 Task: Find a rental property in Auburn, Australia, for 8 guests from 12 Aug to 16 Aug, with a price range of ₹10000 to ₹16000, that is a house with Wifi, free parking, TV, hot tub, smoking allowed, and self check-in.
Action: Mouse moved to (712, 108)
Screenshot: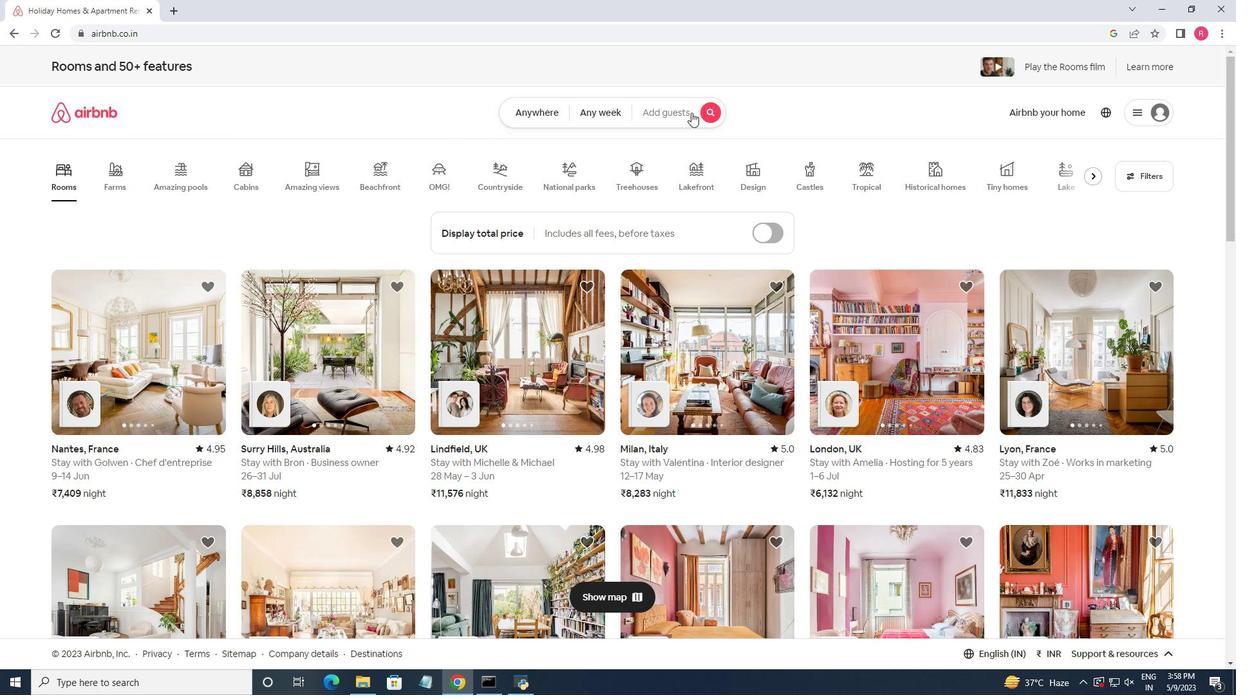 
Action: Mouse pressed left at (712, 108)
Screenshot: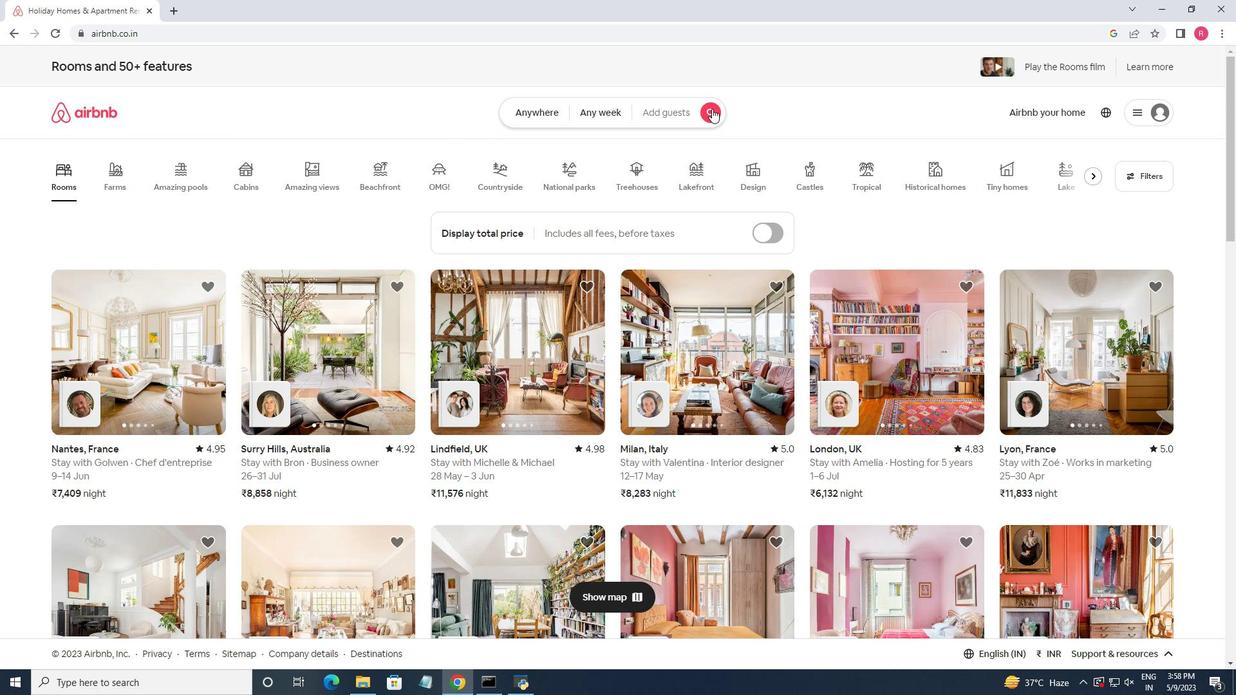 
Action: Mouse moved to (458, 166)
Screenshot: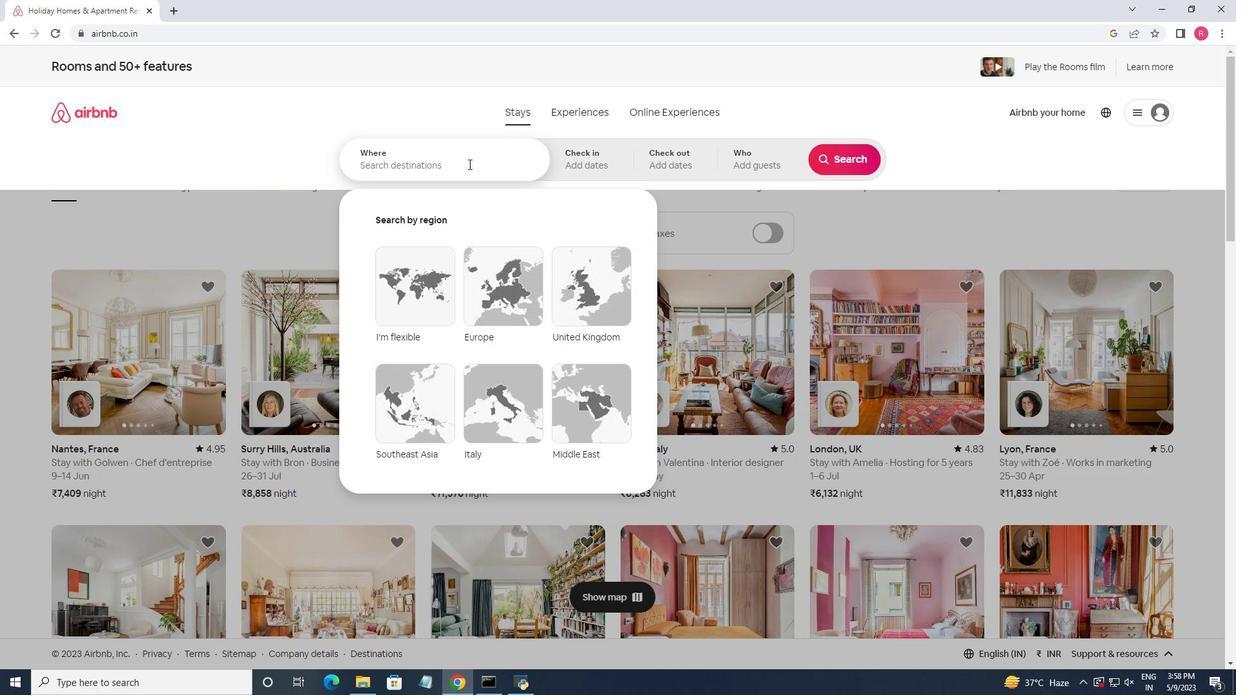 
Action: Mouse pressed left at (458, 166)
Screenshot: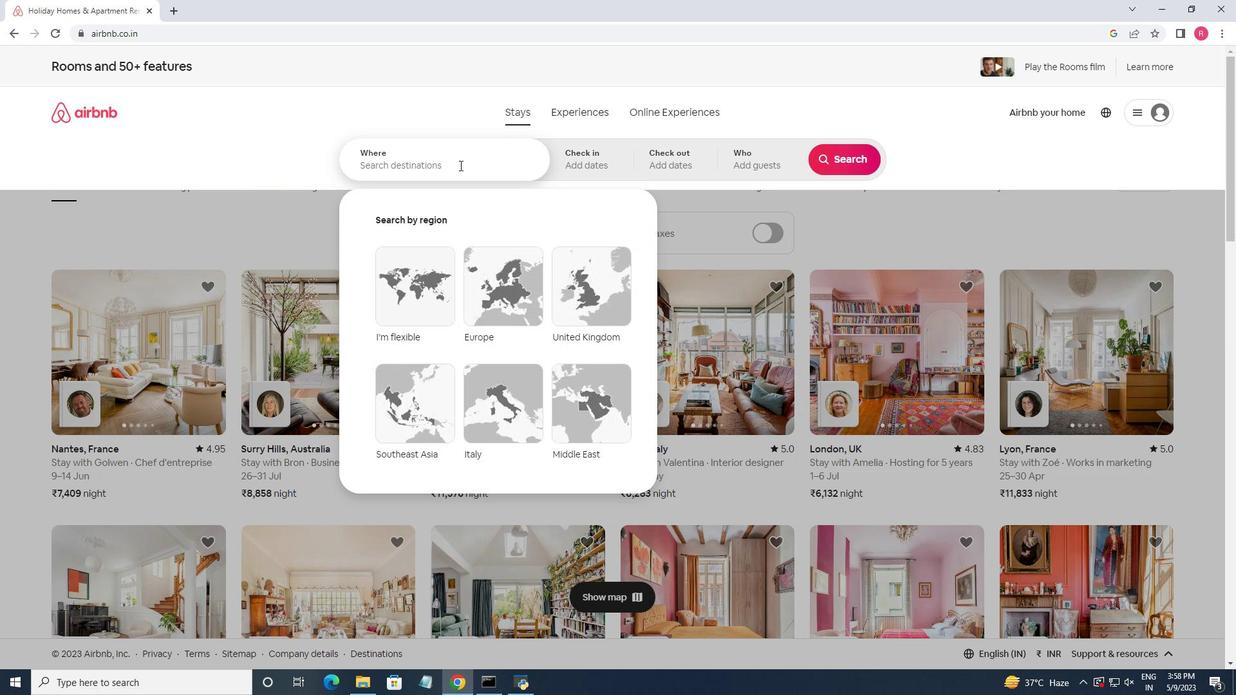 
Action: Key pressed <Key.shift>Auburn,<Key.space><Key.shift>Australia
Screenshot: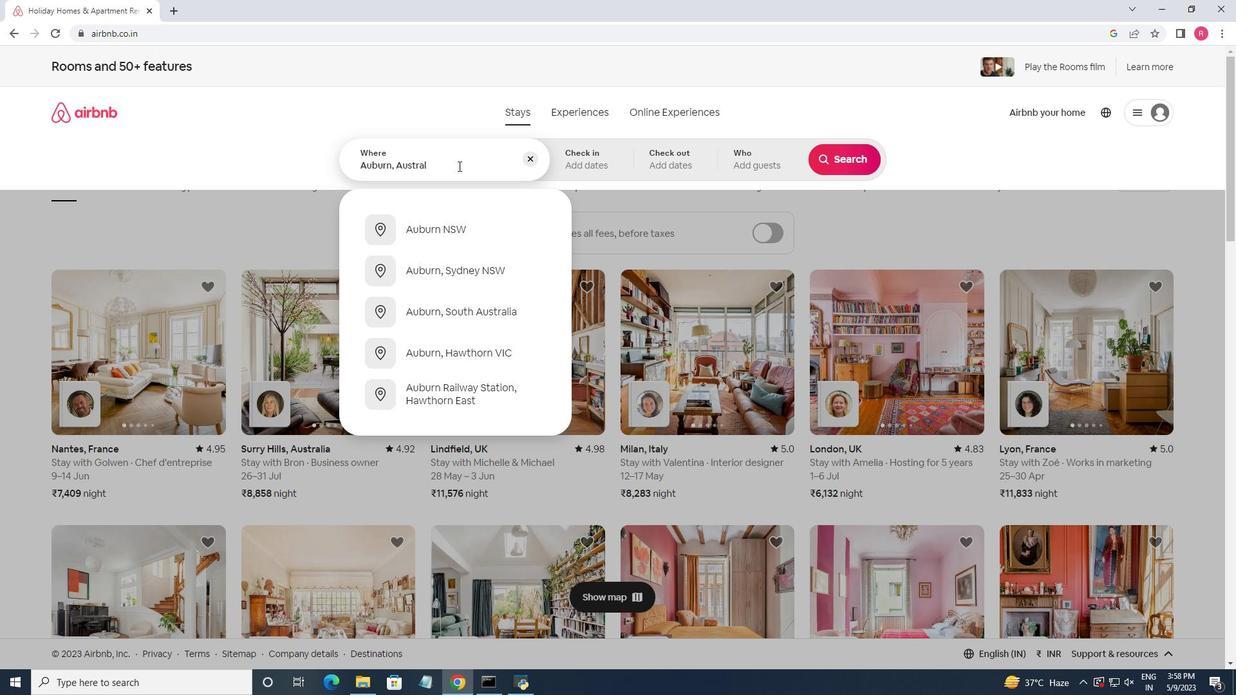 
Action: Mouse moved to (465, 175)
Screenshot: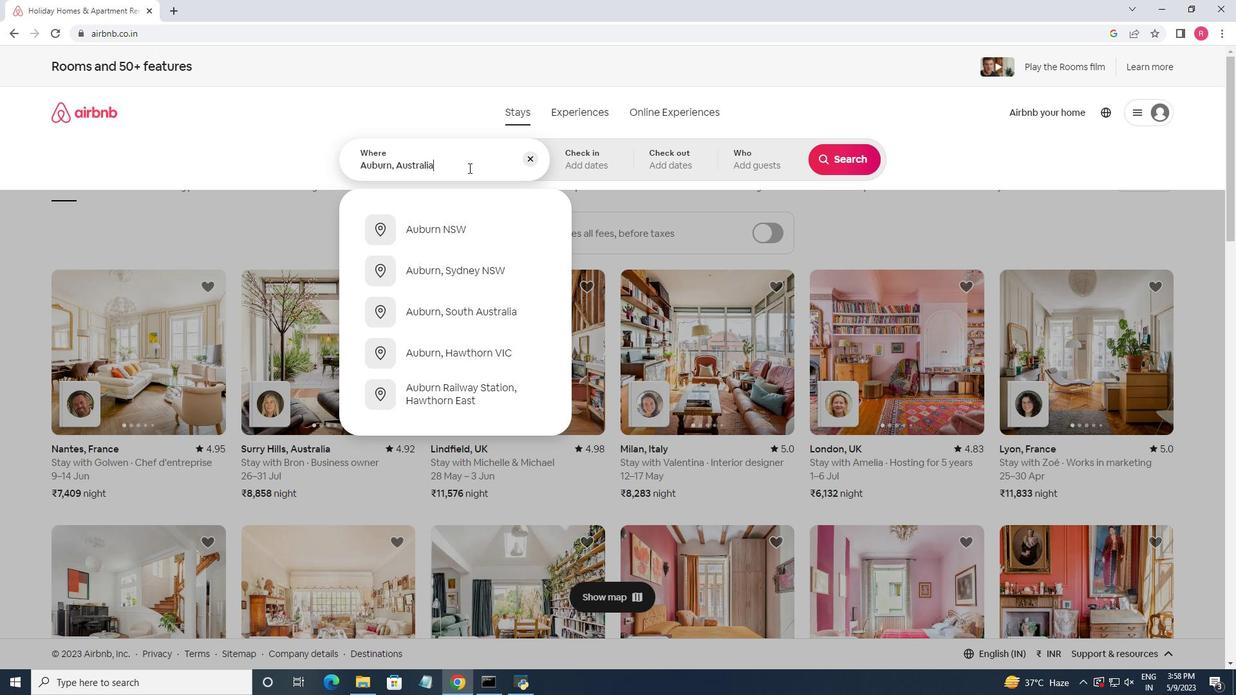 
Action: Key pressed <Key.enter>
Screenshot: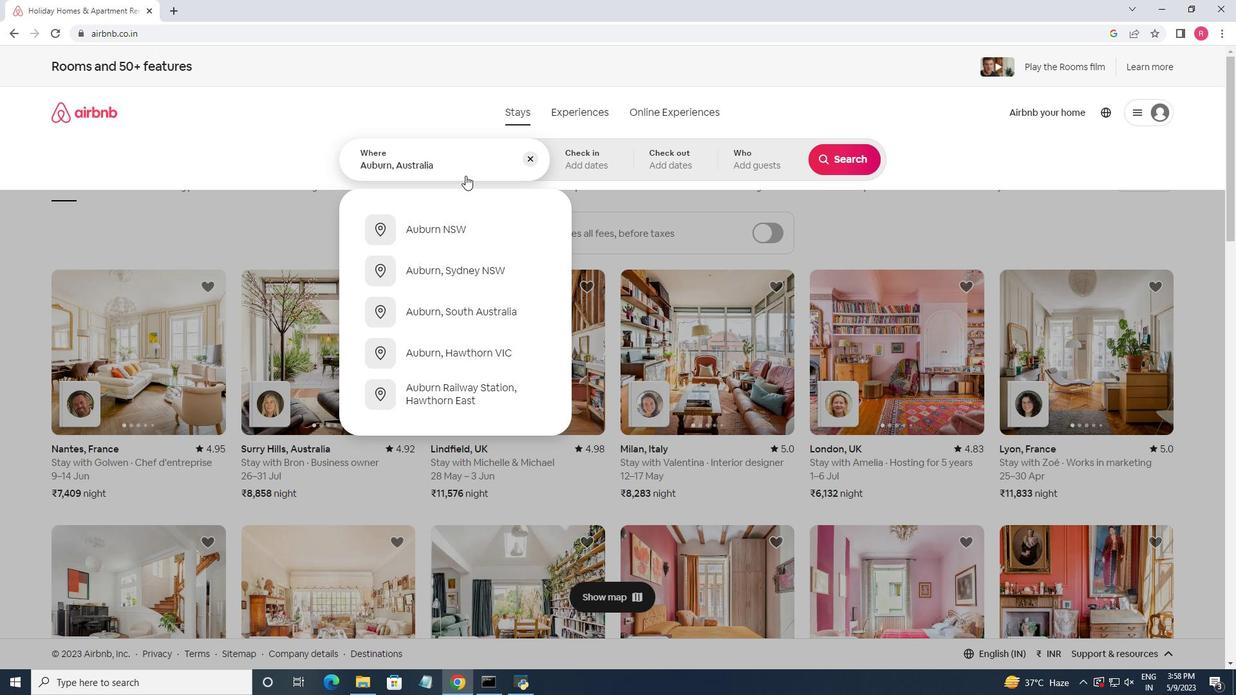 
Action: Mouse moved to (837, 261)
Screenshot: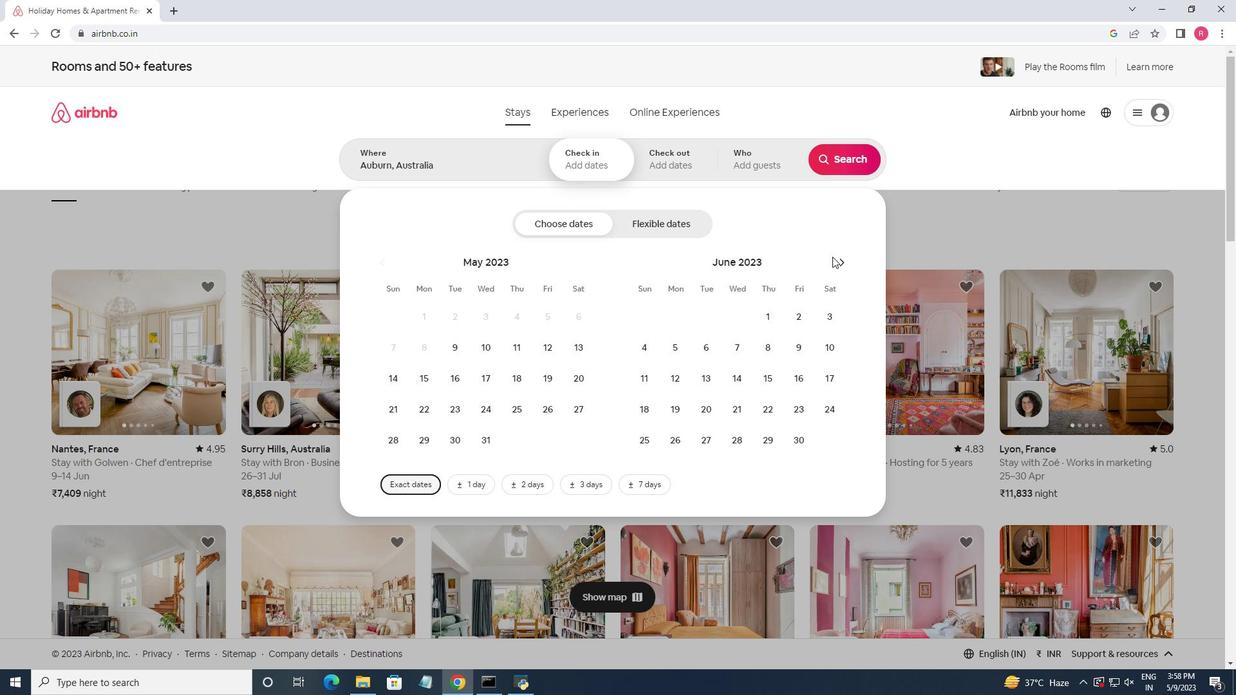 
Action: Mouse pressed left at (837, 261)
Screenshot: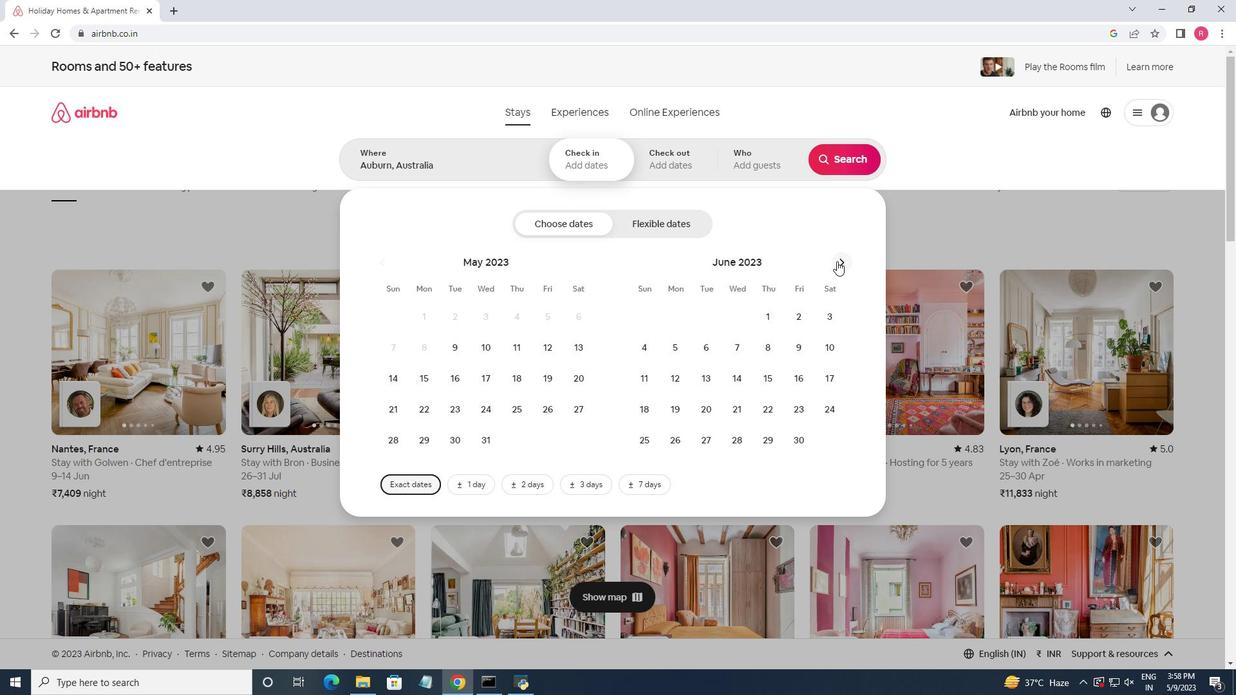 
Action: Mouse pressed left at (837, 261)
Screenshot: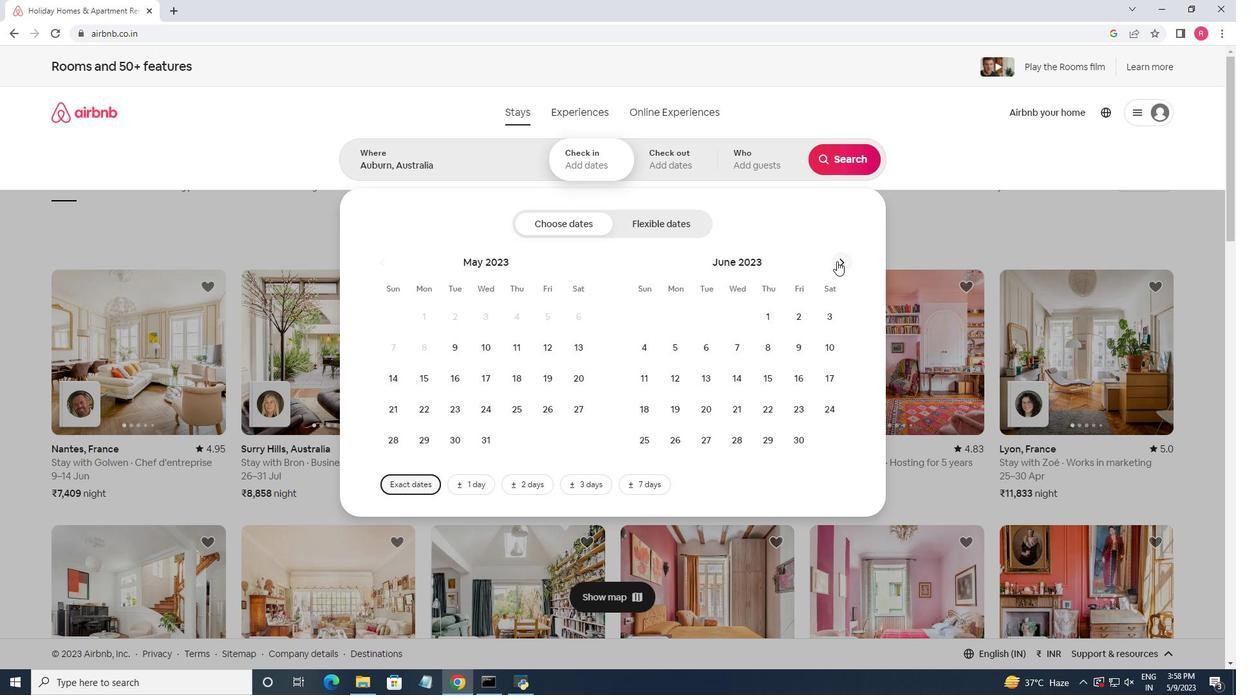 
Action: Mouse moved to (818, 347)
Screenshot: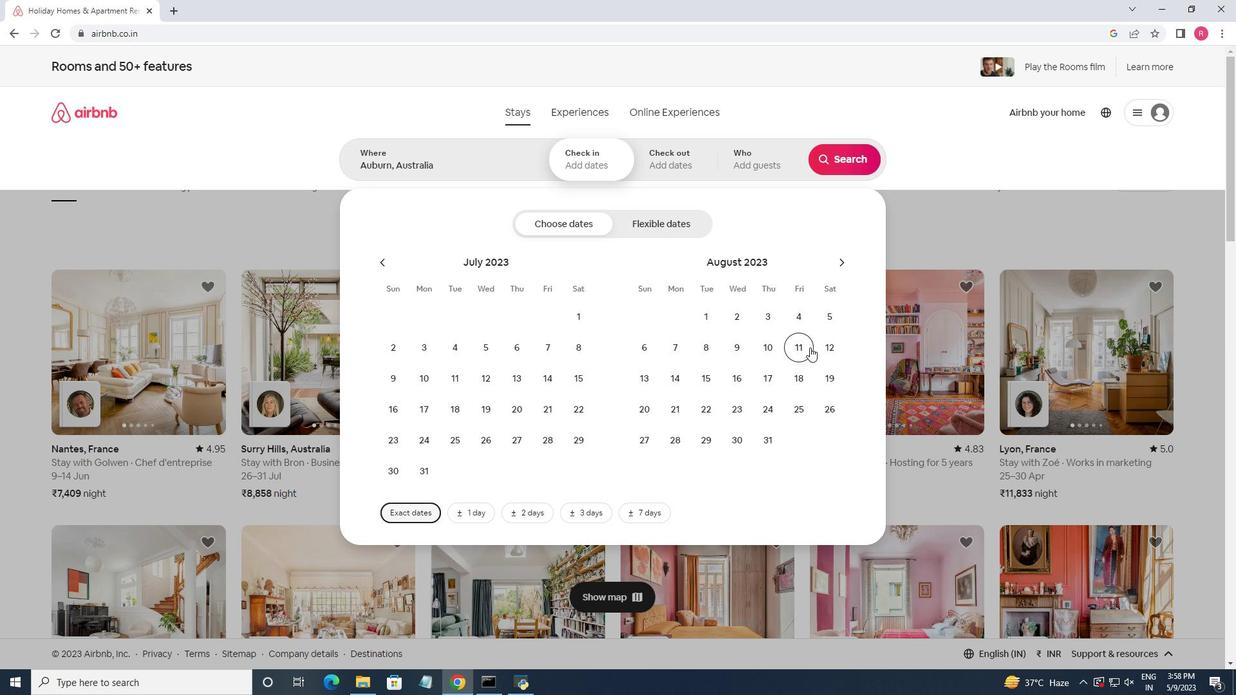 
Action: Mouse pressed left at (818, 347)
Screenshot: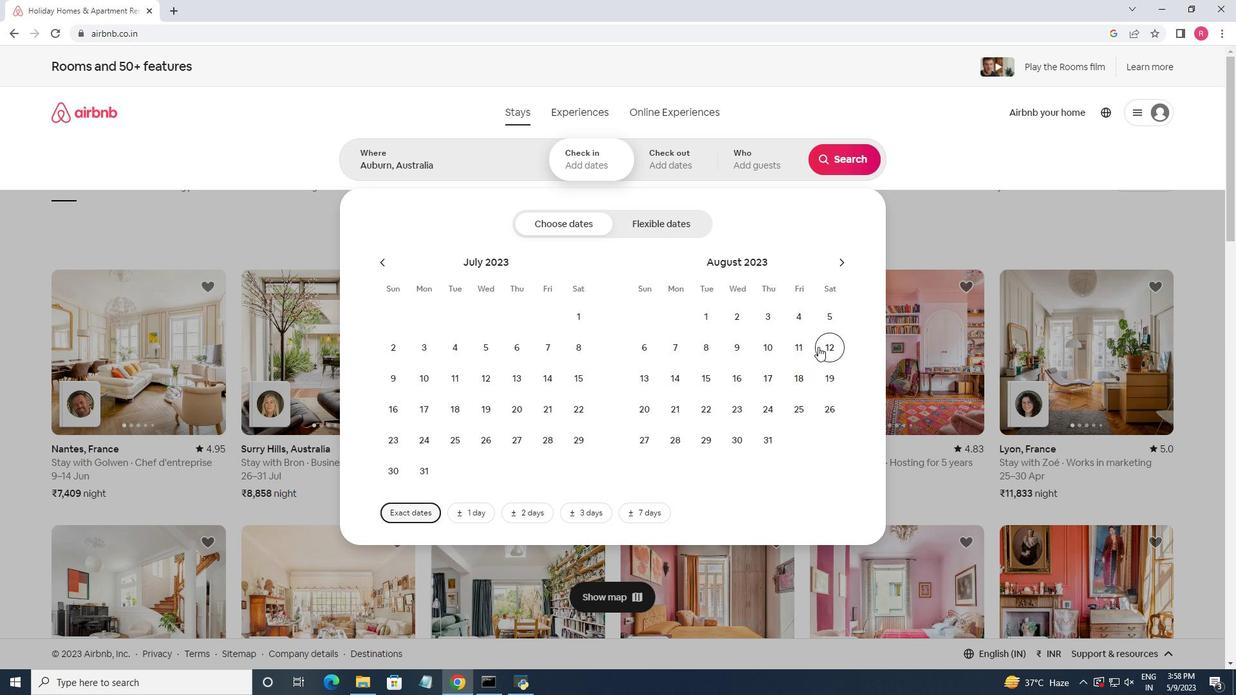 
Action: Mouse moved to (745, 380)
Screenshot: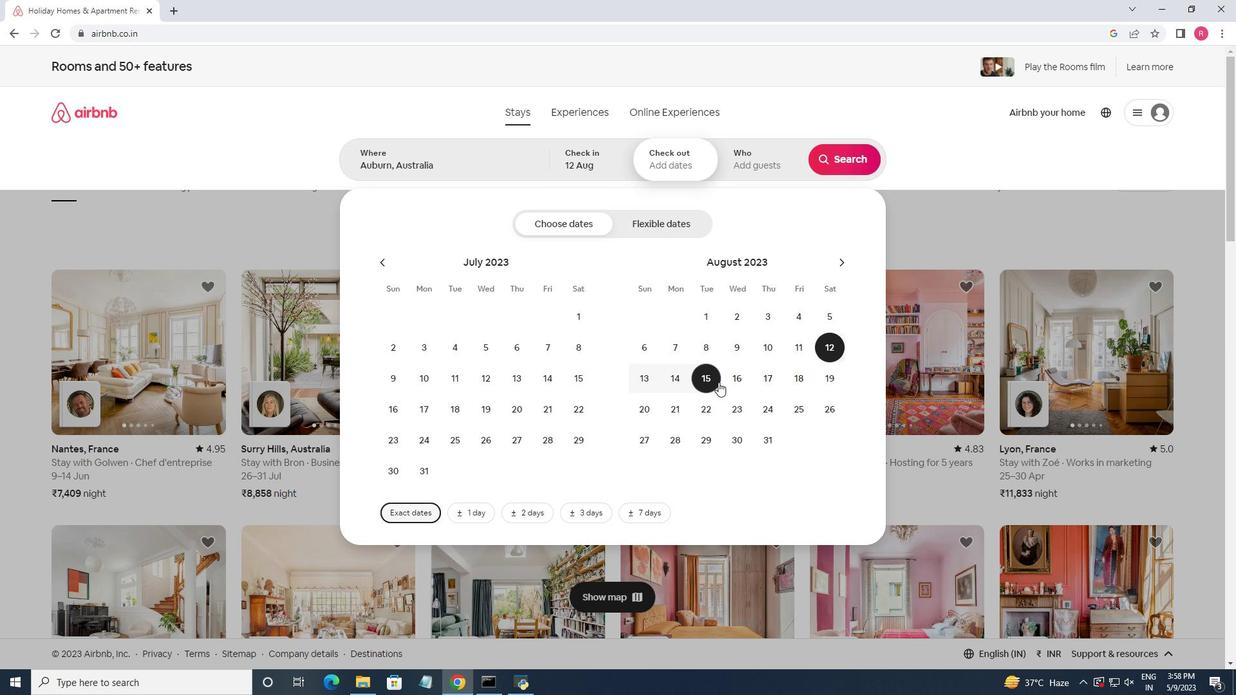 
Action: Mouse pressed left at (745, 380)
Screenshot: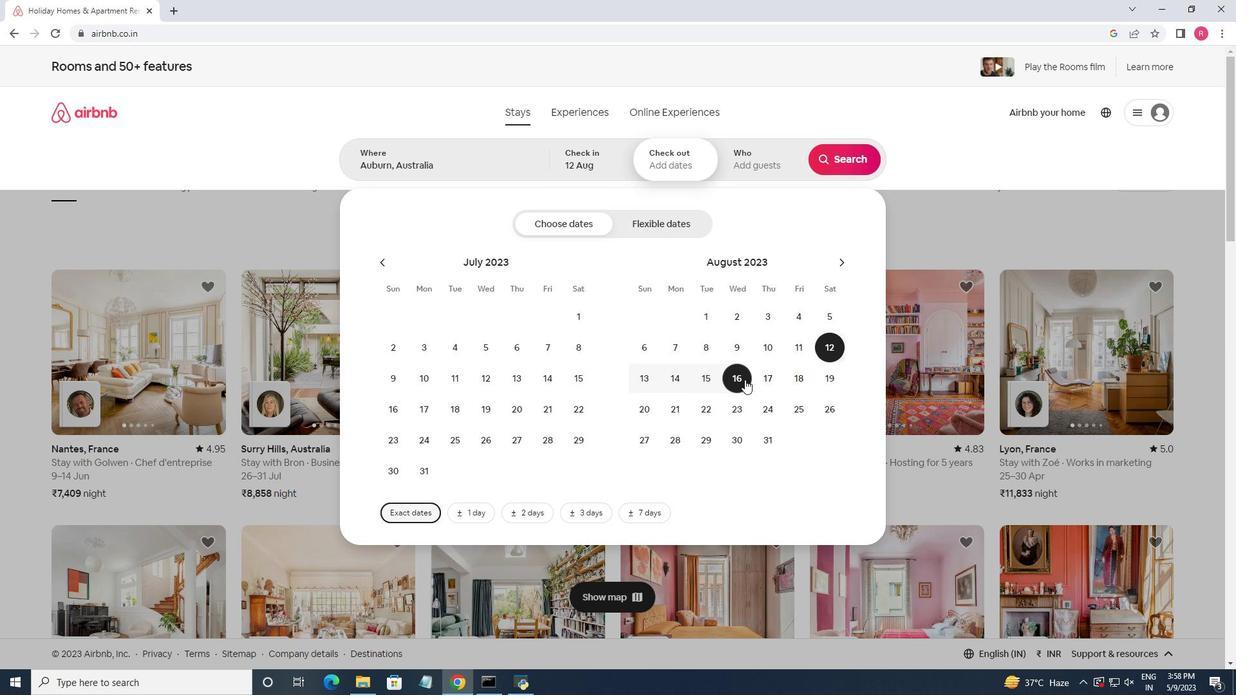 
Action: Mouse moved to (773, 164)
Screenshot: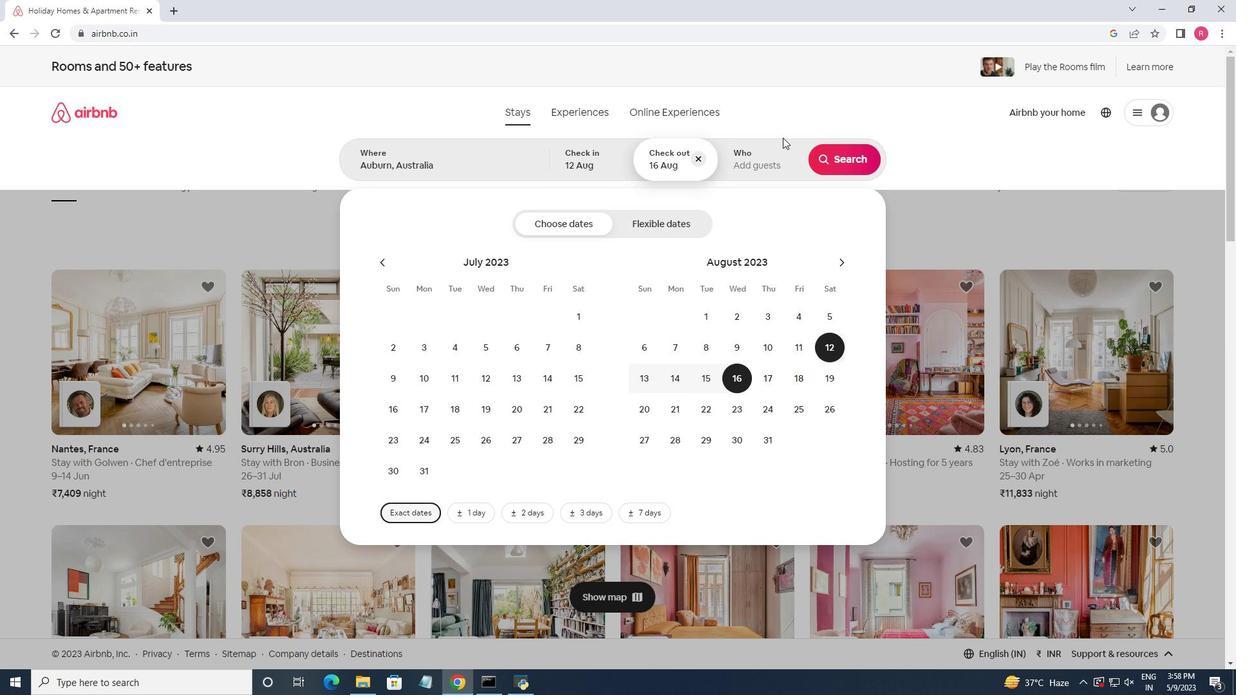 
Action: Mouse pressed left at (773, 164)
Screenshot: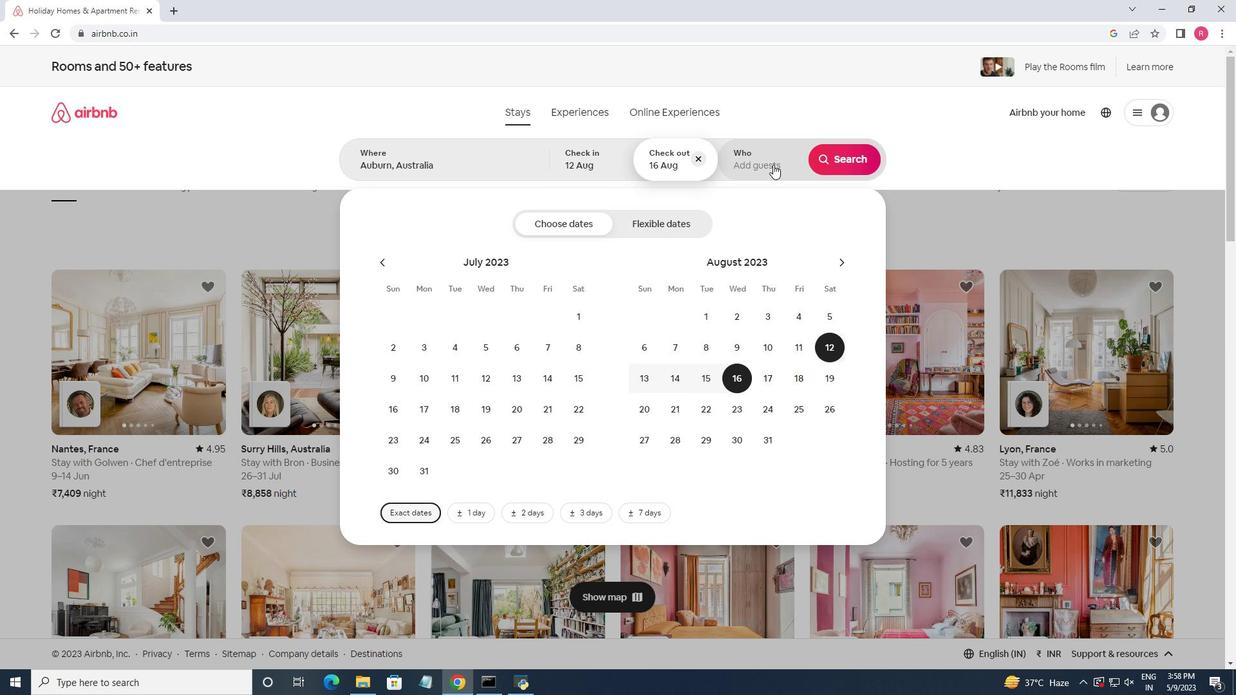 
Action: Mouse moved to (856, 229)
Screenshot: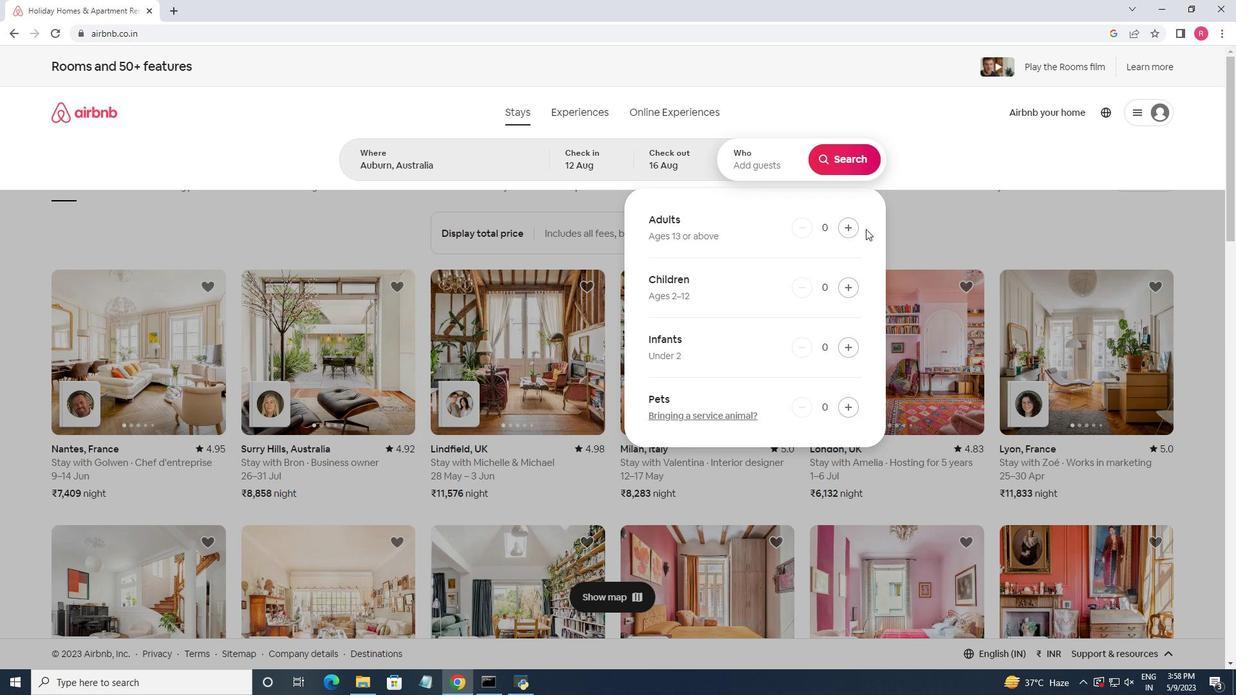 
Action: Mouse pressed left at (856, 229)
Screenshot: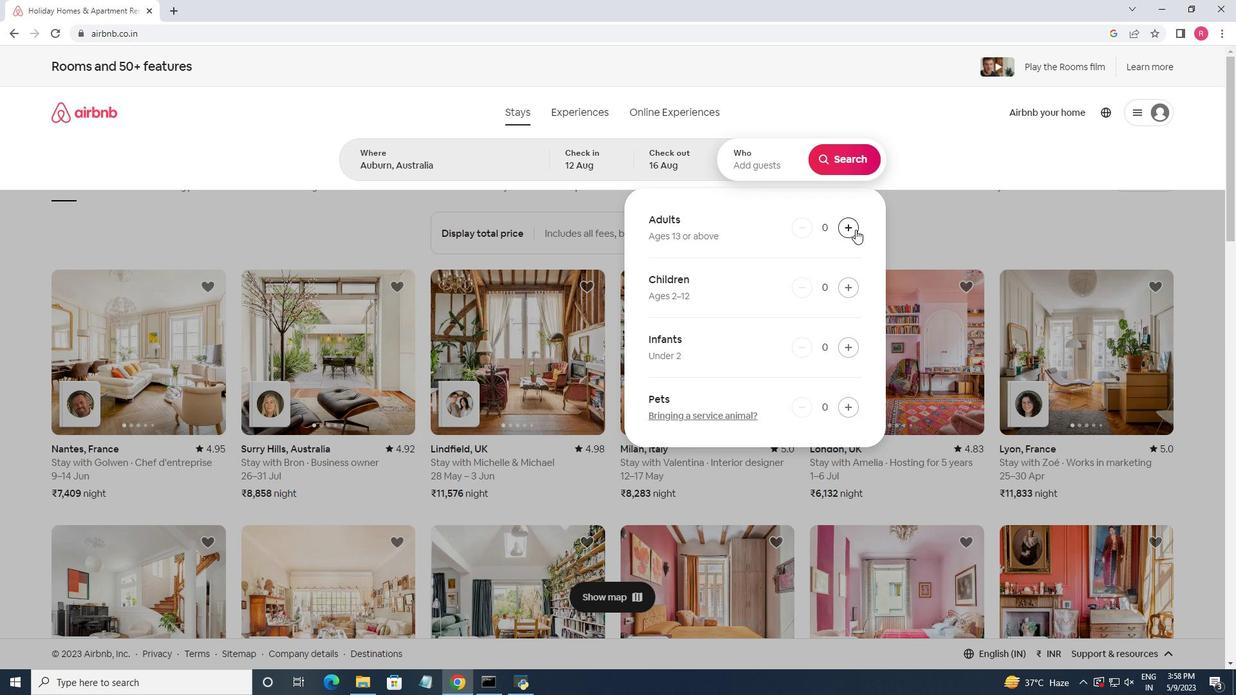 
Action: Mouse pressed left at (856, 229)
Screenshot: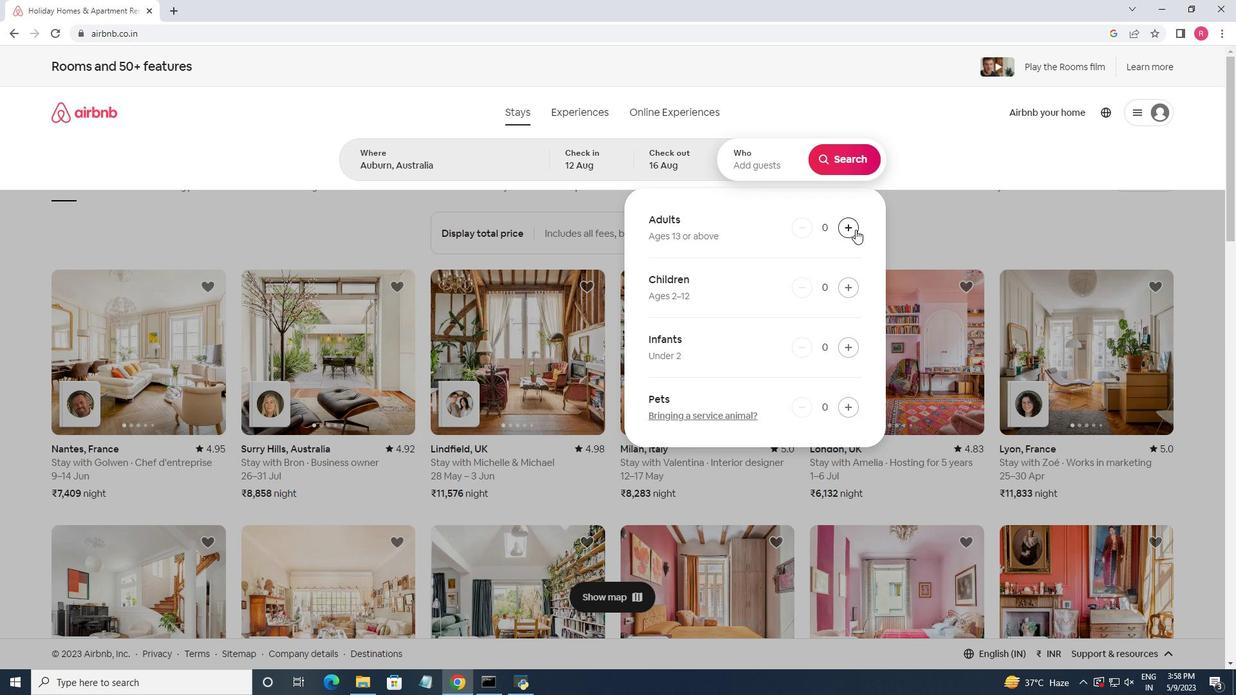 
Action: Mouse pressed left at (856, 229)
Screenshot: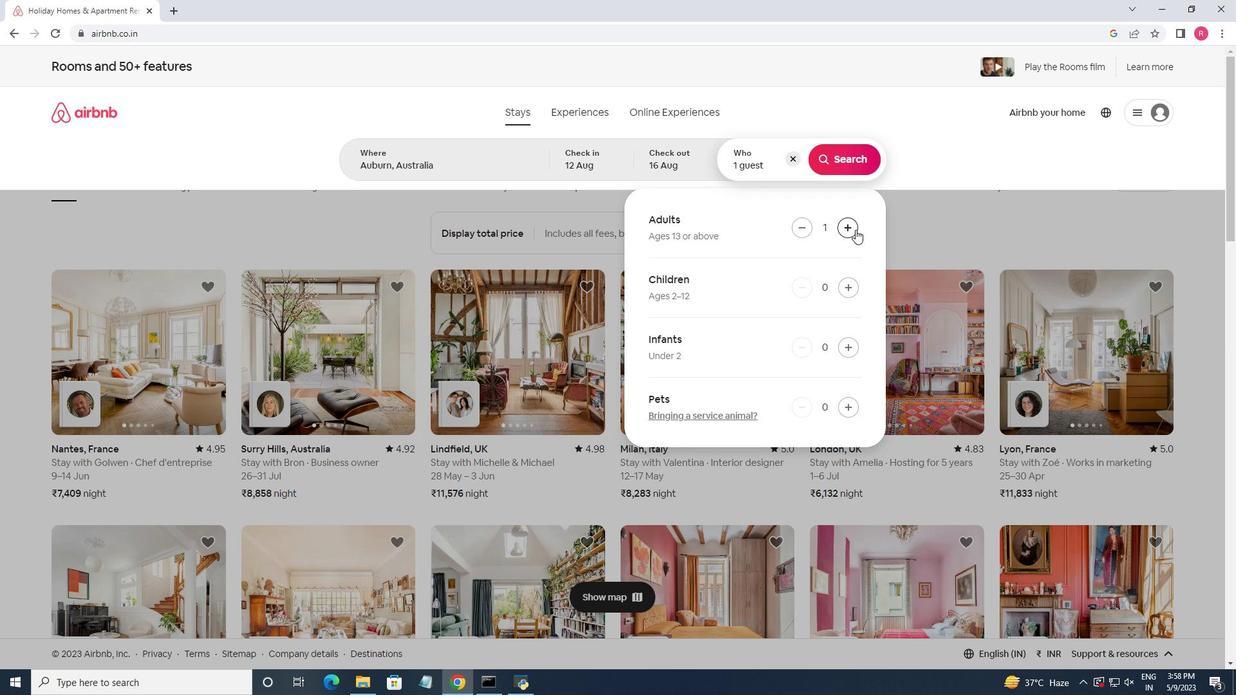 
Action: Mouse pressed left at (856, 229)
Screenshot: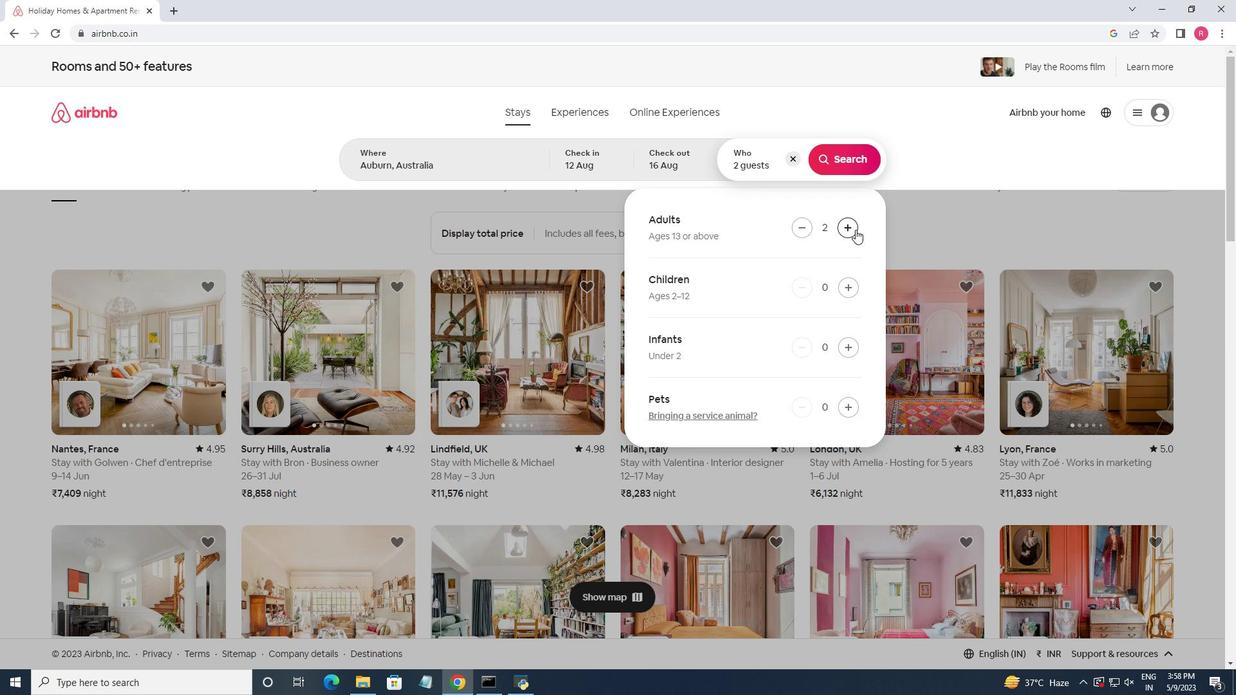 
Action: Mouse pressed left at (856, 229)
Screenshot: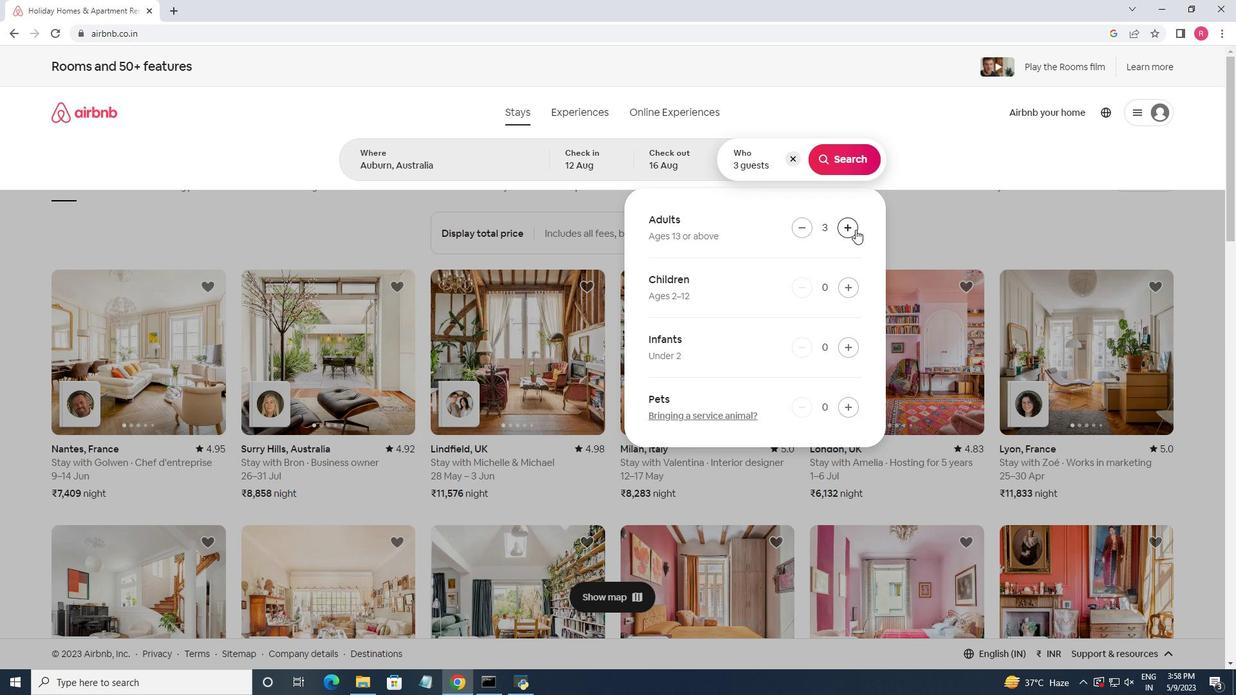 
Action: Mouse pressed left at (856, 229)
Screenshot: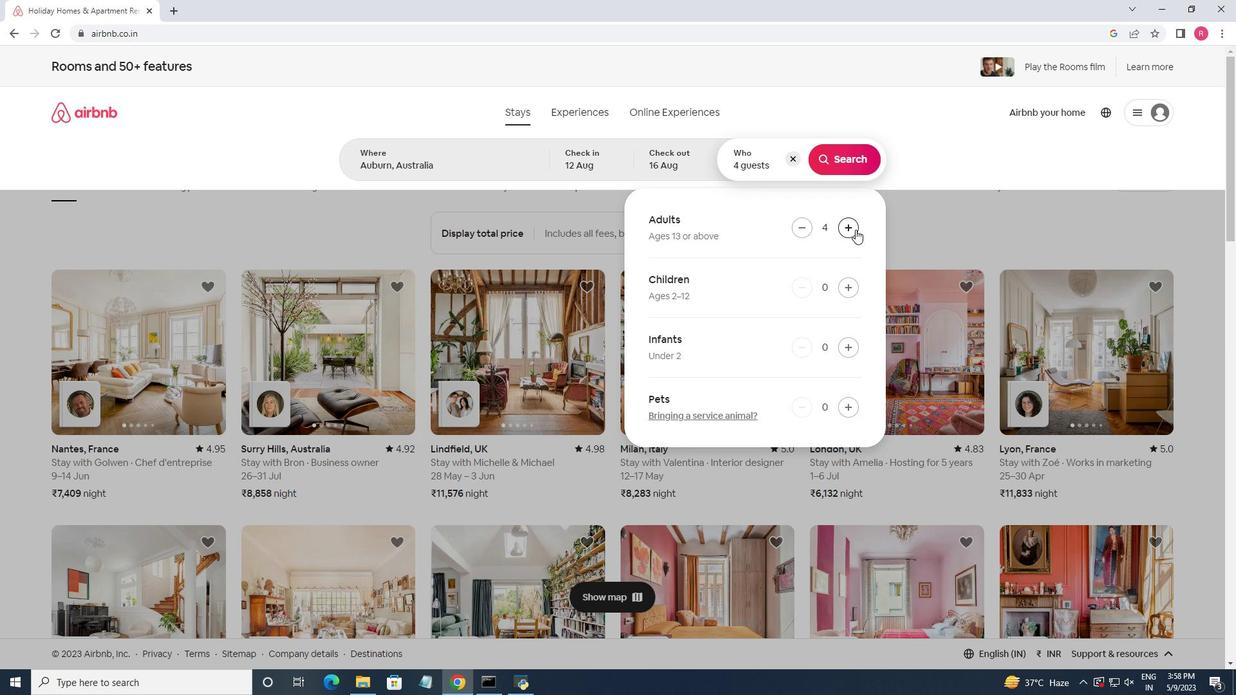 
Action: Mouse pressed left at (856, 229)
Screenshot: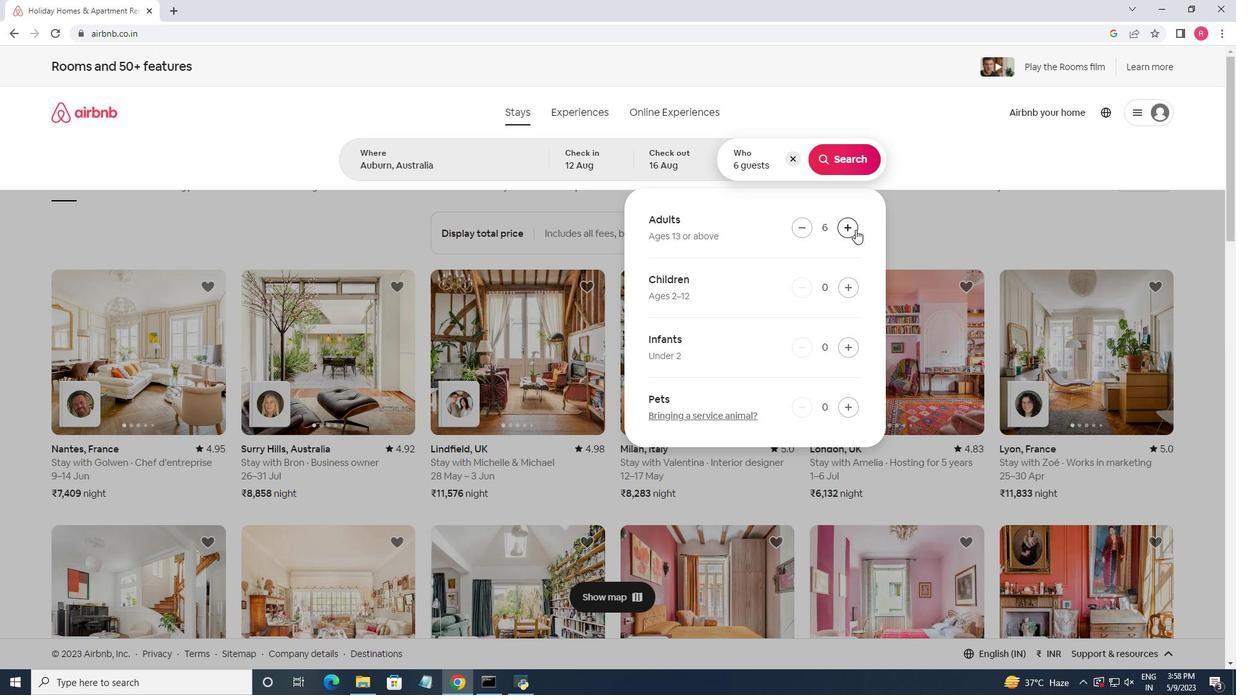 
Action: Mouse pressed left at (856, 229)
Screenshot: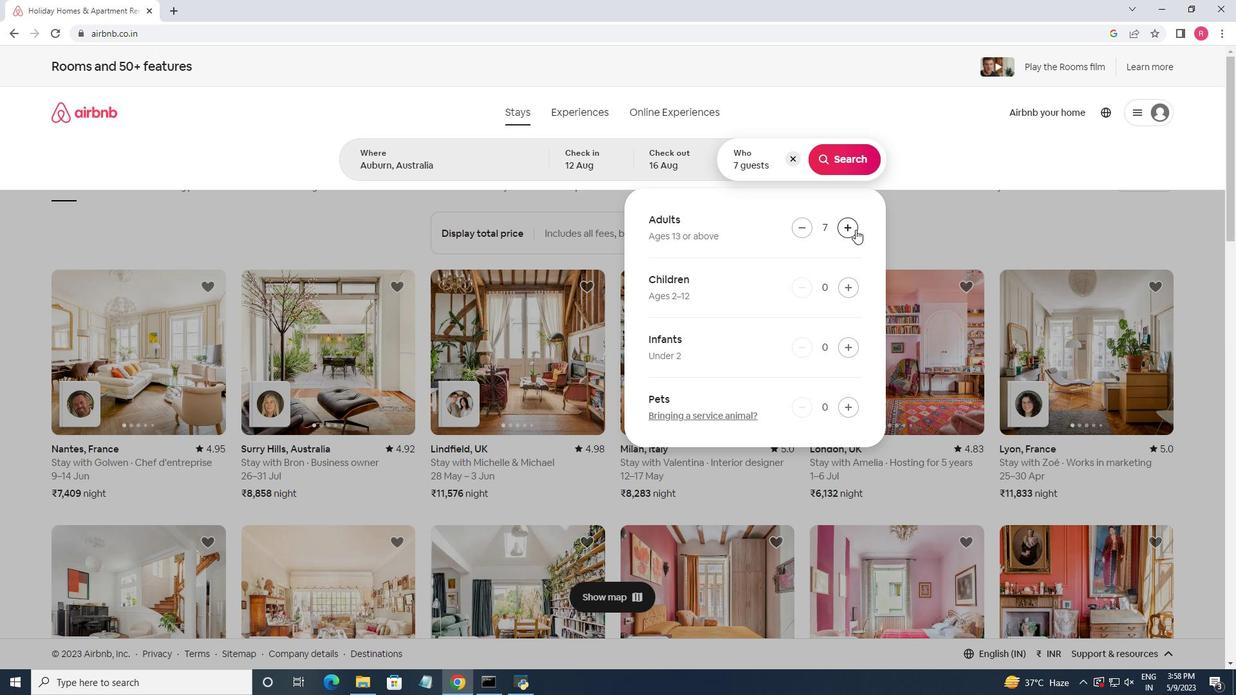 
Action: Mouse moved to (842, 158)
Screenshot: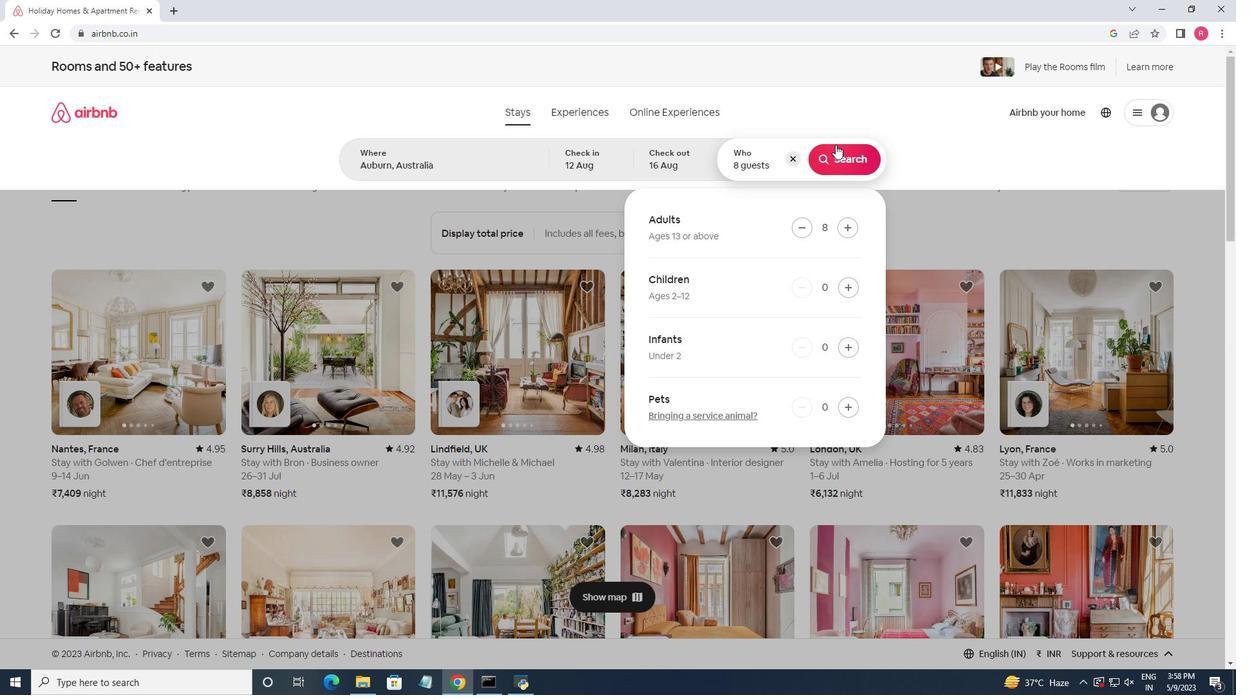 
Action: Mouse pressed left at (842, 158)
Screenshot: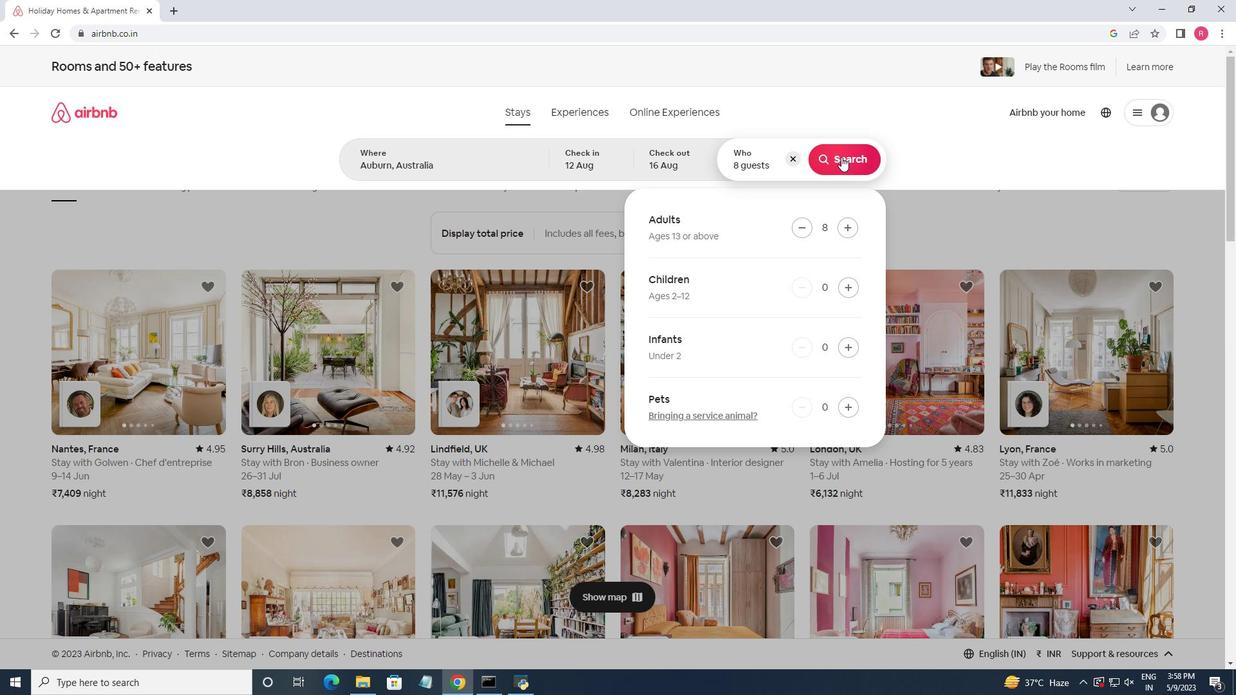 
Action: Mouse moved to (1167, 125)
Screenshot: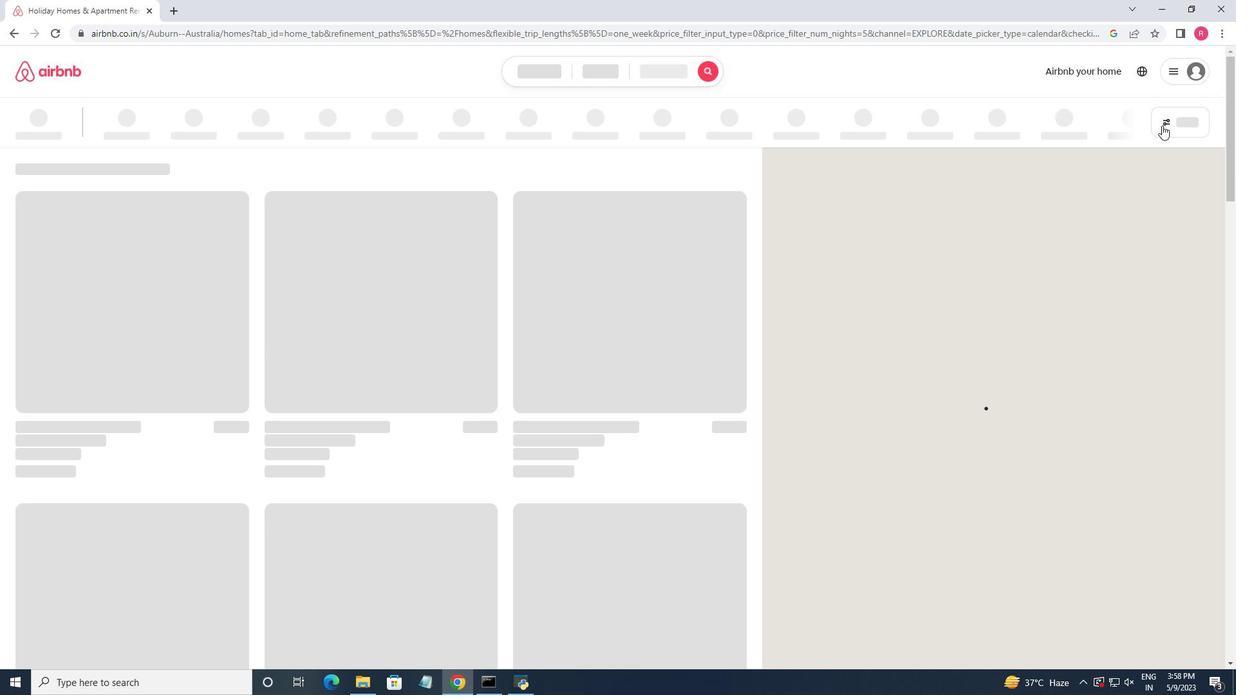 
Action: Mouse pressed left at (1167, 125)
Screenshot: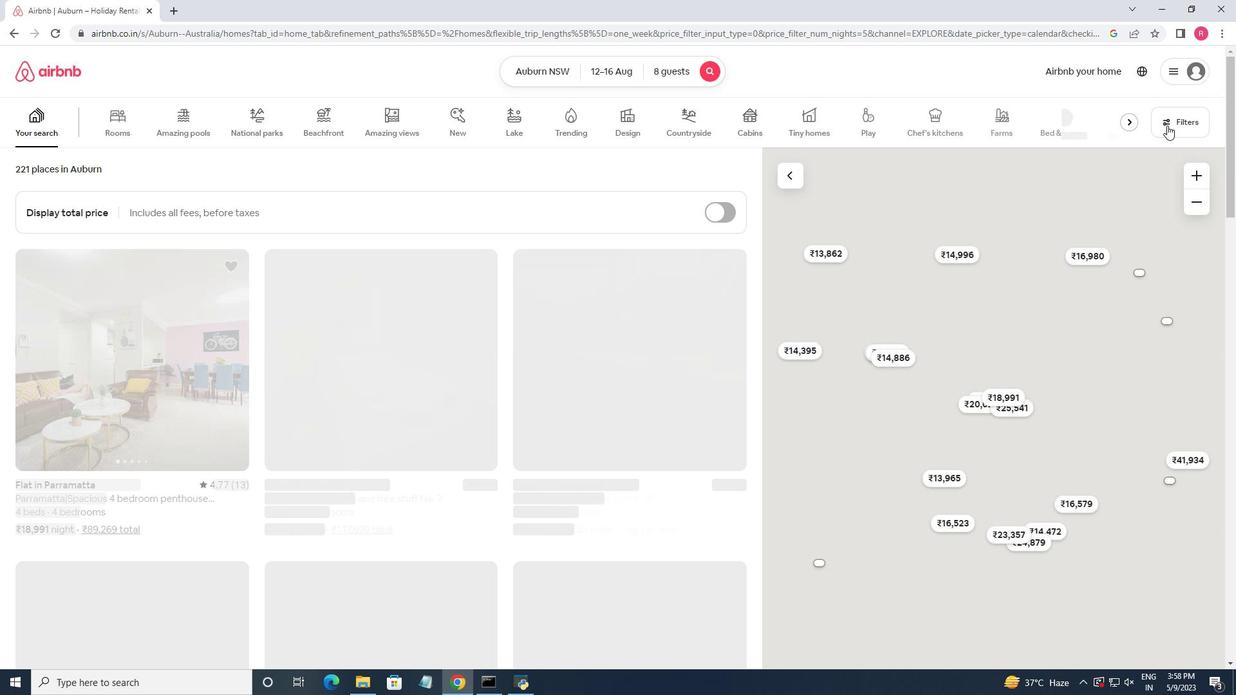
Action: Mouse moved to (445, 440)
Screenshot: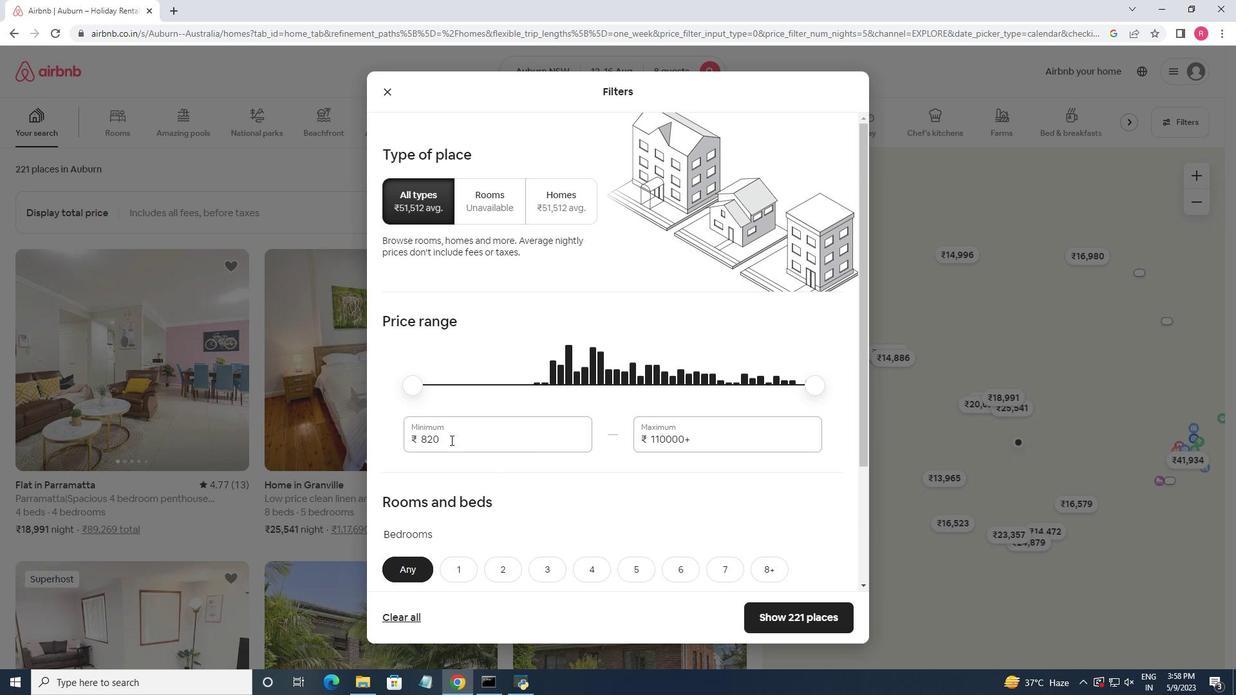 
Action: Mouse pressed left at (445, 440)
Screenshot: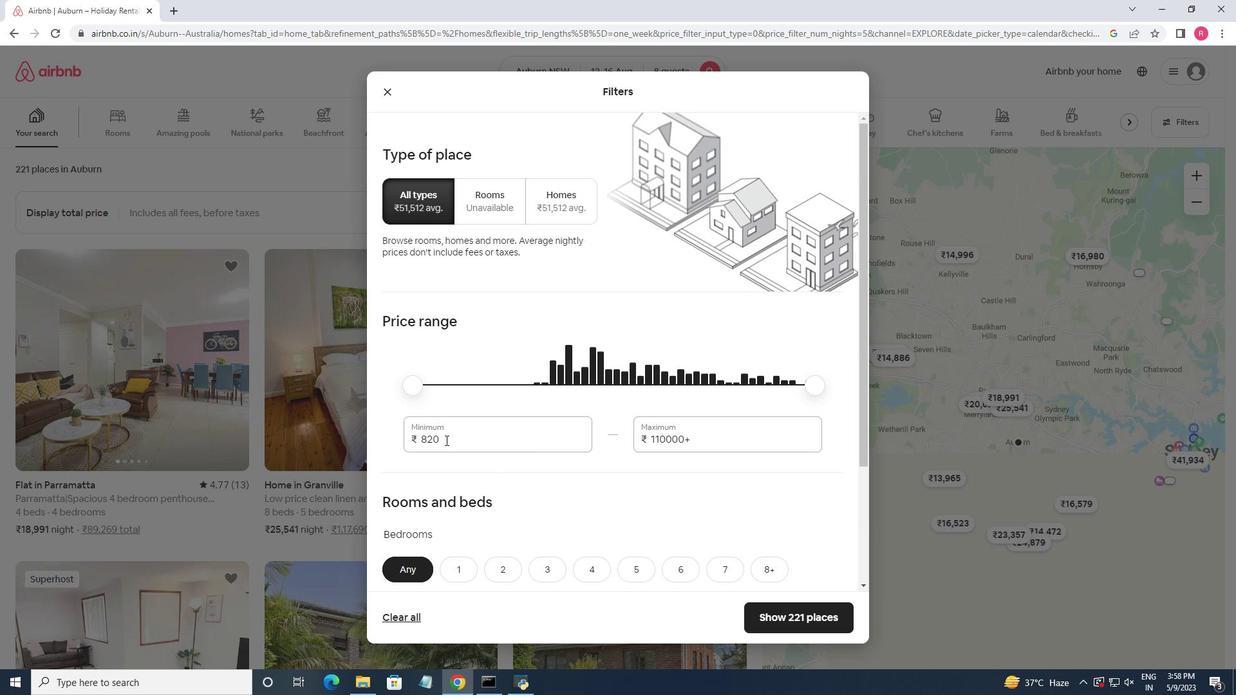 
Action: Mouse pressed left at (445, 440)
Screenshot: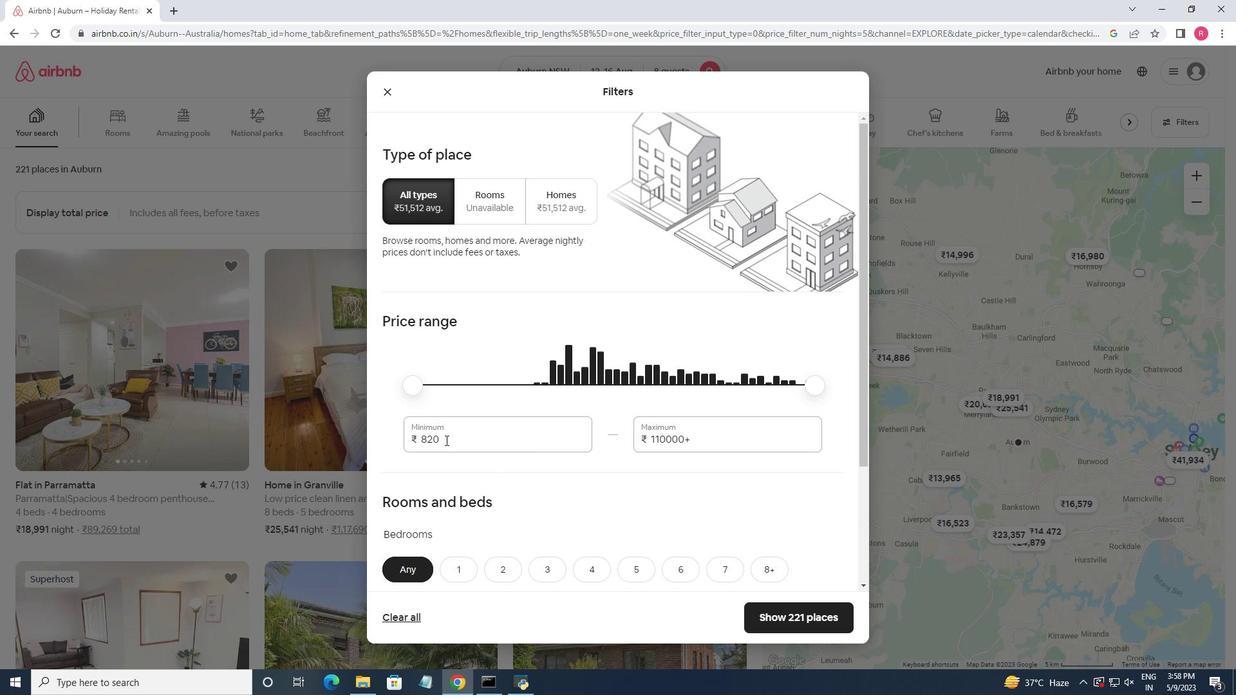 
Action: Key pressed 10000<Key.tab>16000
Screenshot: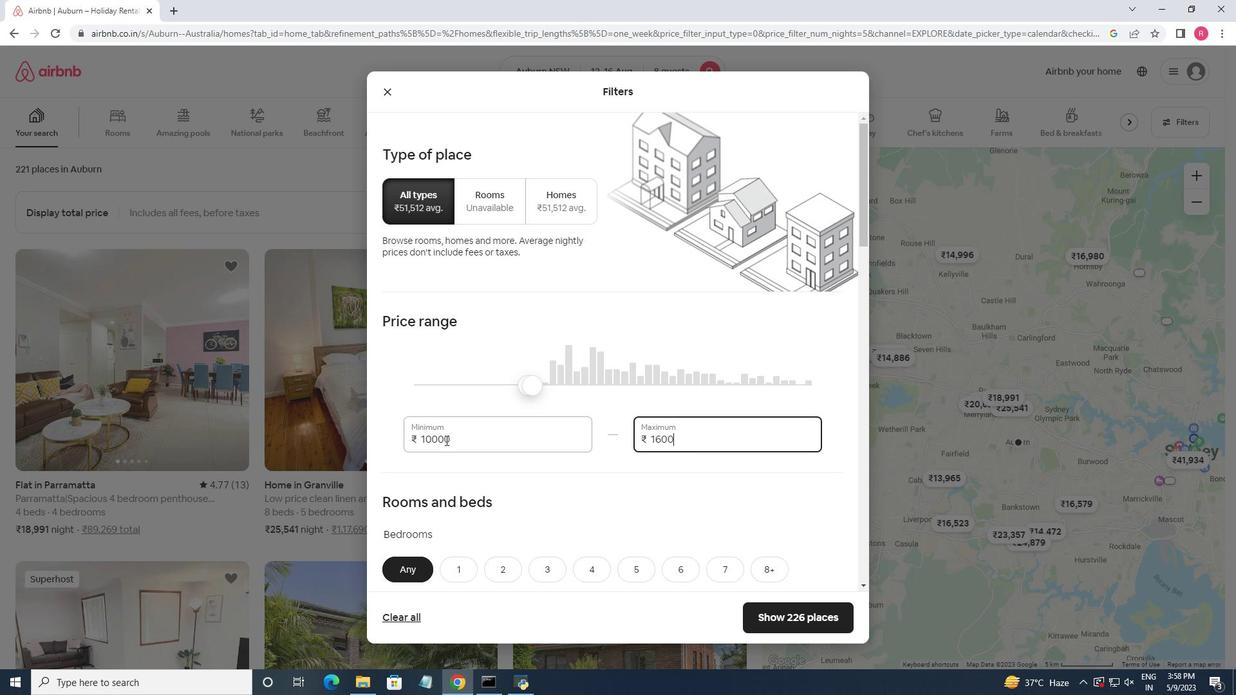 
Action: Mouse moved to (614, 439)
Screenshot: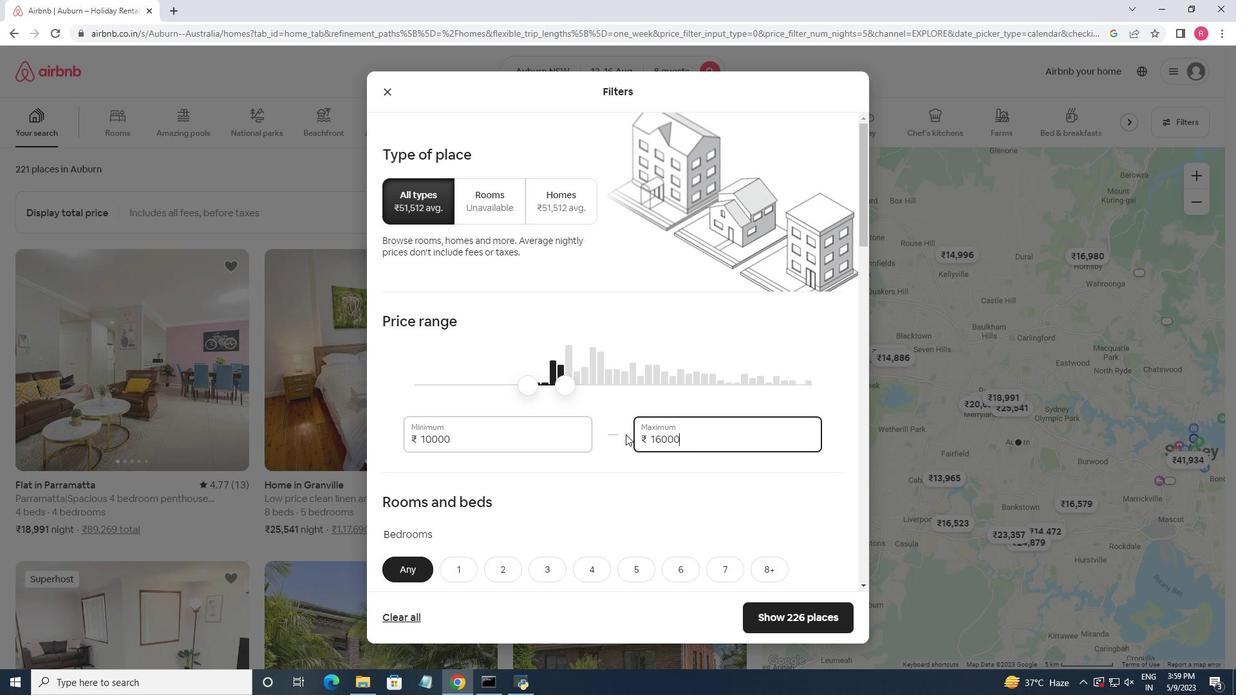 
Action: Mouse scrolled (614, 438) with delta (0, 0)
Screenshot: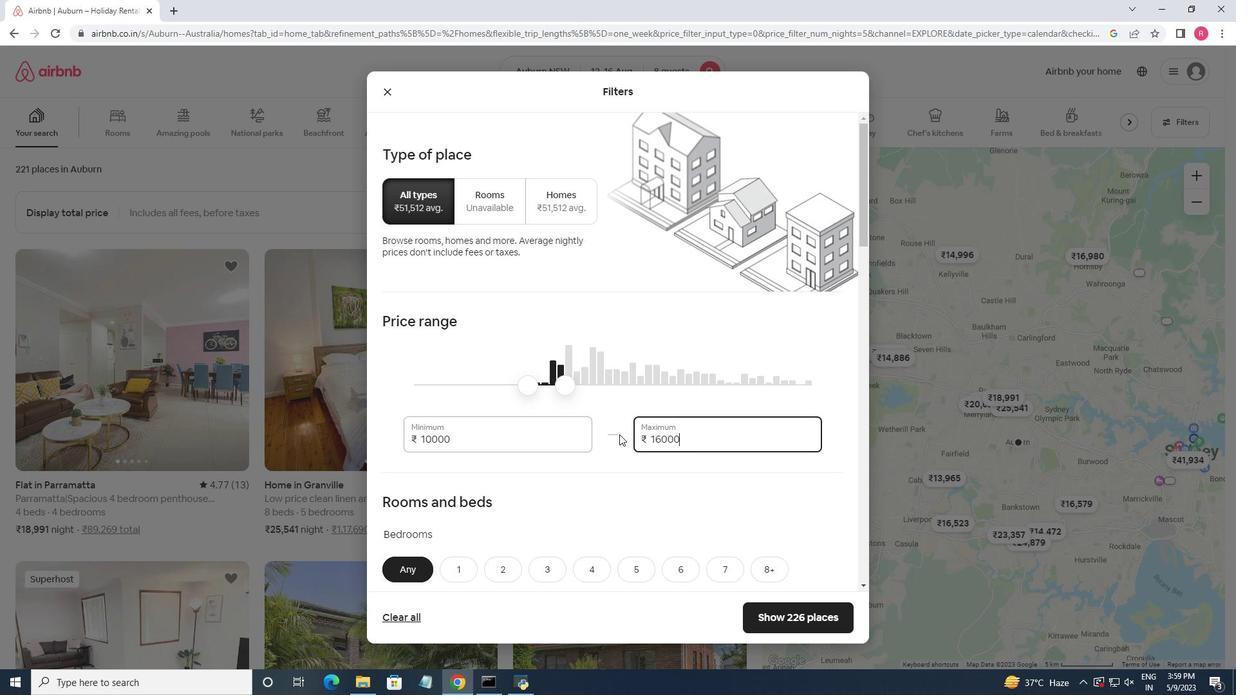 
Action: Mouse moved to (598, 441)
Screenshot: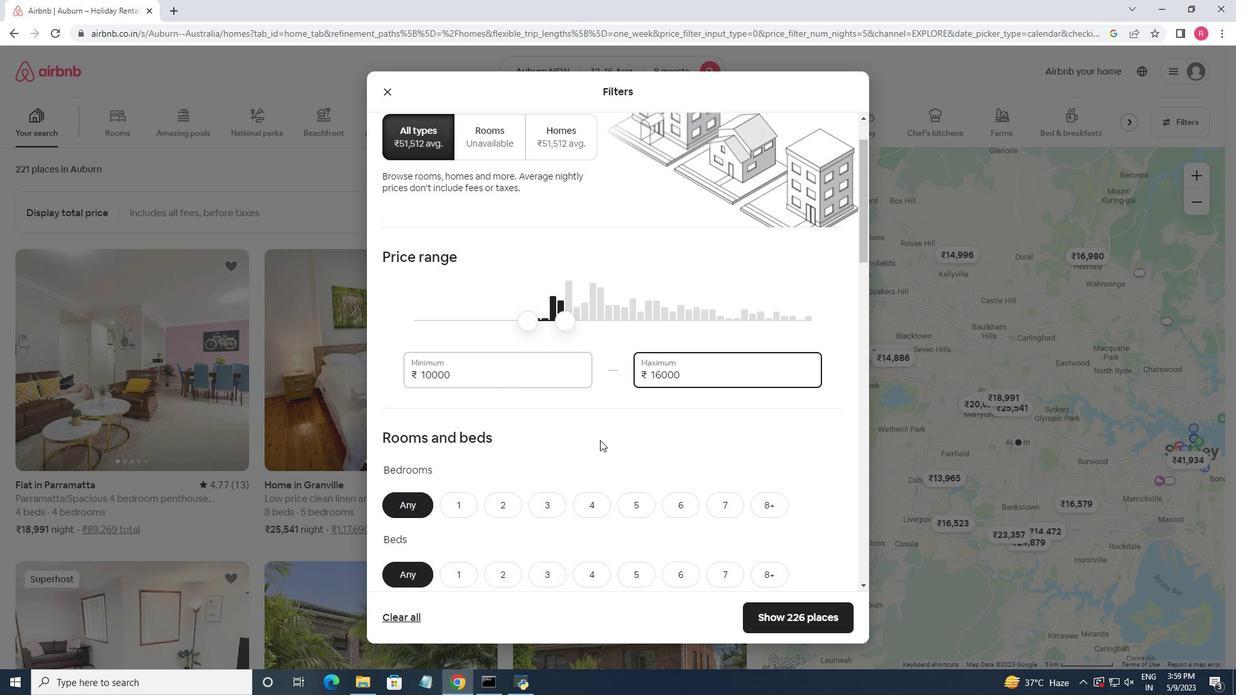 
Action: Mouse scrolled (598, 440) with delta (0, 0)
Screenshot: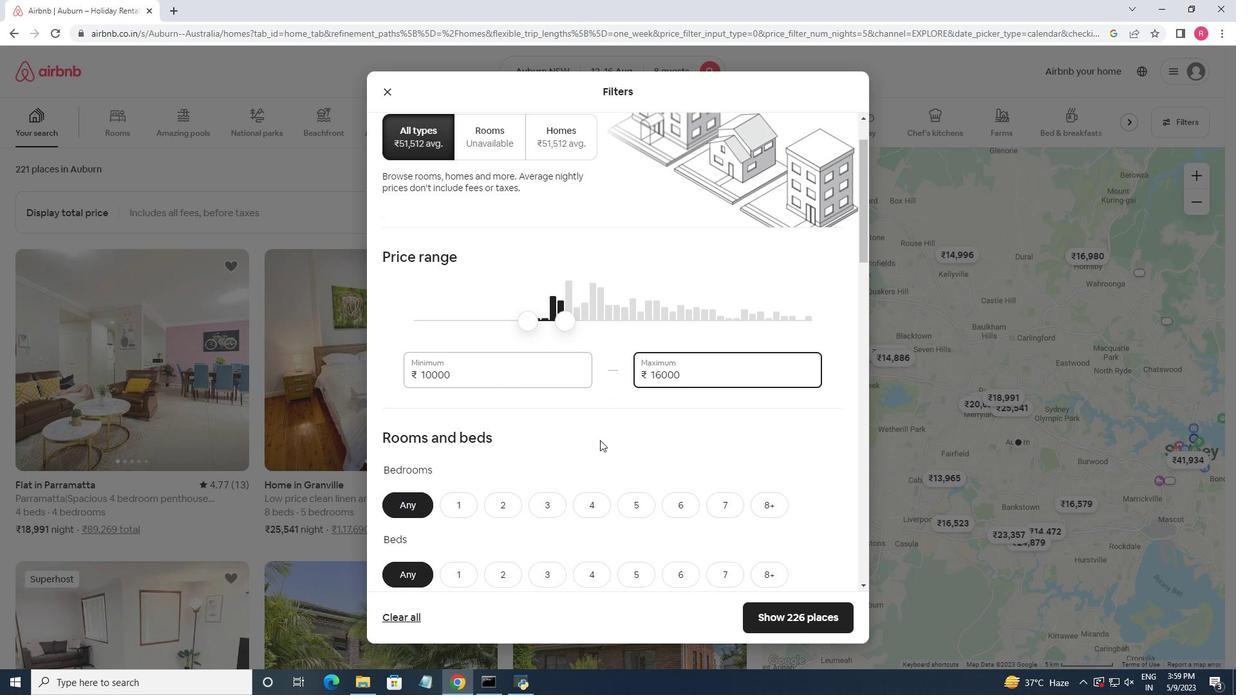 
Action: Mouse moved to (778, 446)
Screenshot: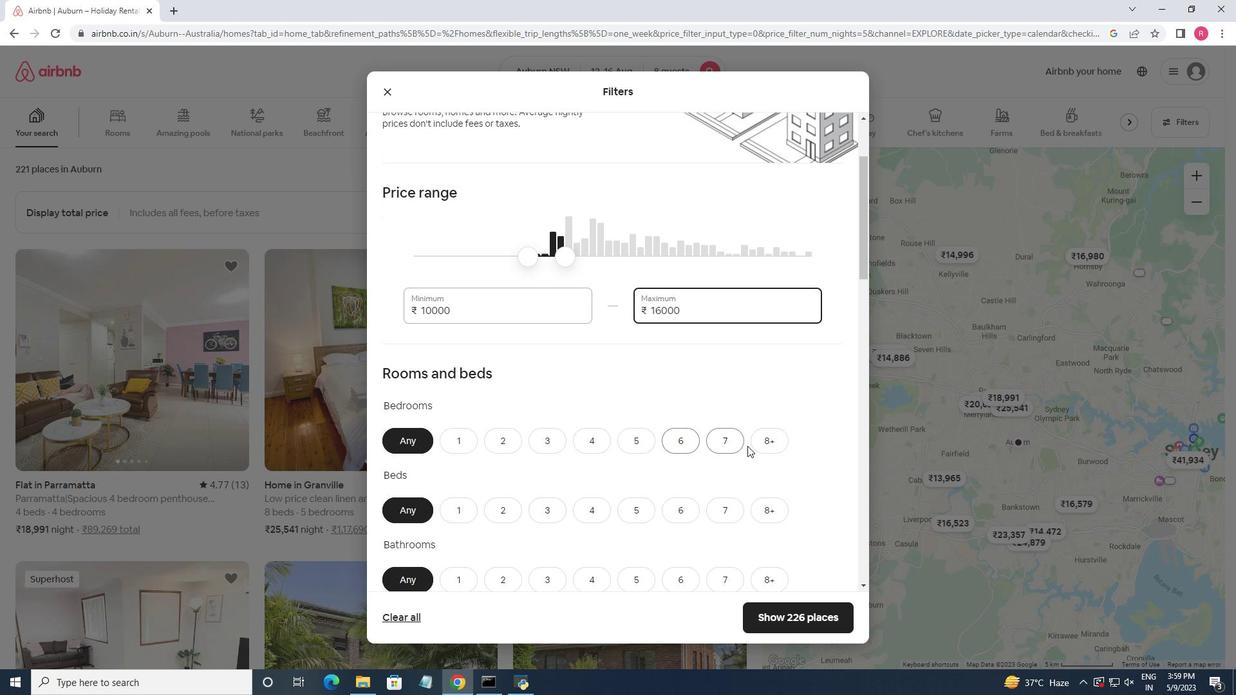 
Action: Mouse pressed left at (778, 446)
Screenshot: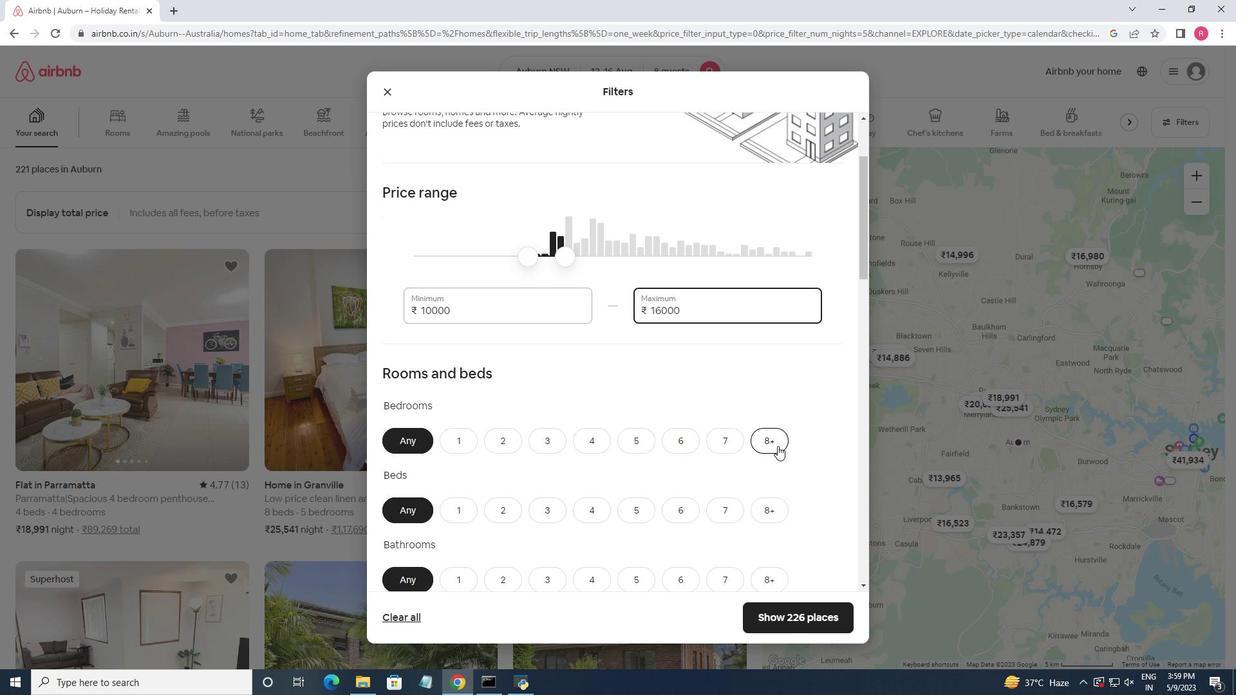 
Action: Mouse moved to (770, 505)
Screenshot: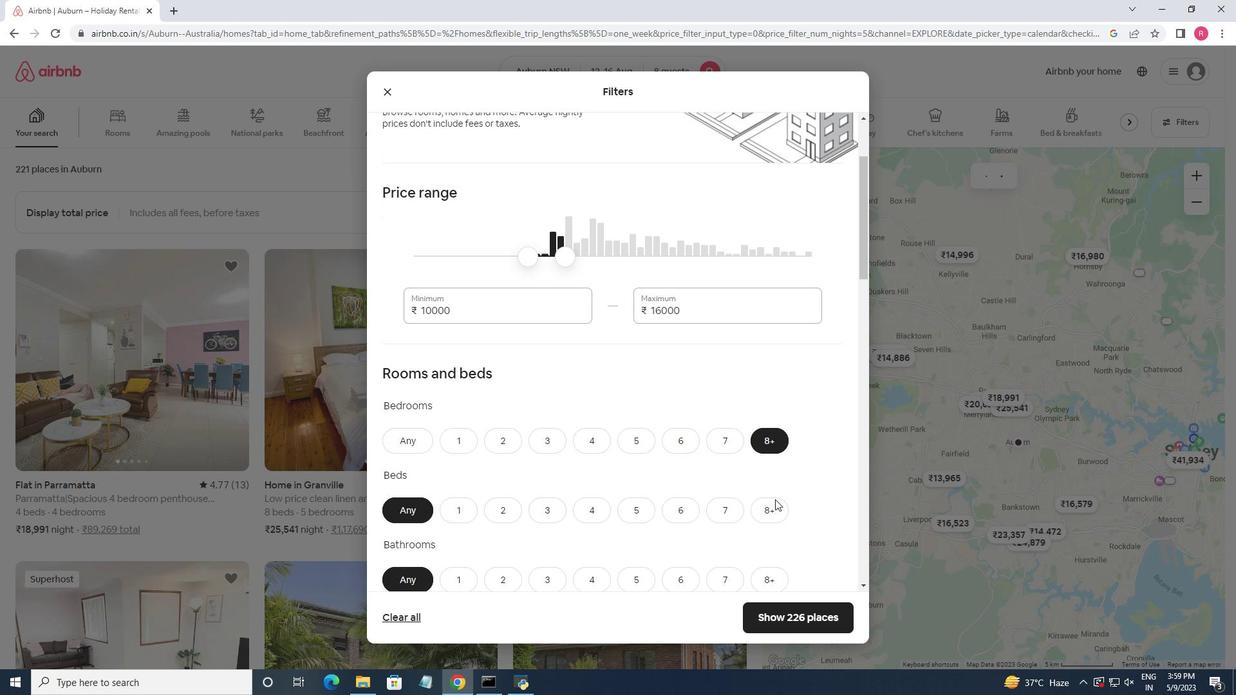 
Action: Mouse pressed left at (770, 505)
Screenshot: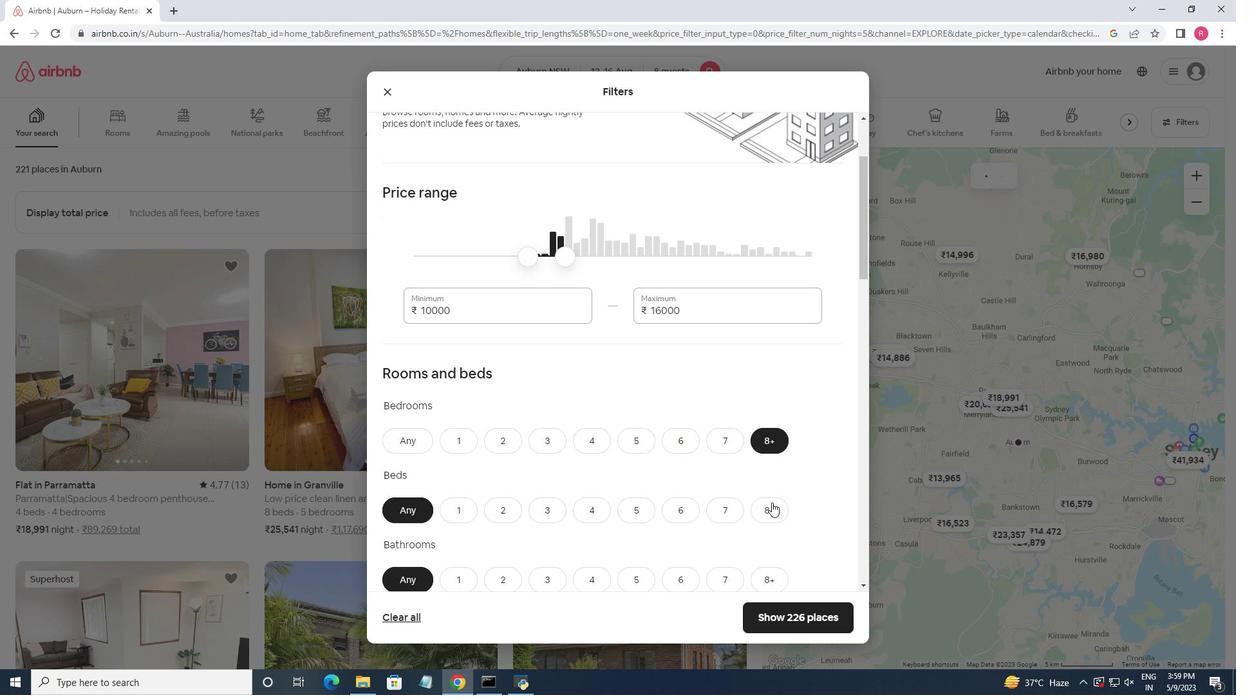 
Action: Mouse moved to (715, 460)
Screenshot: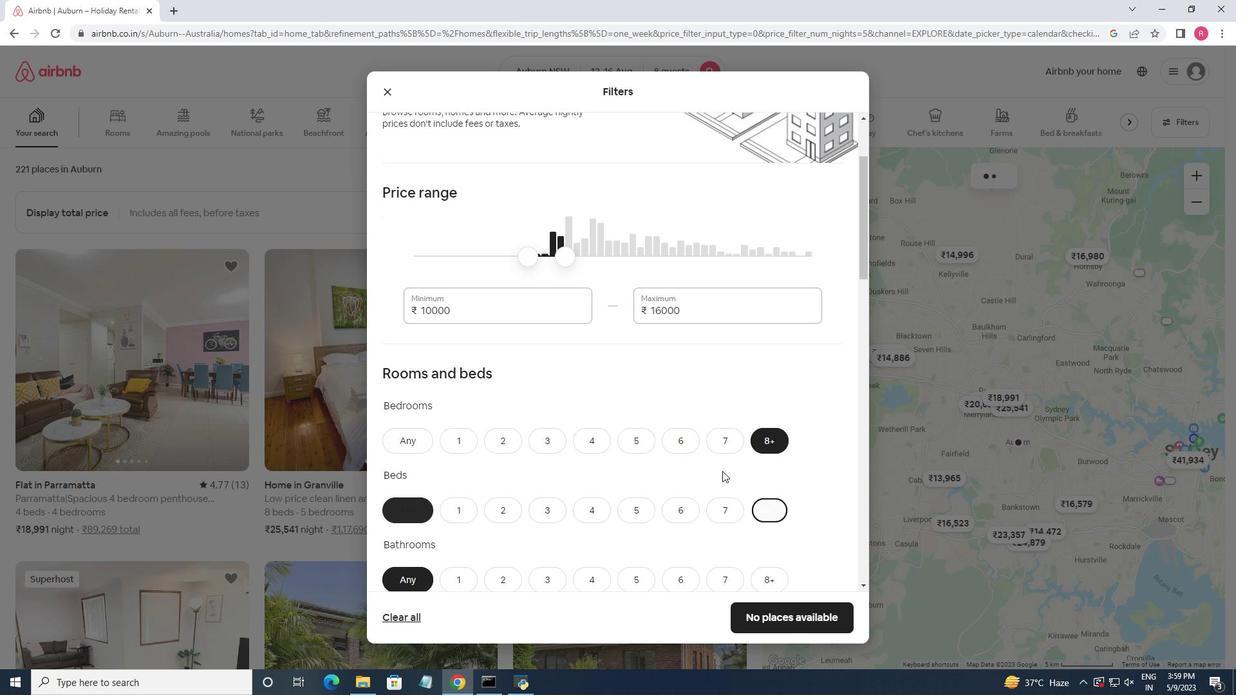 
Action: Mouse scrolled (715, 459) with delta (0, 0)
Screenshot: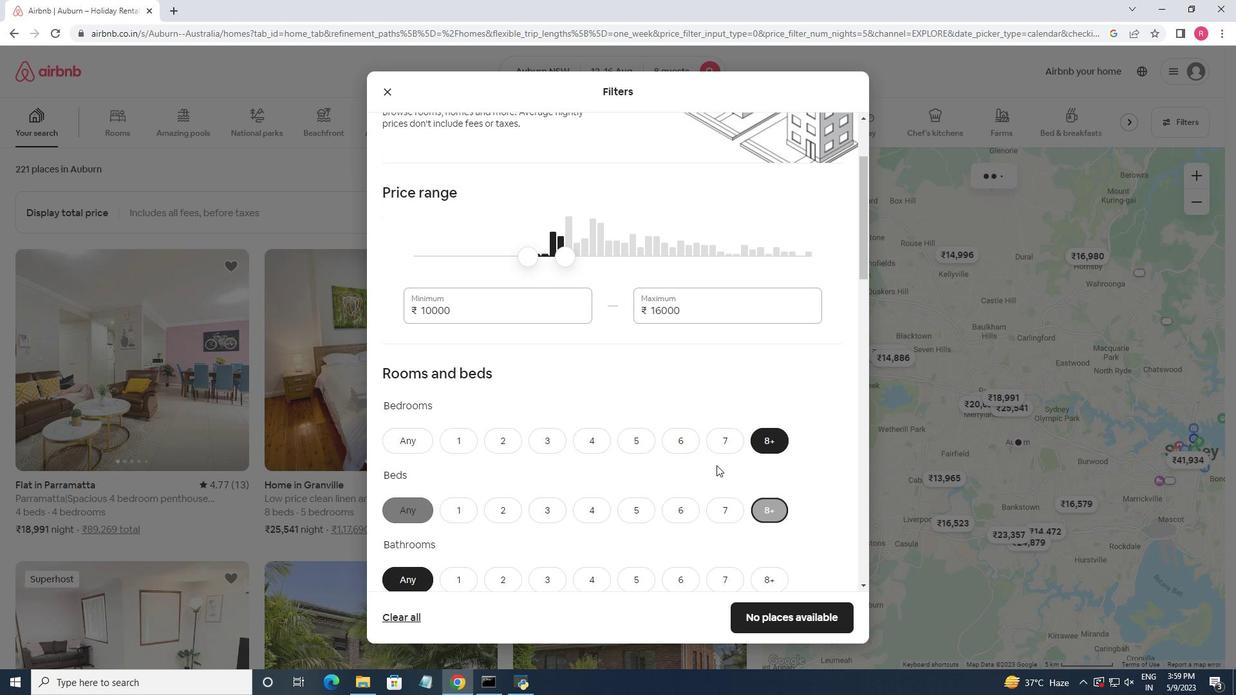 
Action: Mouse moved to (715, 460)
Screenshot: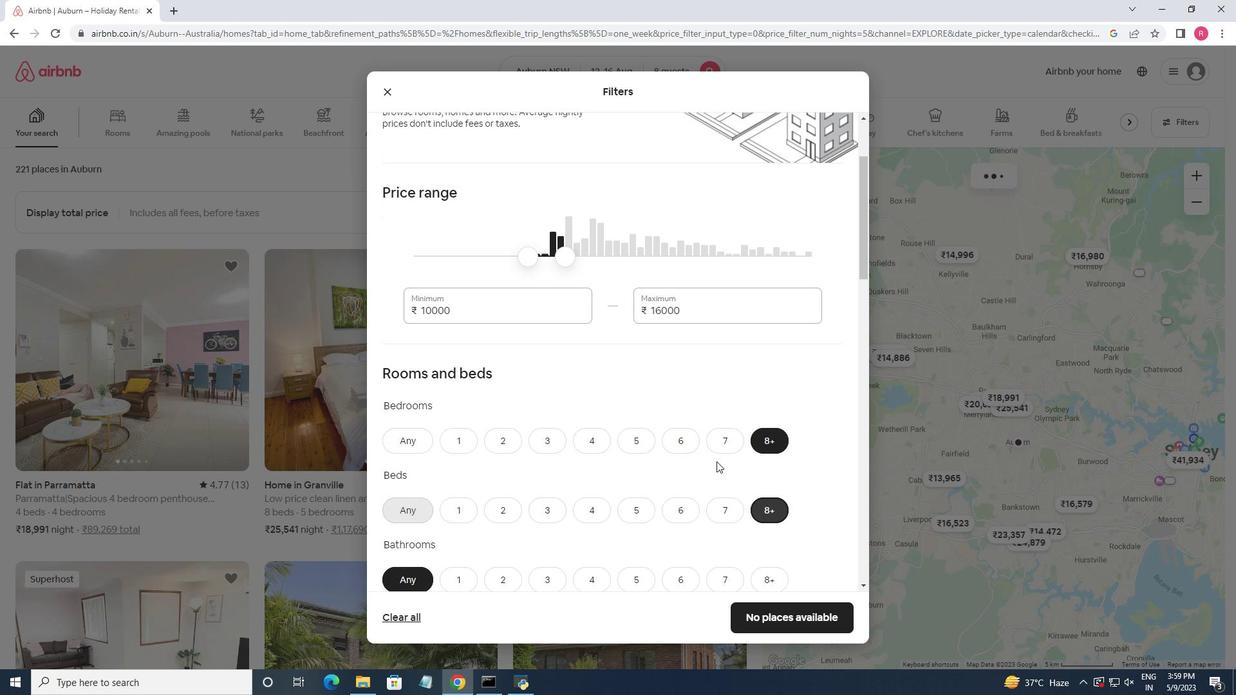 
Action: Mouse scrolled (715, 459) with delta (0, 0)
Screenshot: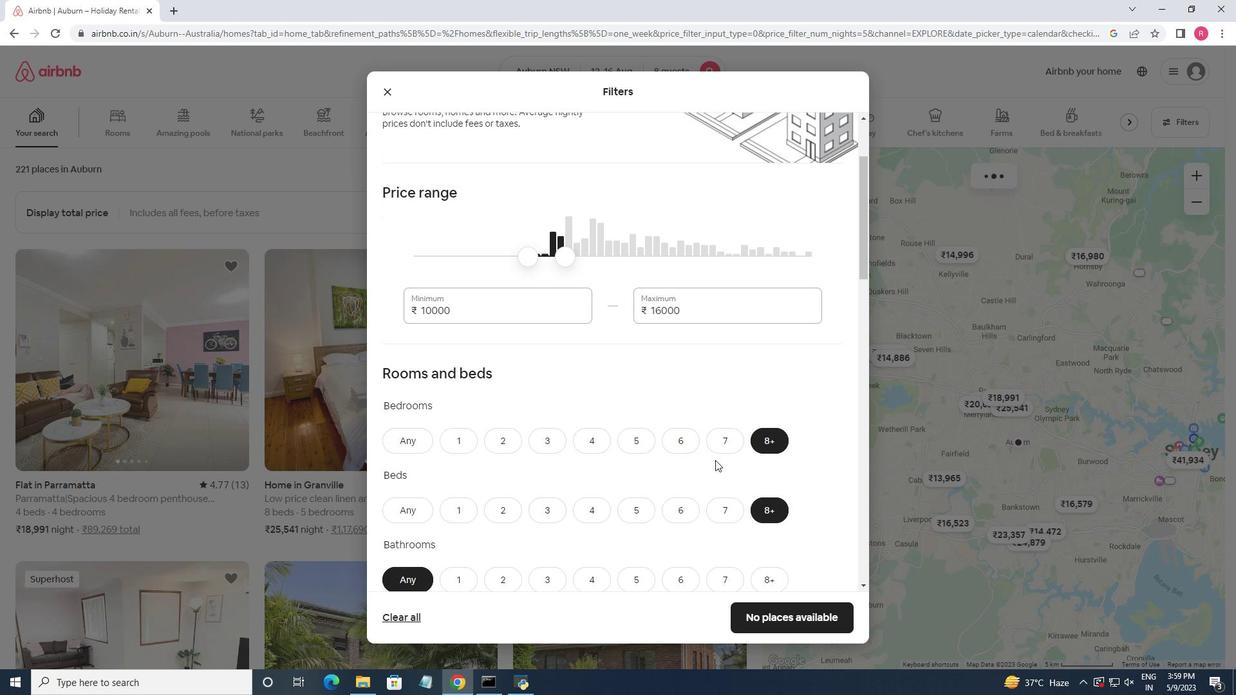 
Action: Mouse moved to (767, 443)
Screenshot: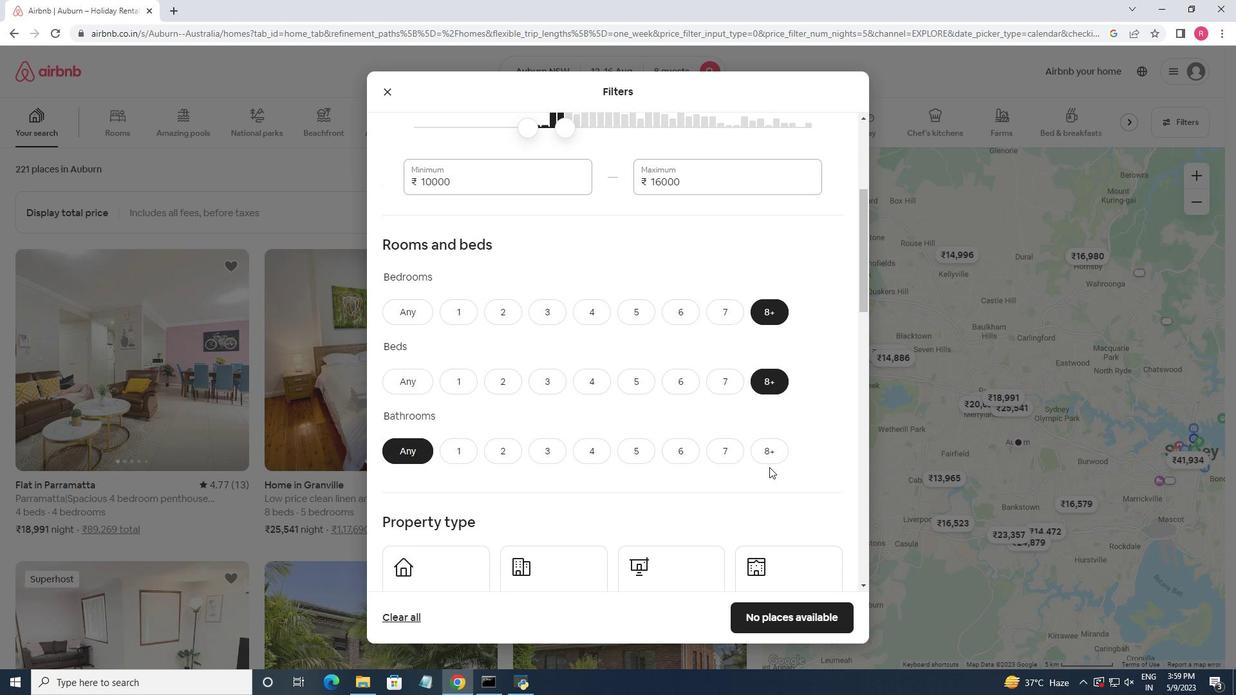 
Action: Mouse pressed left at (767, 443)
Screenshot: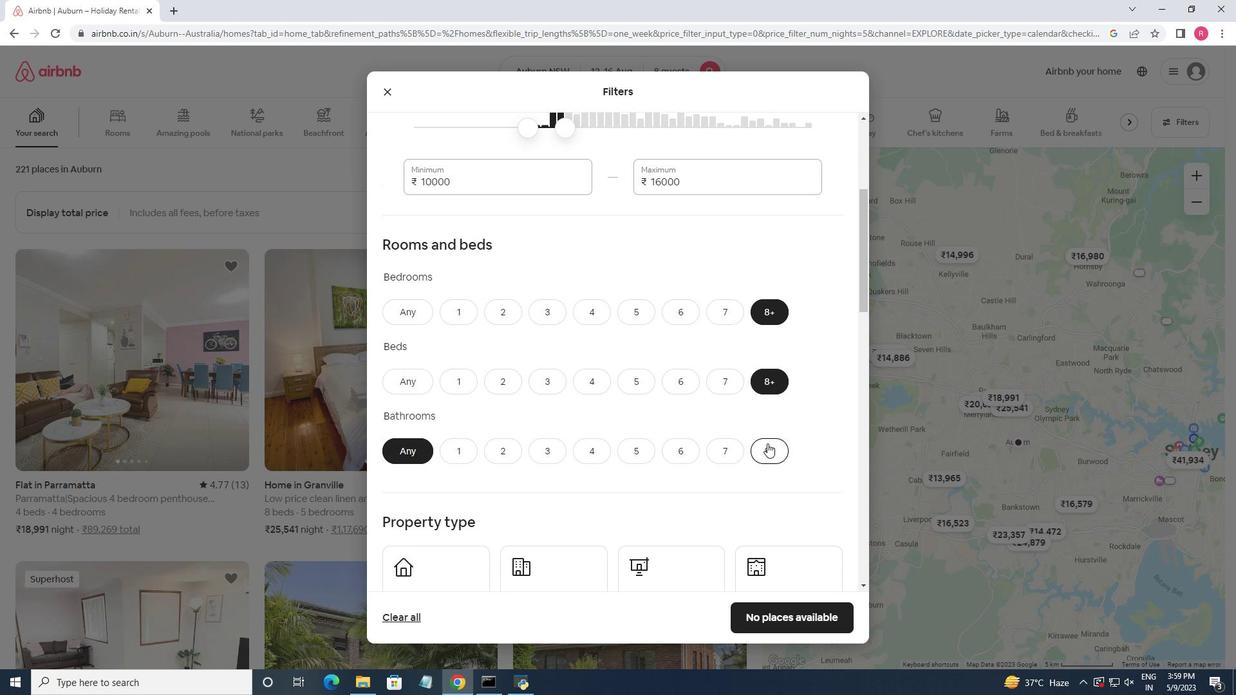 
Action: Mouse moved to (689, 407)
Screenshot: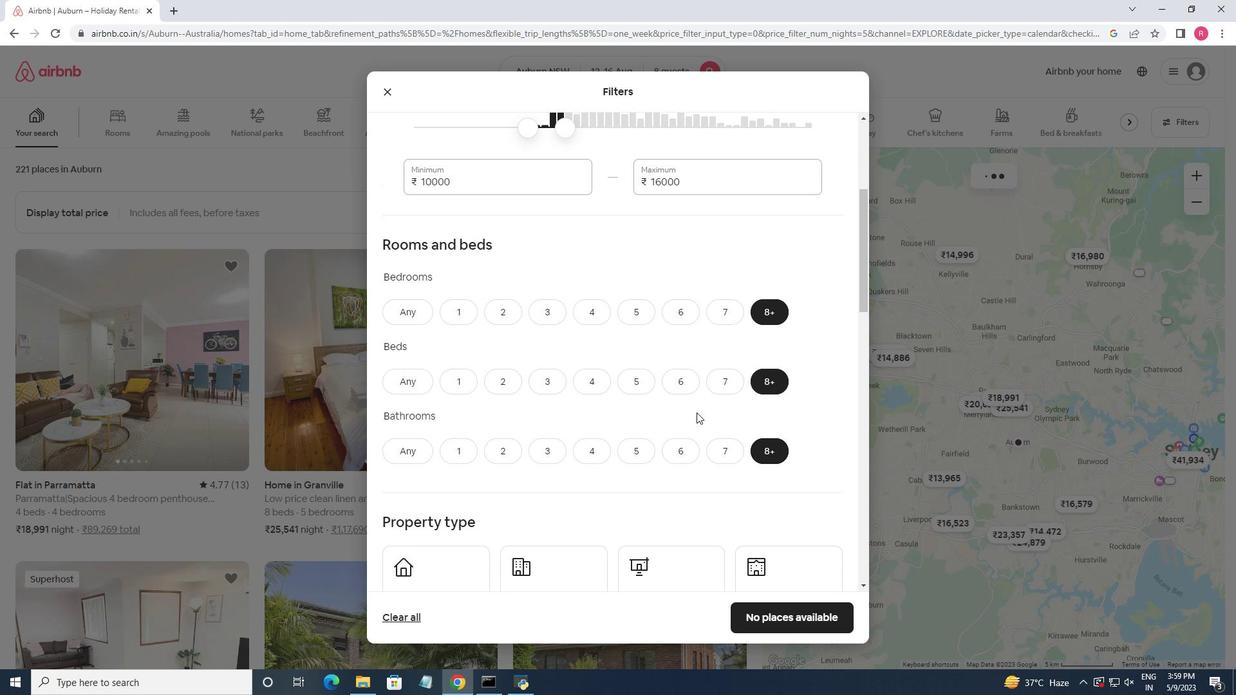 
Action: Mouse scrolled (689, 407) with delta (0, 0)
Screenshot: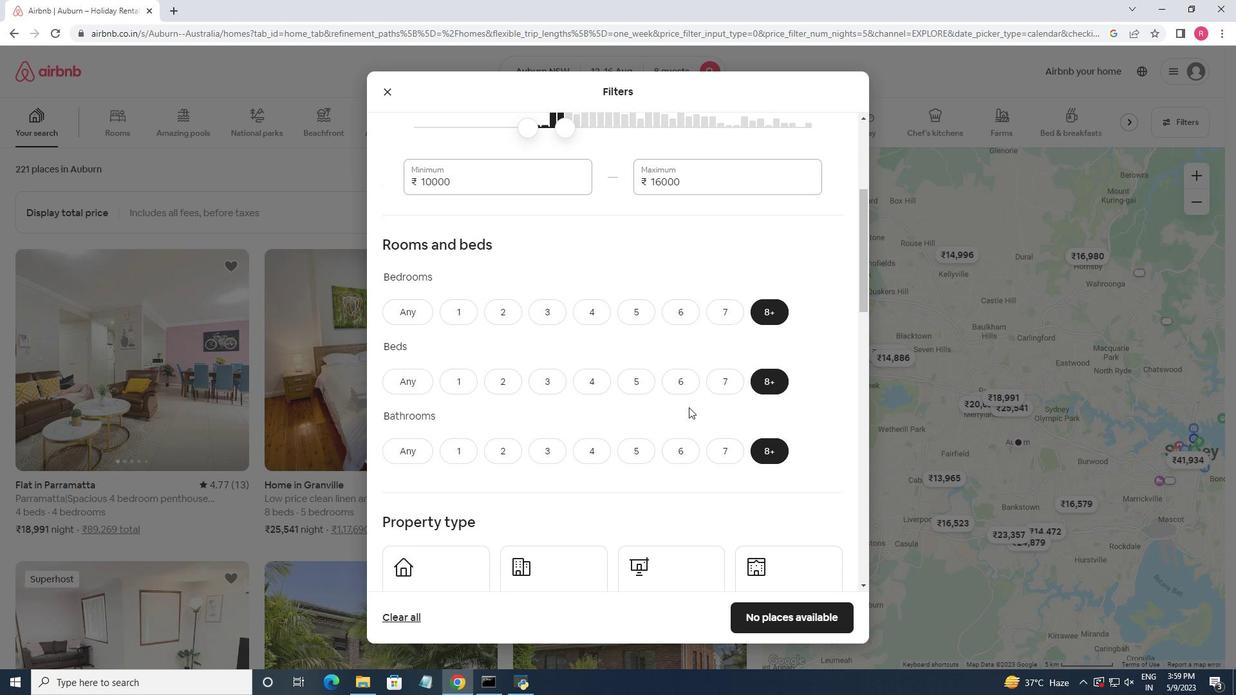 
Action: Mouse moved to (676, 406)
Screenshot: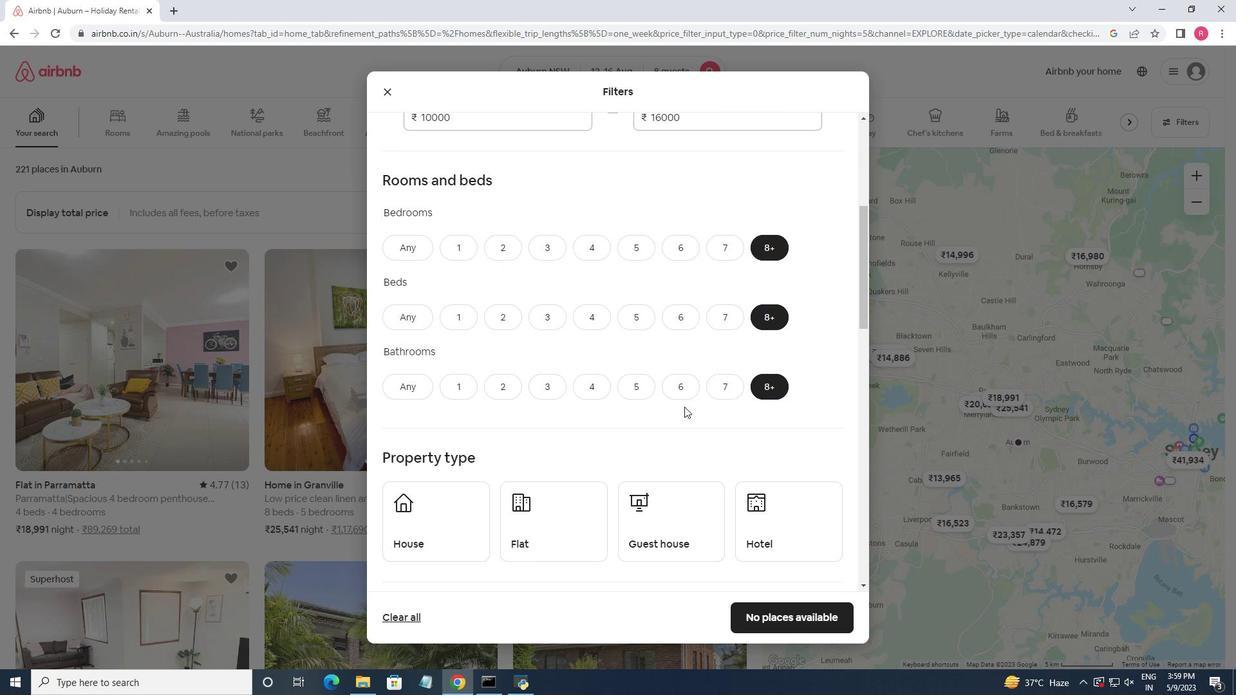 
Action: Mouse scrolled (676, 405) with delta (0, 0)
Screenshot: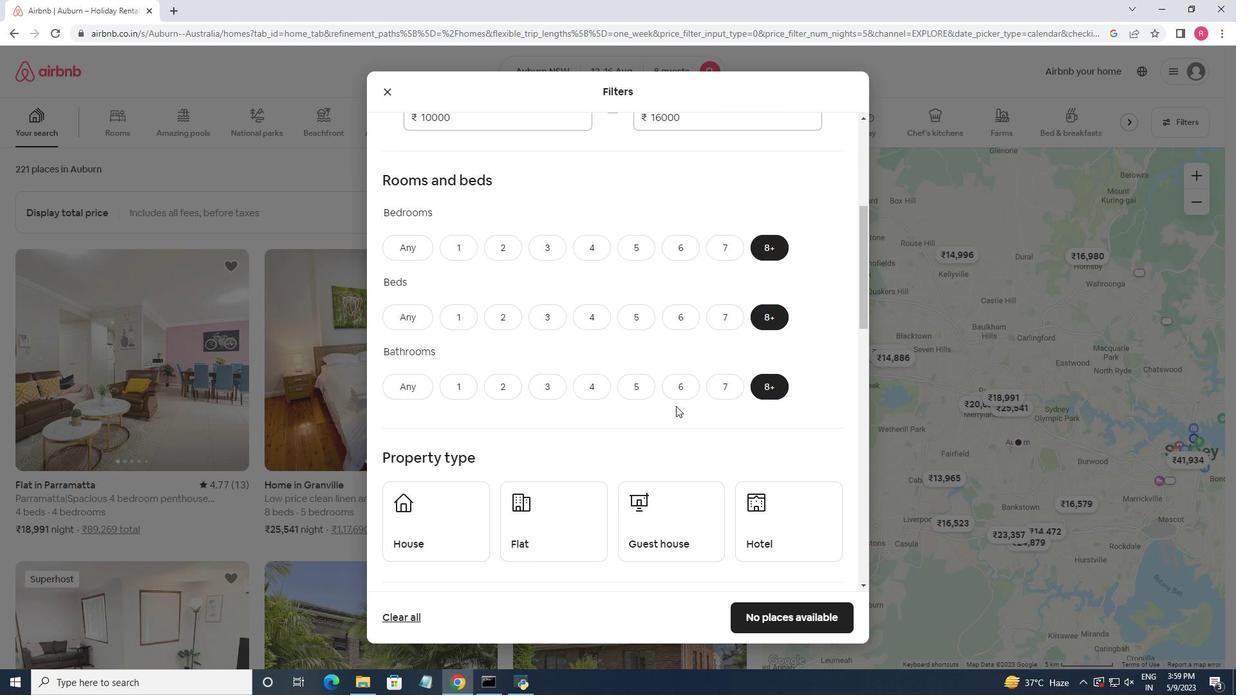 
Action: Mouse scrolled (676, 405) with delta (0, 0)
Screenshot: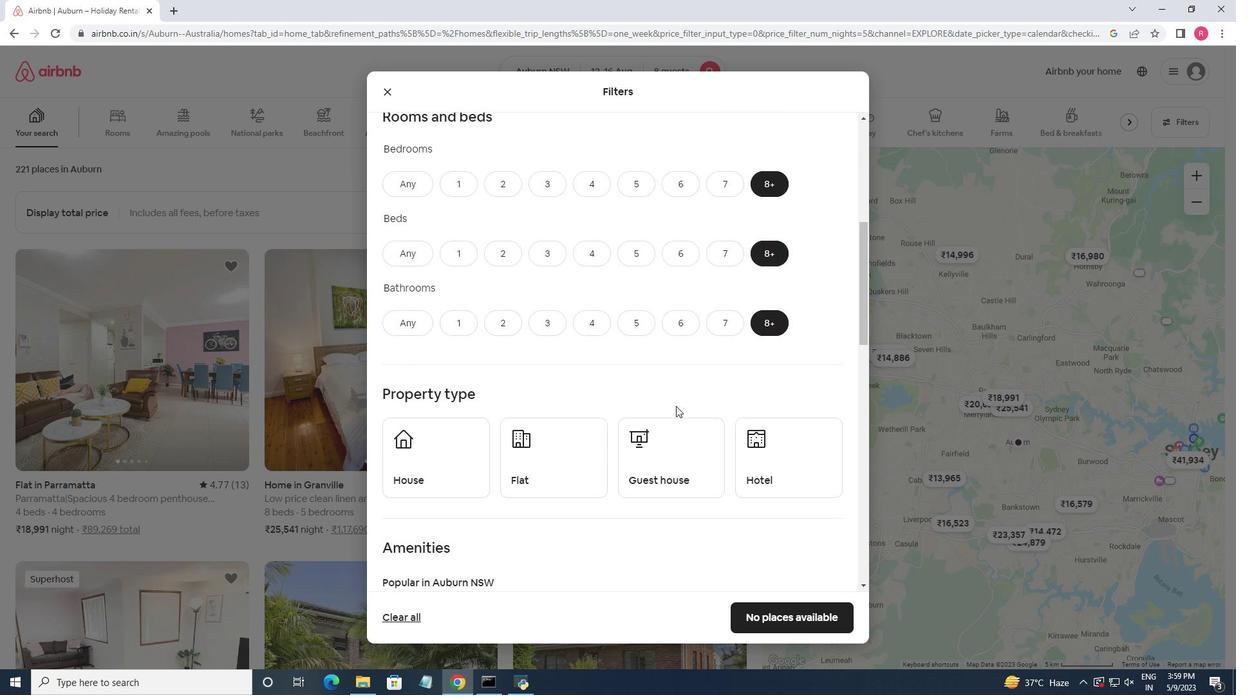 
Action: Mouse moved to (443, 411)
Screenshot: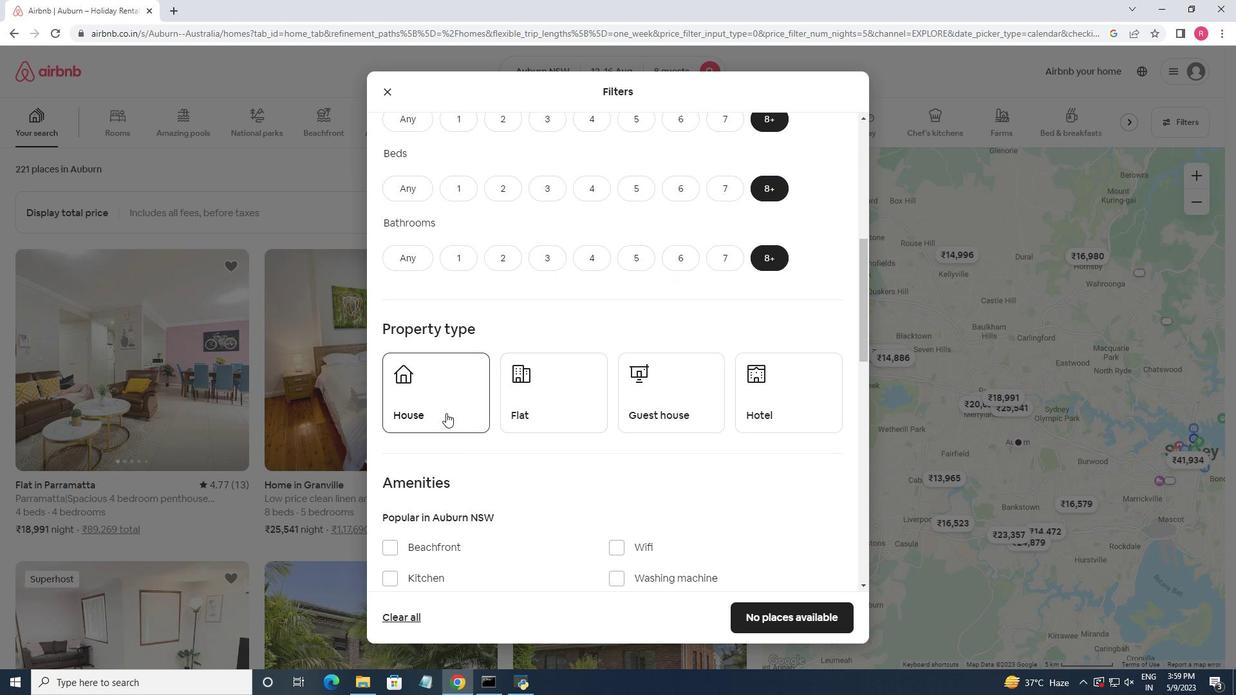 
Action: Mouse pressed left at (443, 411)
Screenshot: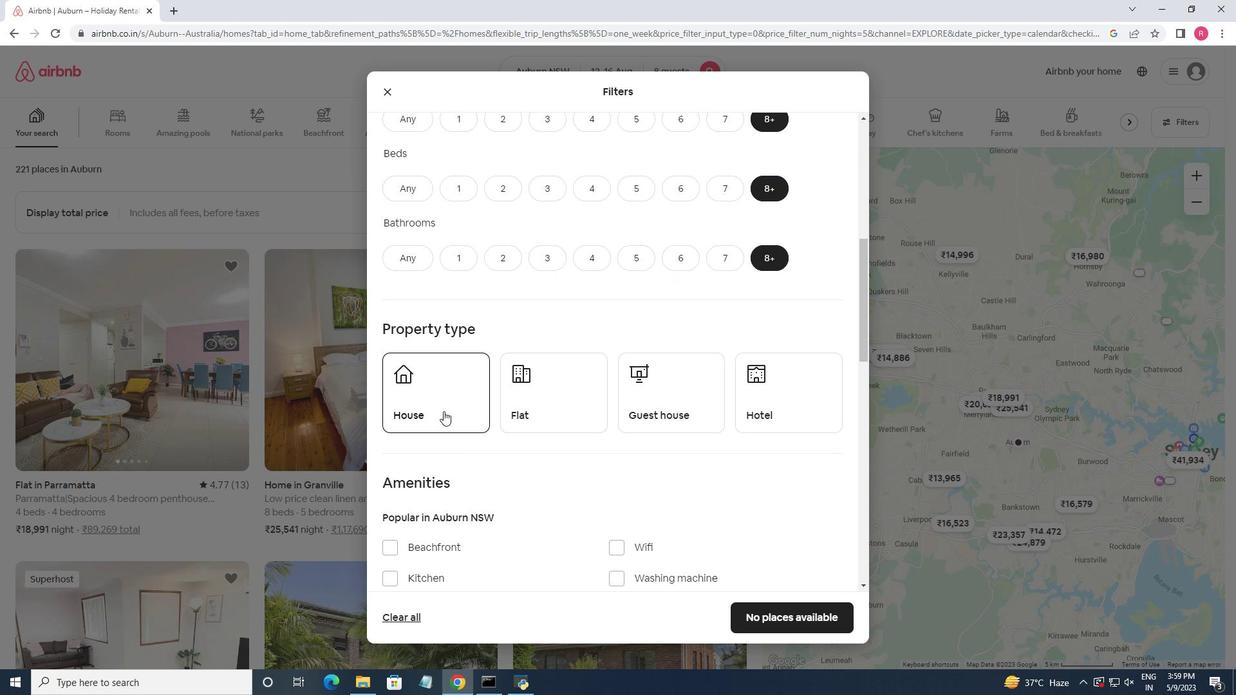 
Action: Mouse moved to (532, 406)
Screenshot: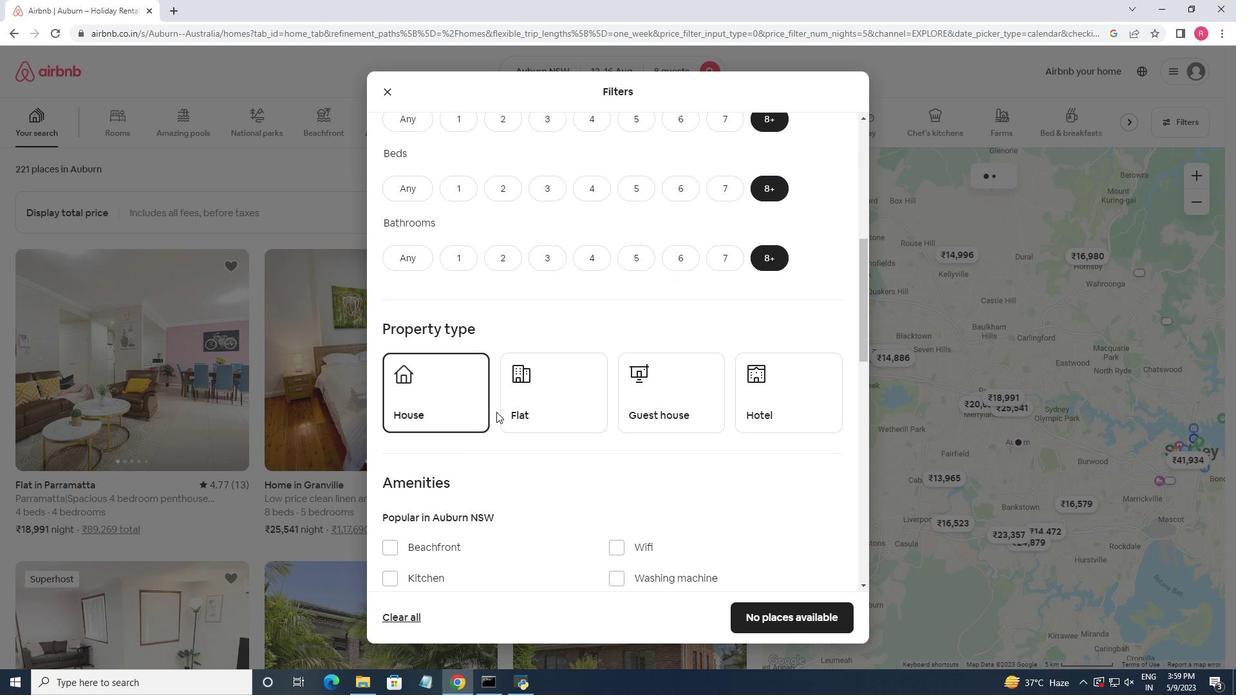 
Action: Mouse pressed left at (532, 406)
Screenshot: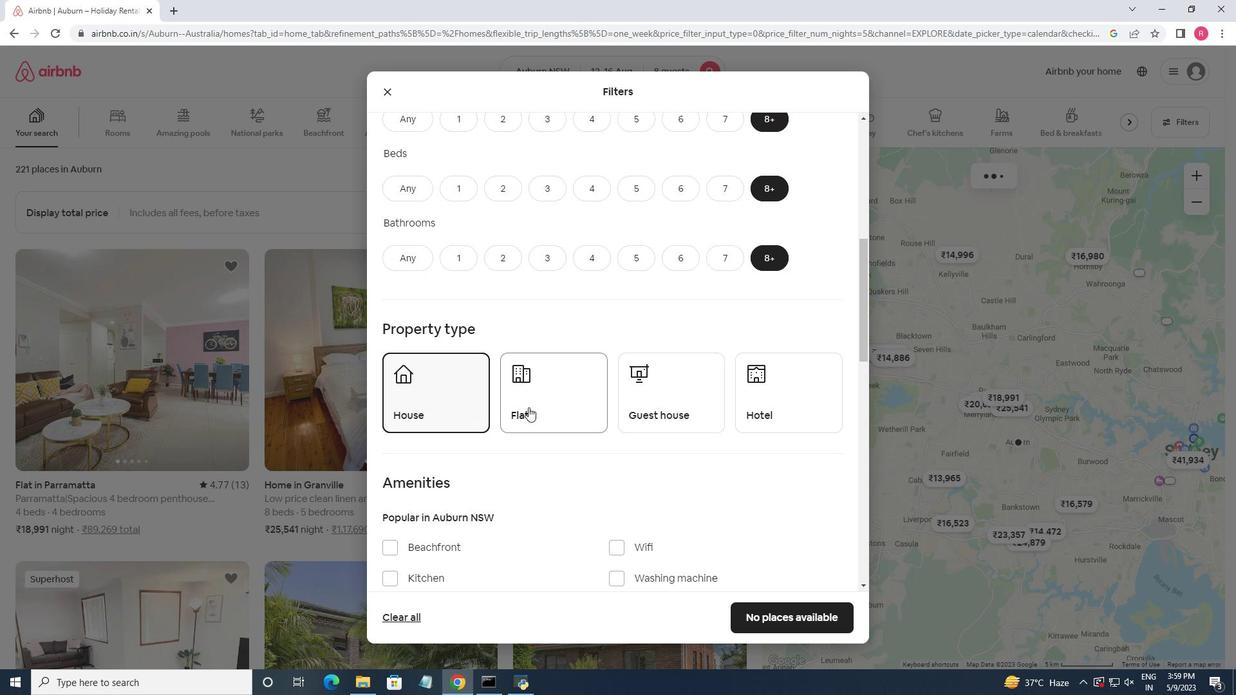 
Action: Mouse moved to (682, 401)
Screenshot: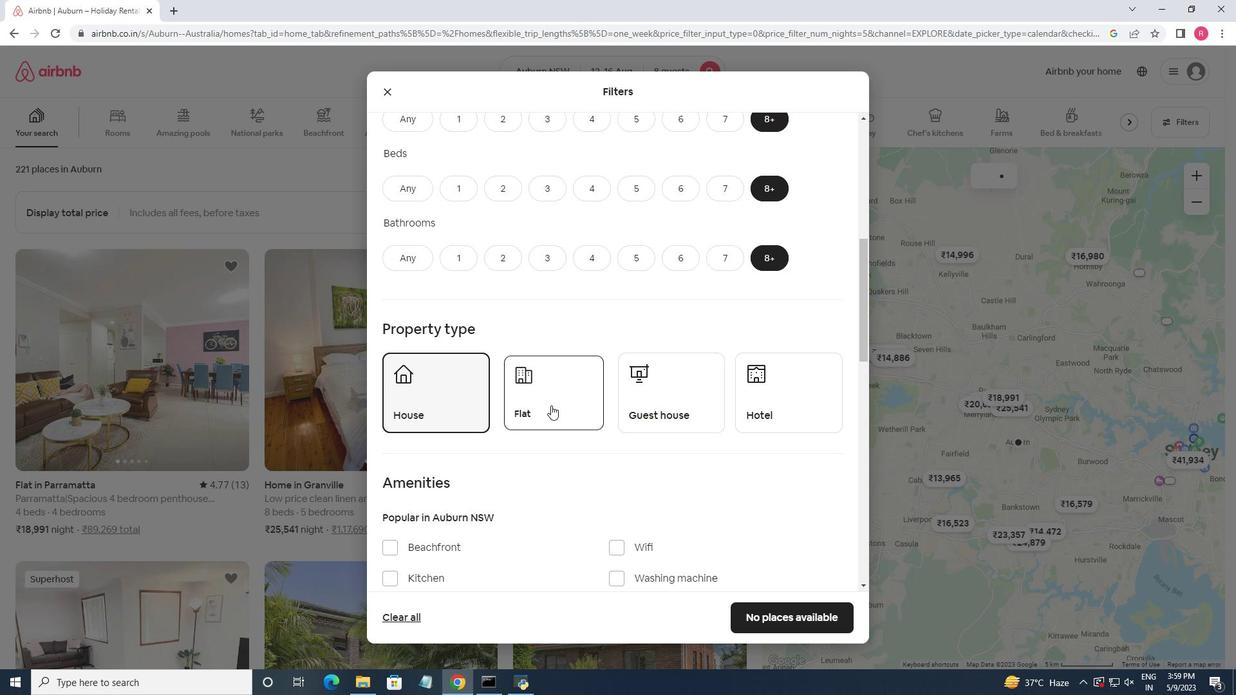 
Action: Mouse pressed left at (682, 401)
Screenshot: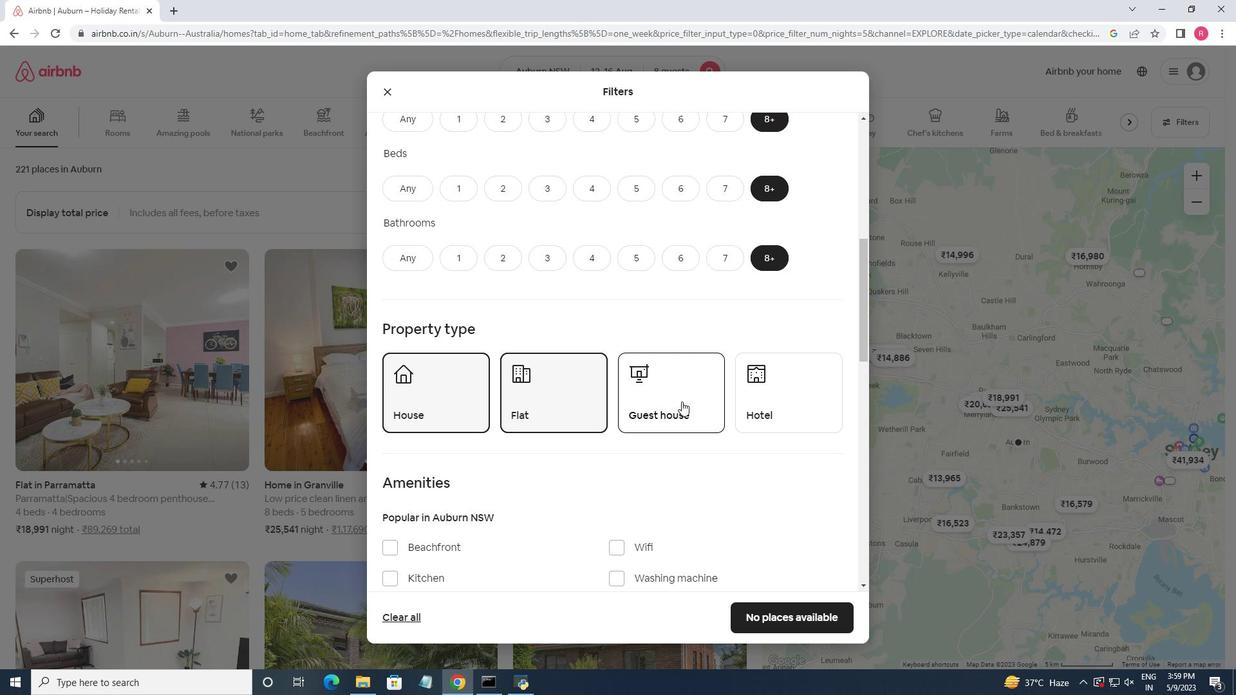 
Action: Mouse moved to (762, 387)
Screenshot: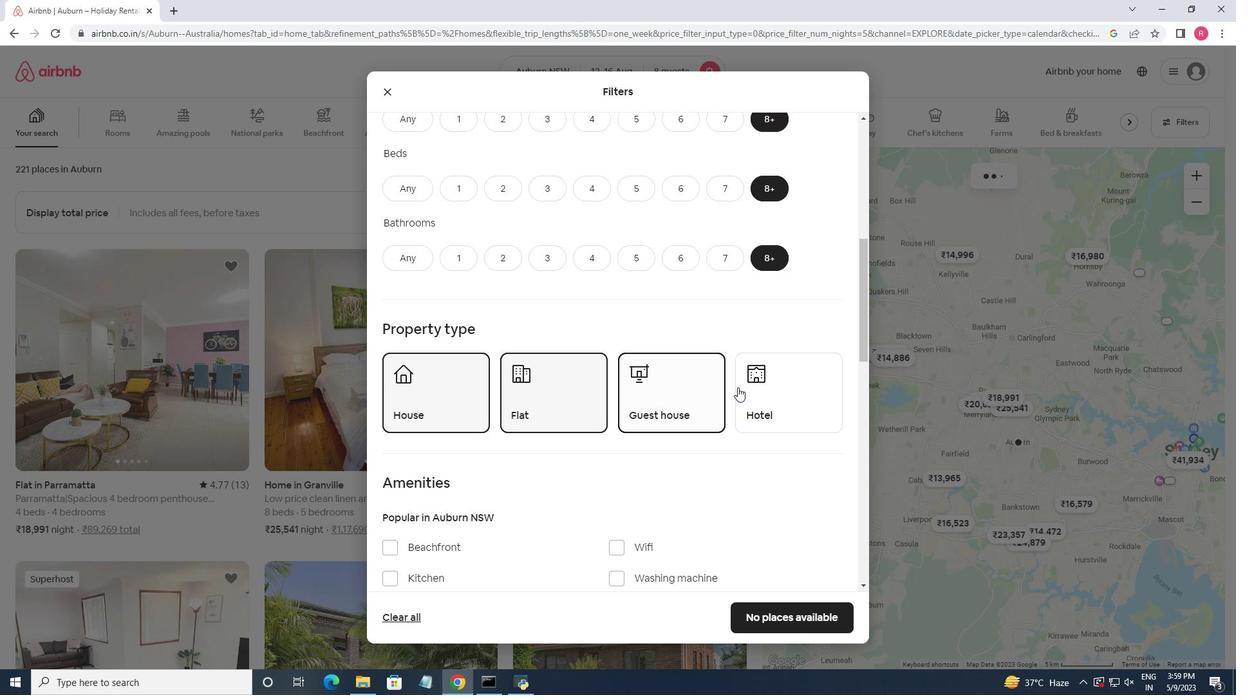 
Action: Mouse pressed left at (762, 387)
Screenshot: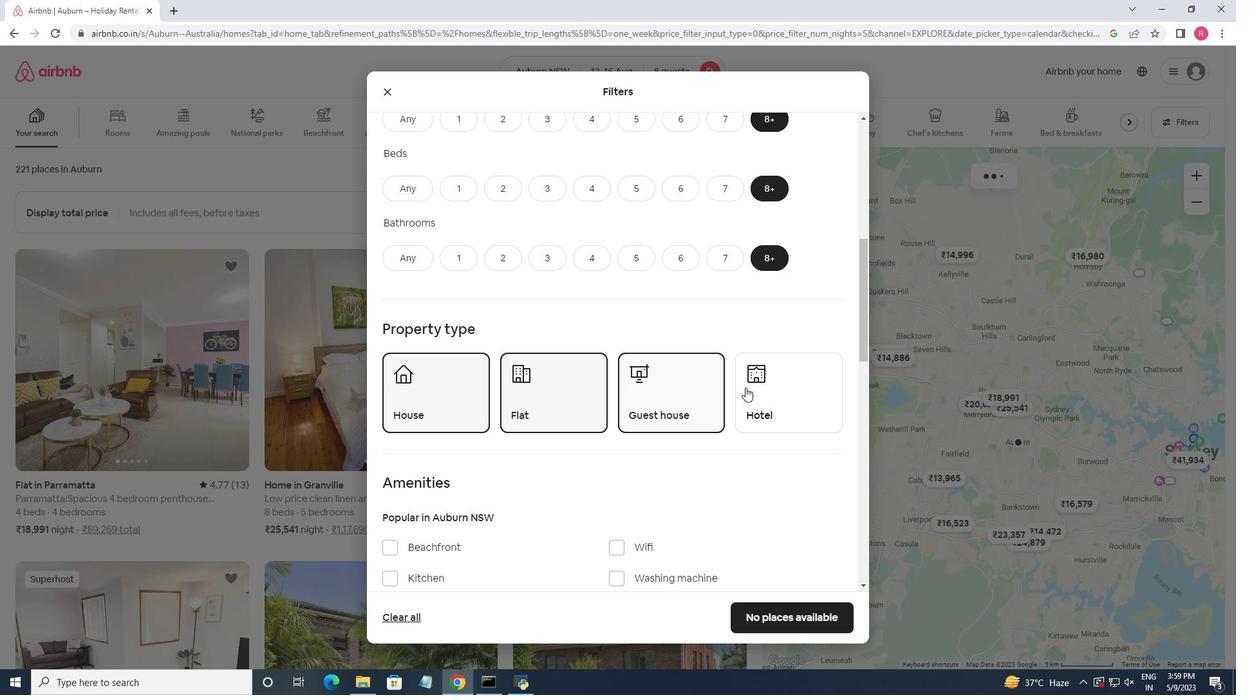 
Action: Mouse moved to (681, 393)
Screenshot: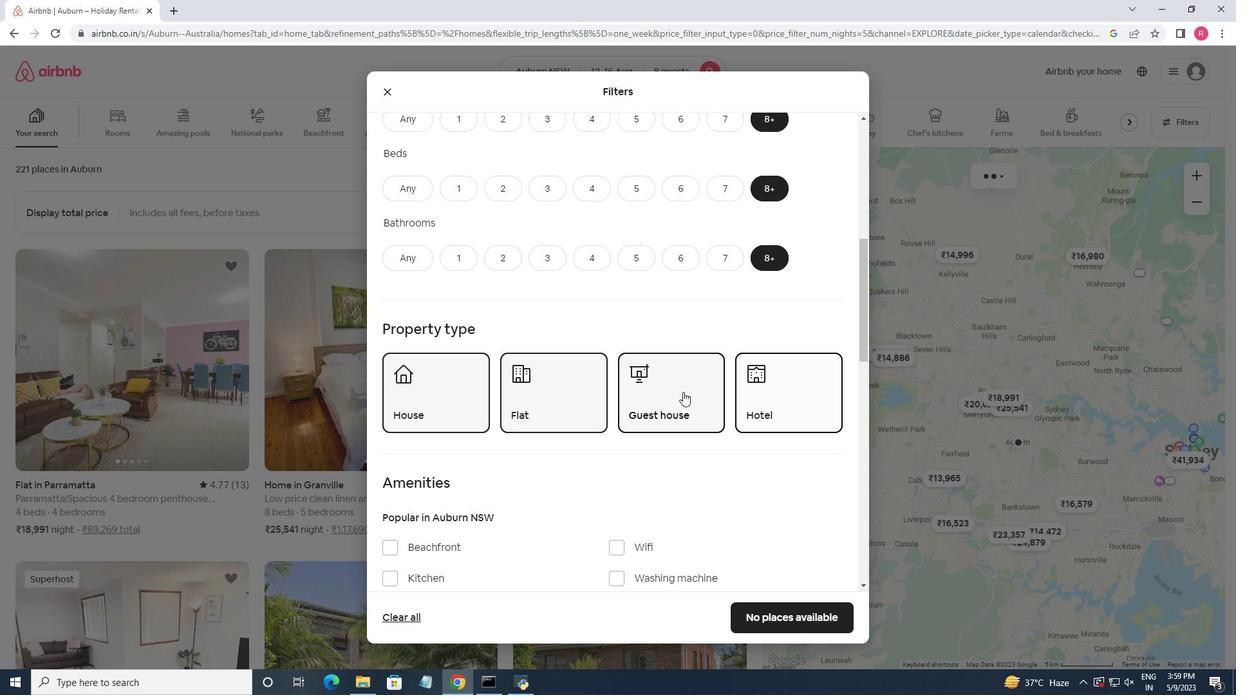 
Action: Mouse scrolled (681, 392) with delta (0, 0)
Screenshot: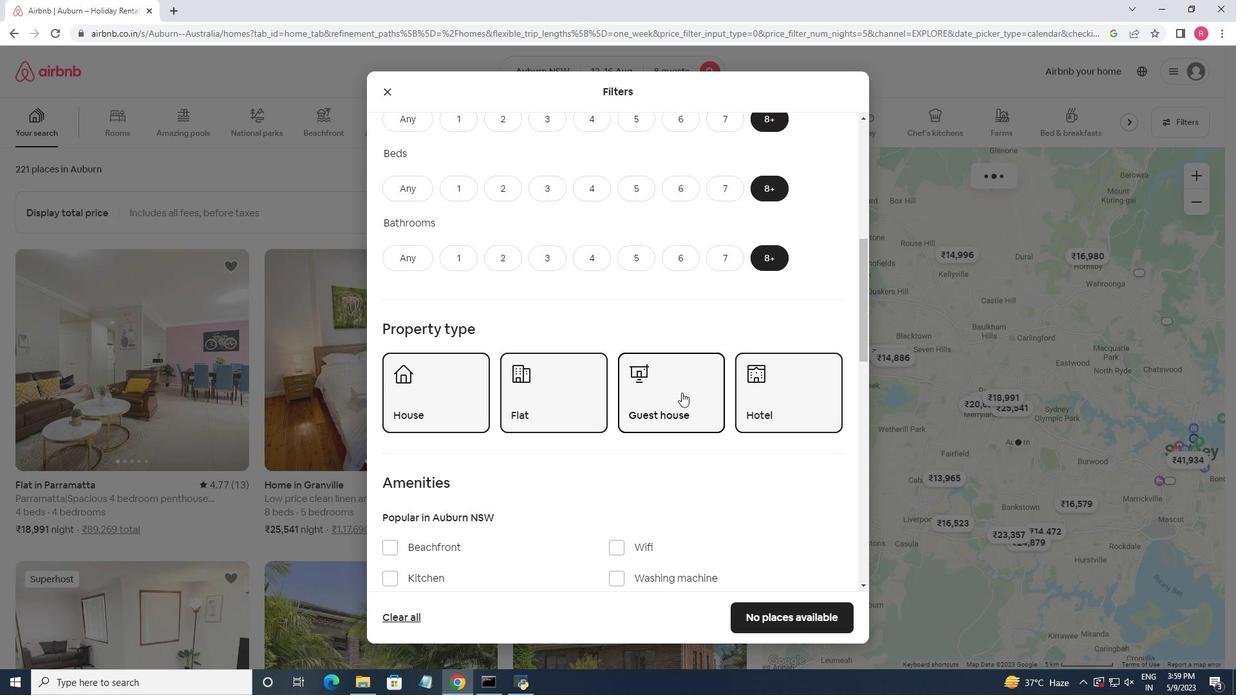 
Action: Mouse scrolled (681, 392) with delta (0, 0)
Screenshot: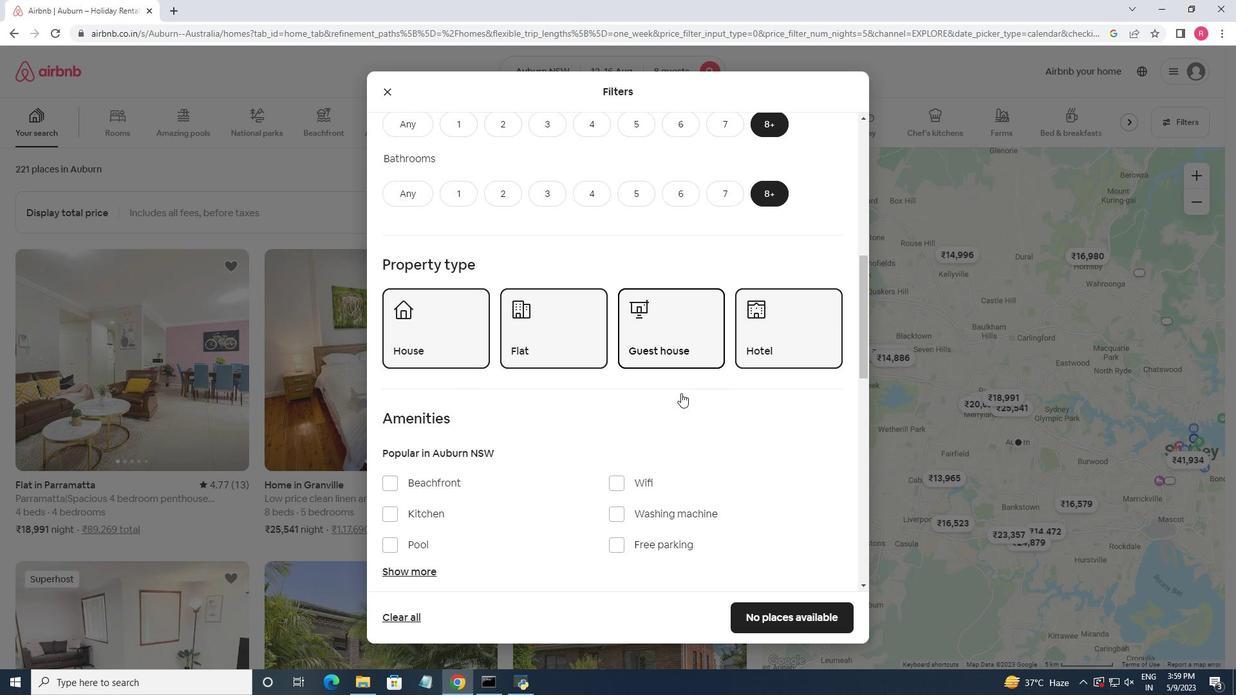
Action: Mouse scrolled (681, 392) with delta (0, 0)
Screenshot: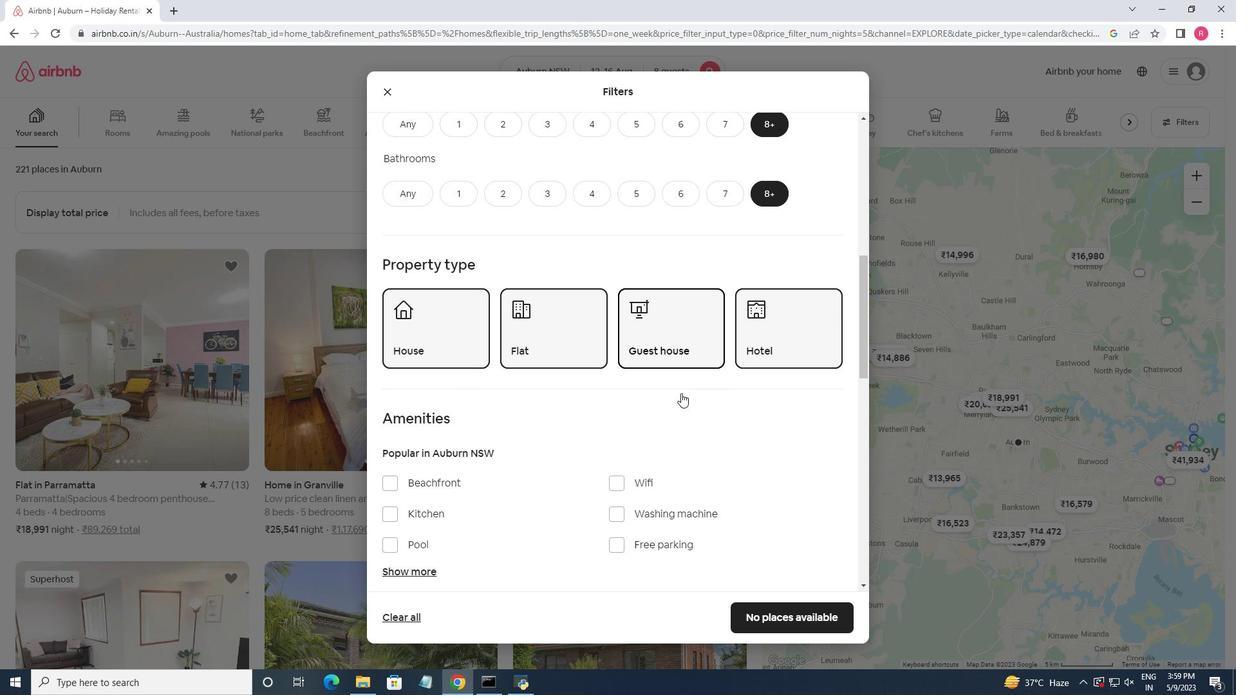 
Action: Mouse moved to (400, 439)
Screenshot: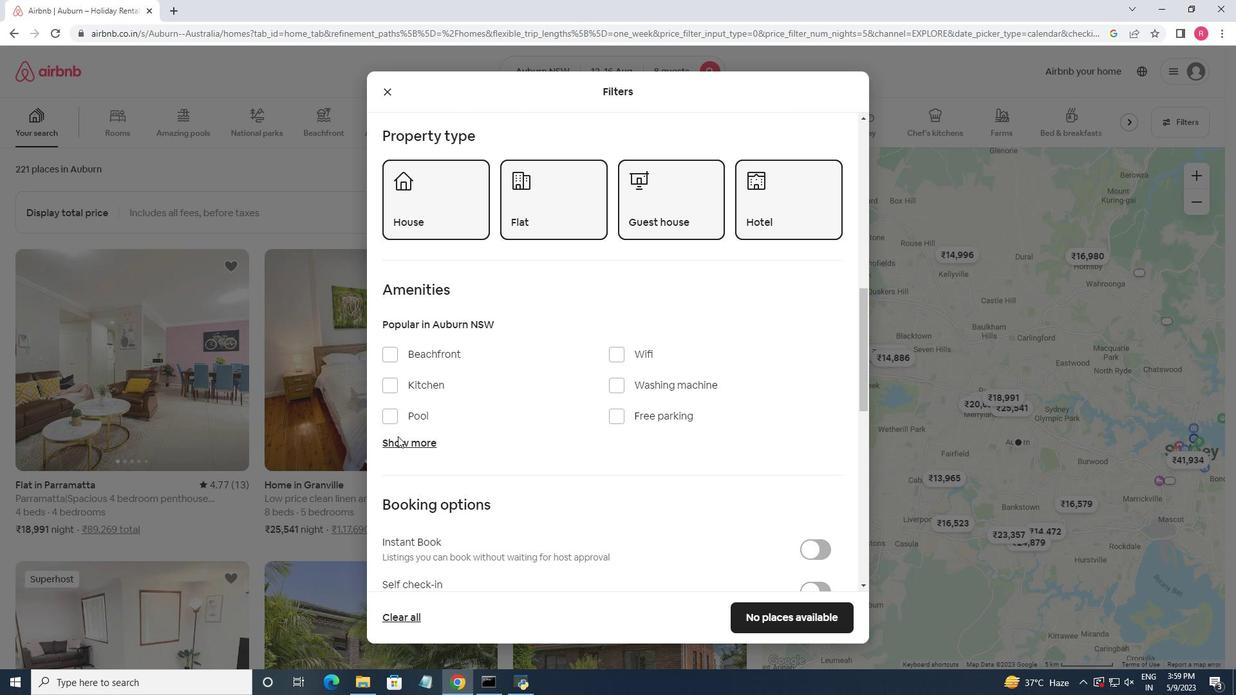 
Action: Mouse pressed left at (400, 439)
Screenshot: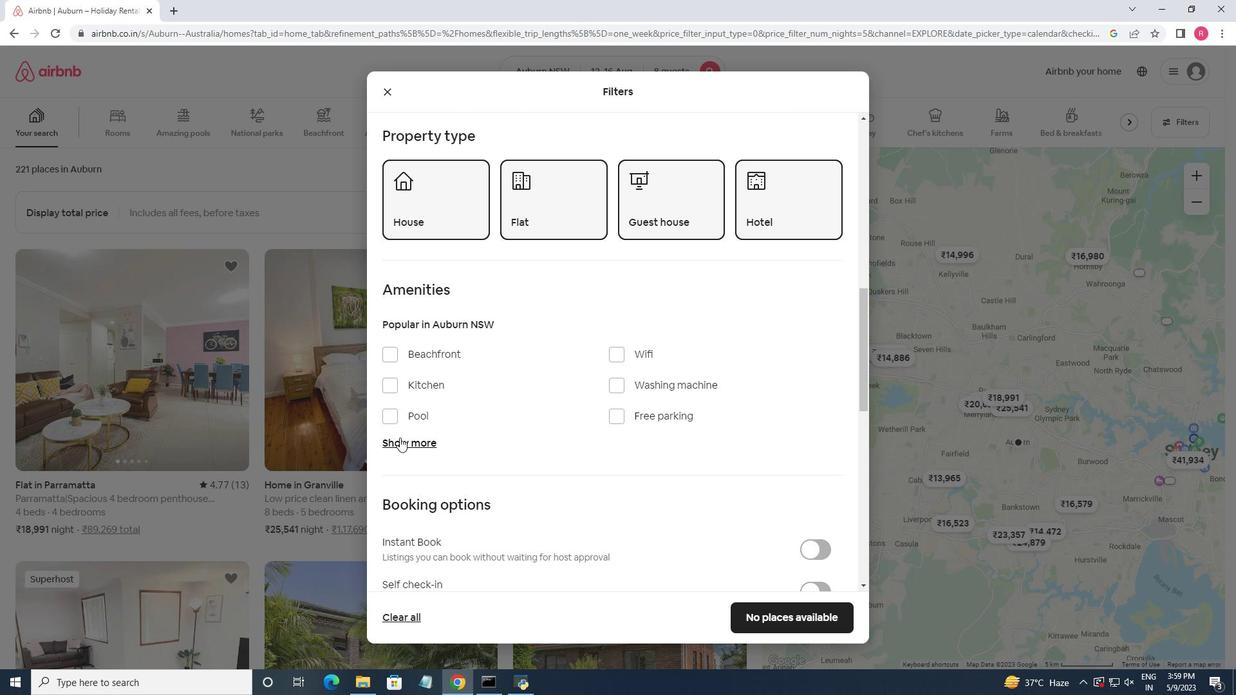 
Action: Mouse moved to (615, 355)
Screenshot: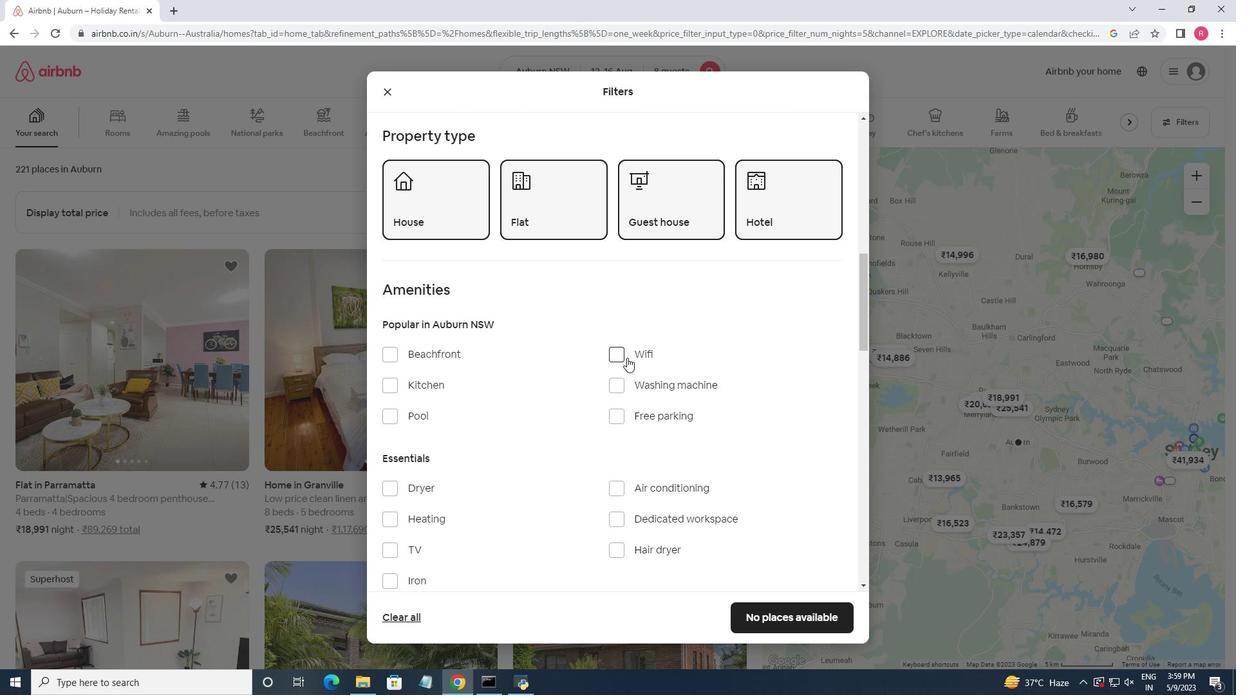 
Action: Mouse pressed left at (615, 355)
Screenshot: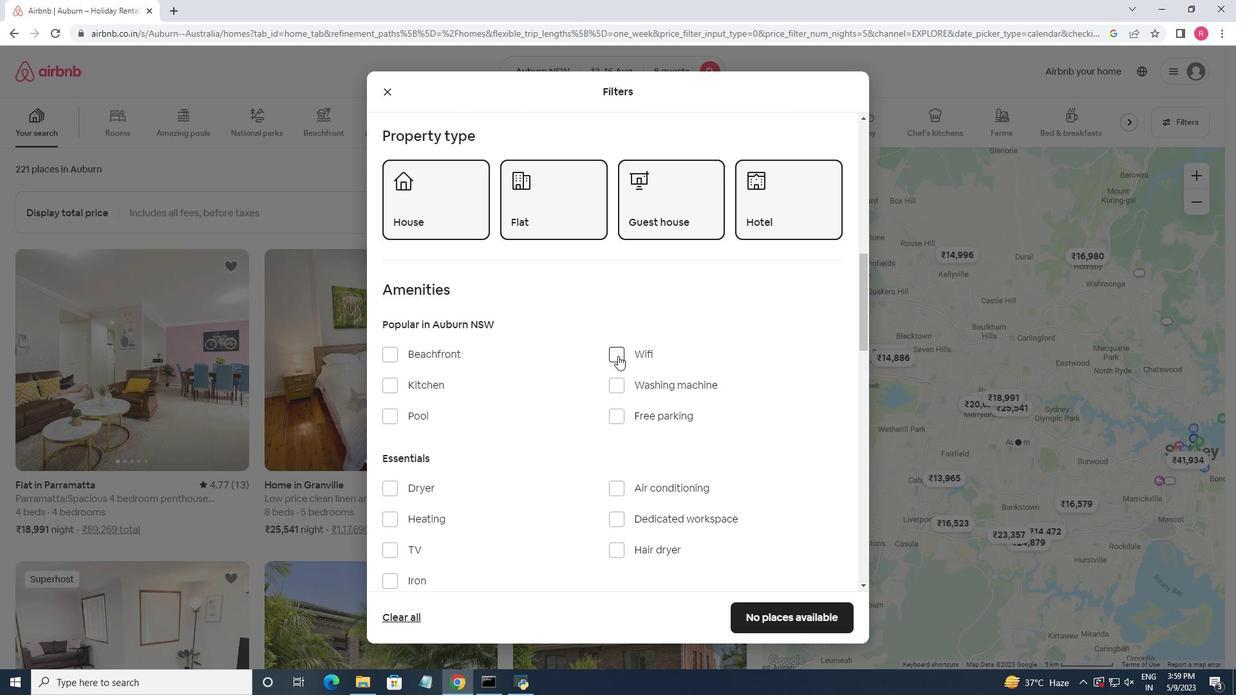 
Action: Mouse moved to (621, 413)
Screenshot: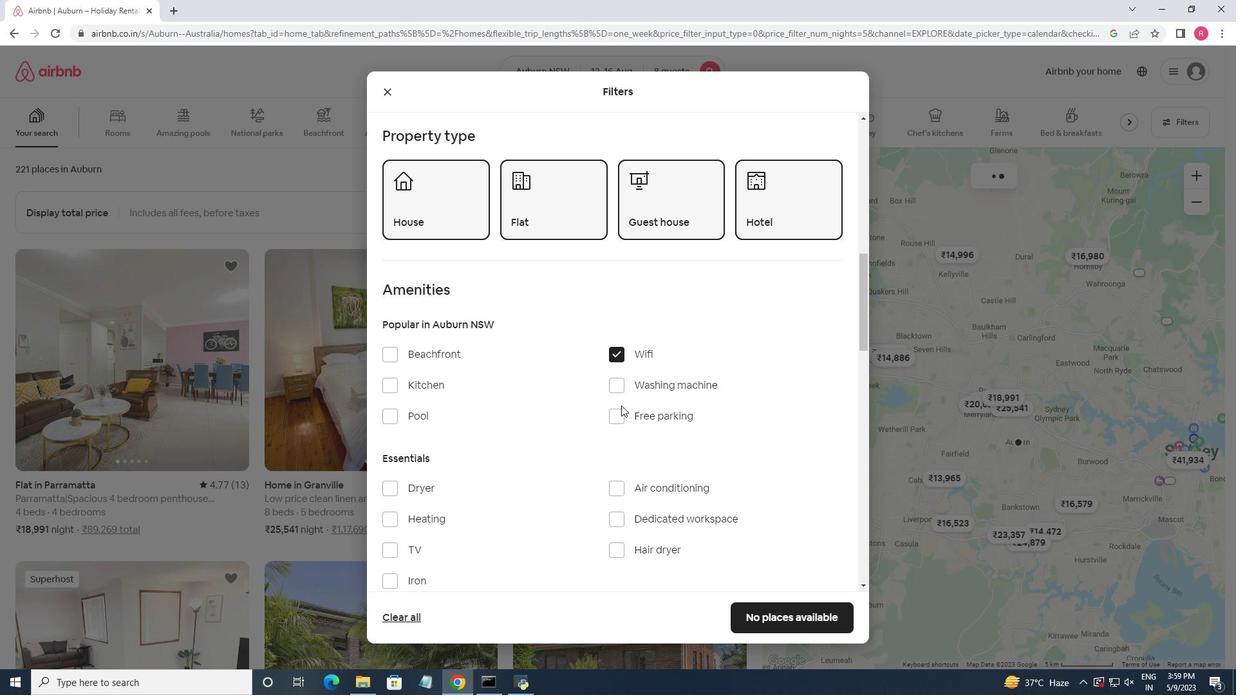 
Action: Mouse pressed left at (621, 413)
Screenshot: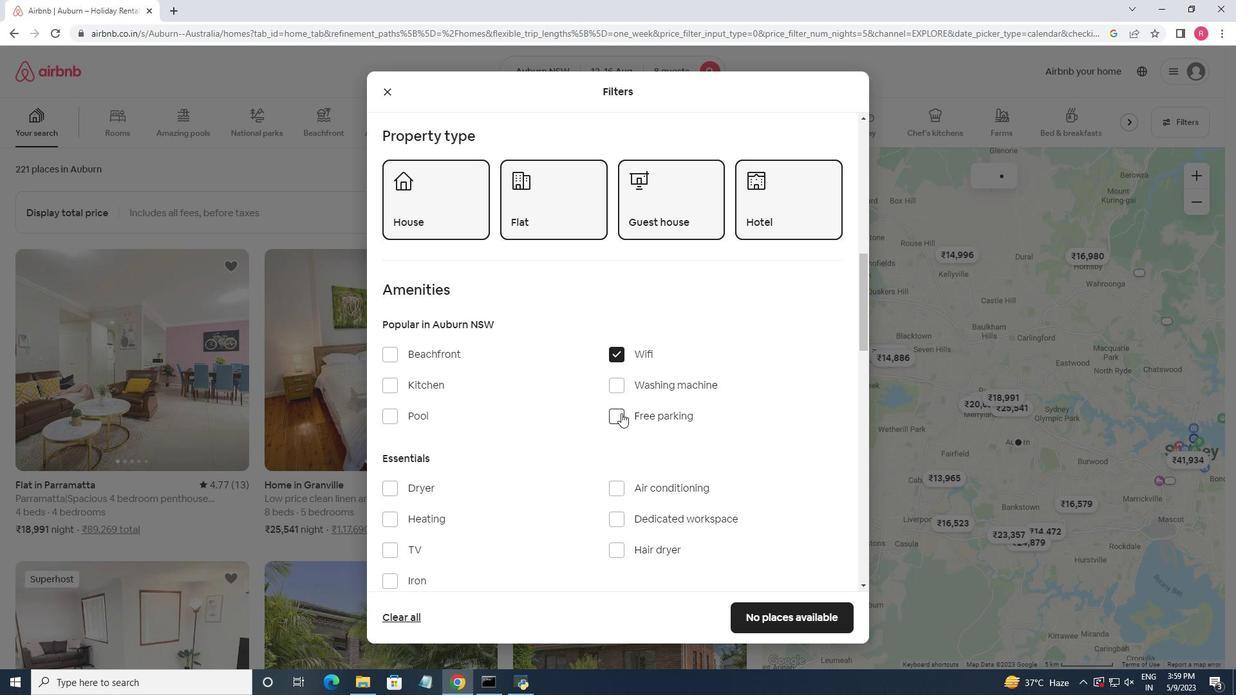 
Action: Mouse moved to (537, 419)
Screenshot: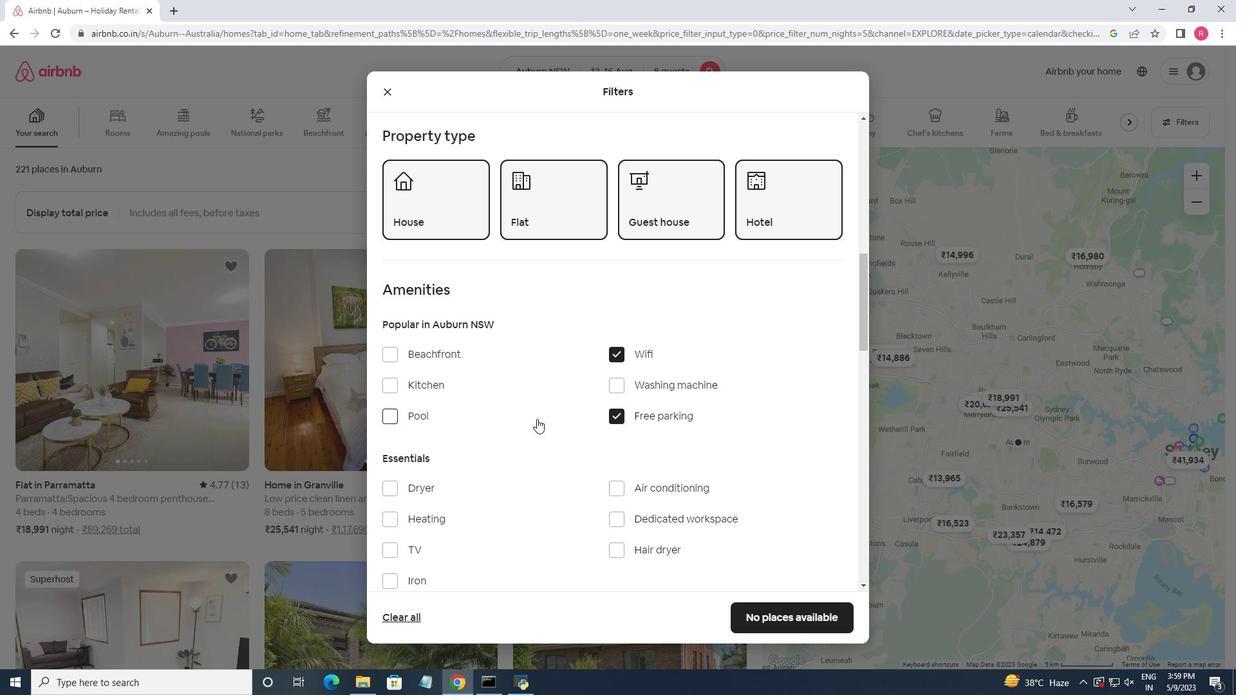
Action: Mouse scrolled (537, 418) with delta (0, 0)
Screenshot: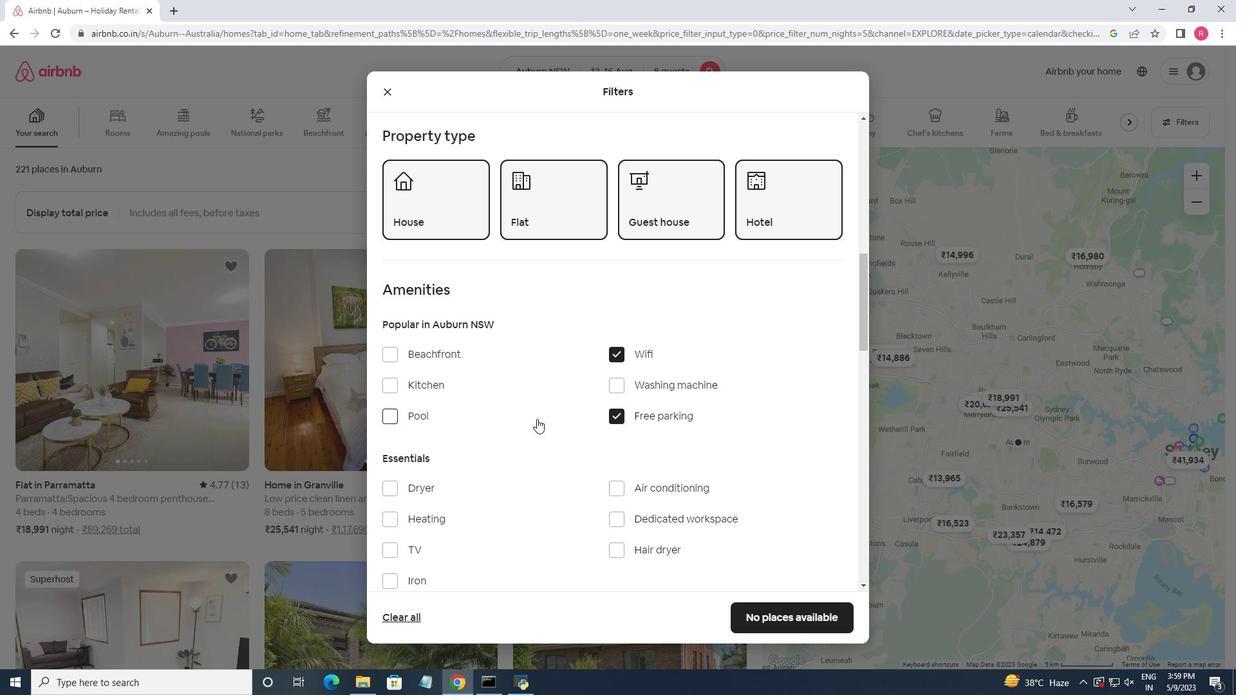 
Action: Mouse moved to (387, 480)
Screenshot: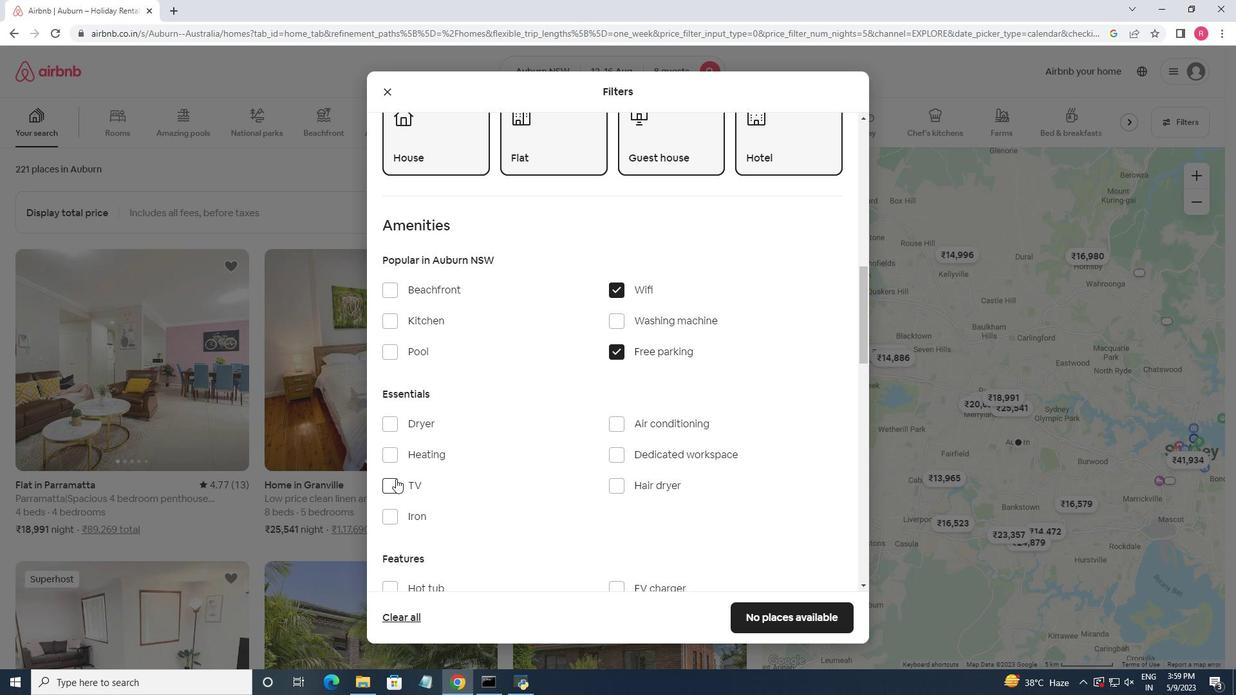 
Action: Mouse pressed left at (387, 480)
Screenshot: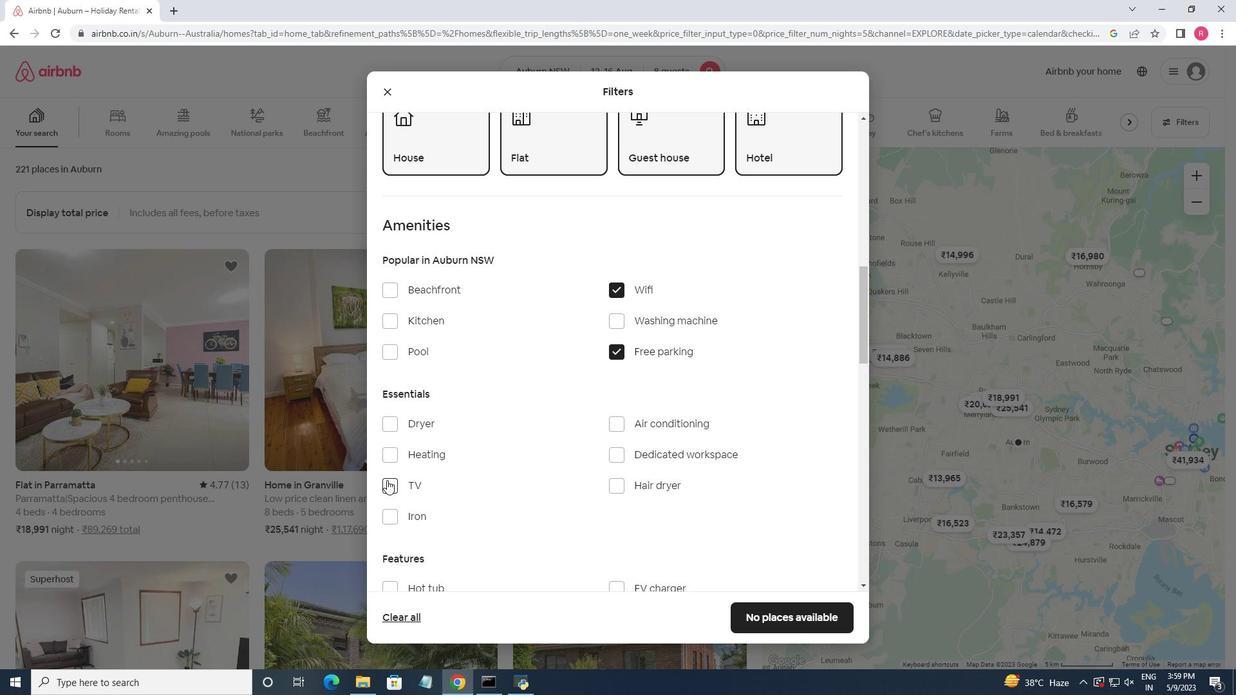 
Action: Mouse moved to (600, 480)
Screenshot: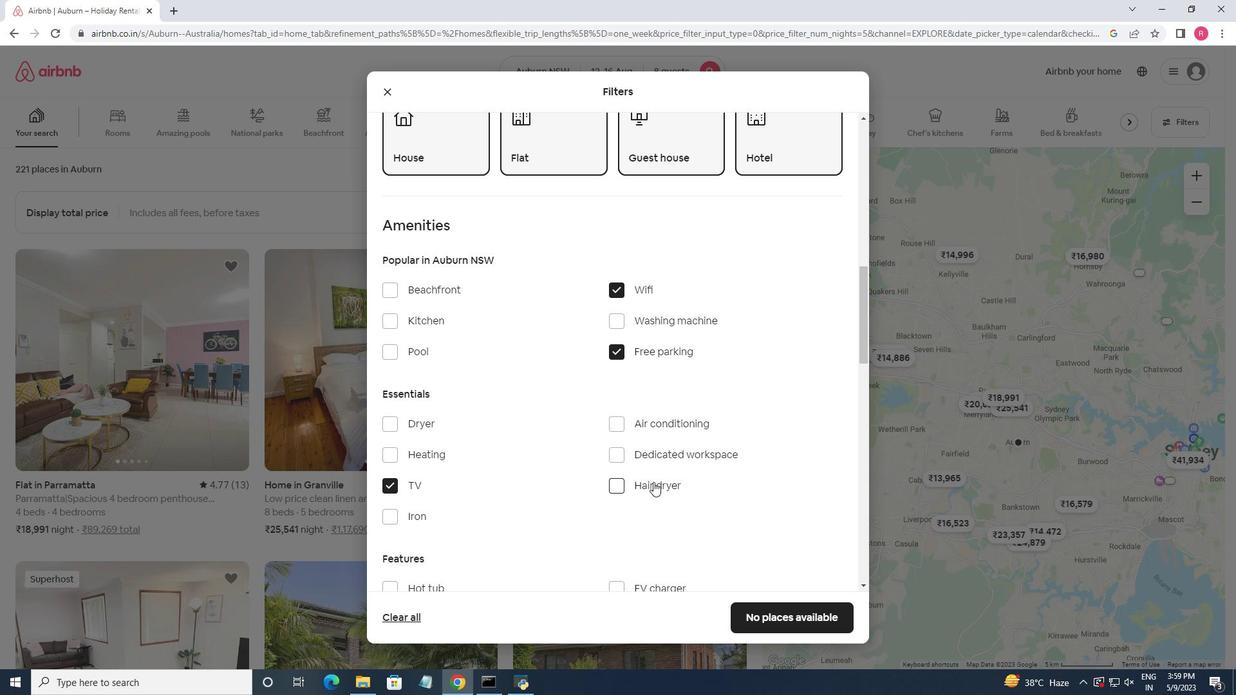 
Action: Mouse scrolled (600, 479) with delta (0, 0)
Screenshot: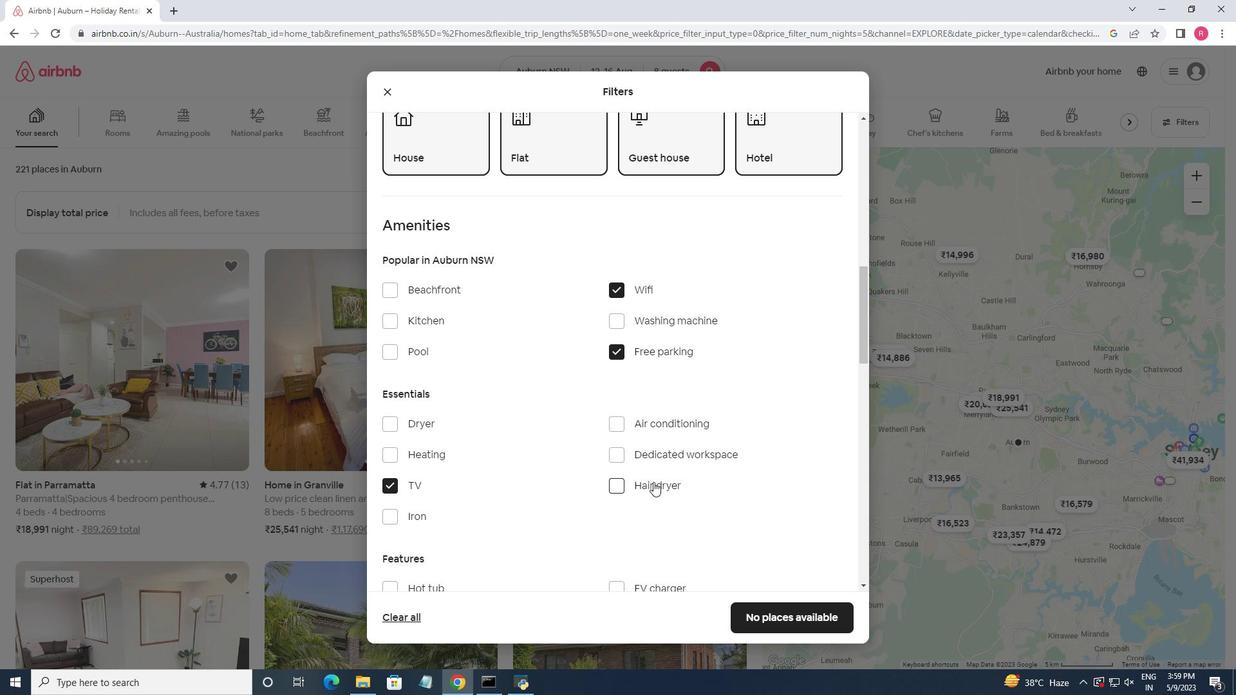 
Action: Mouse moved to (581, 443)
Screenshot: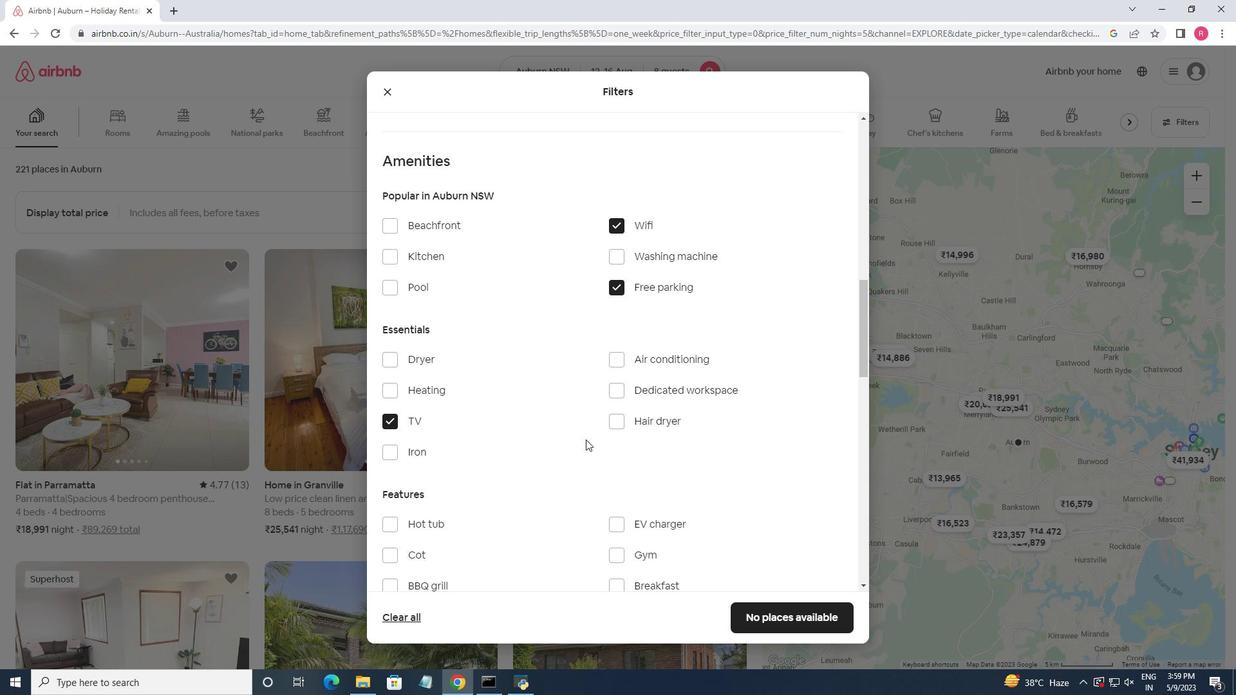 
Action: Mouse scrolled (581, 442) with delta (0, 0)
Screenshot: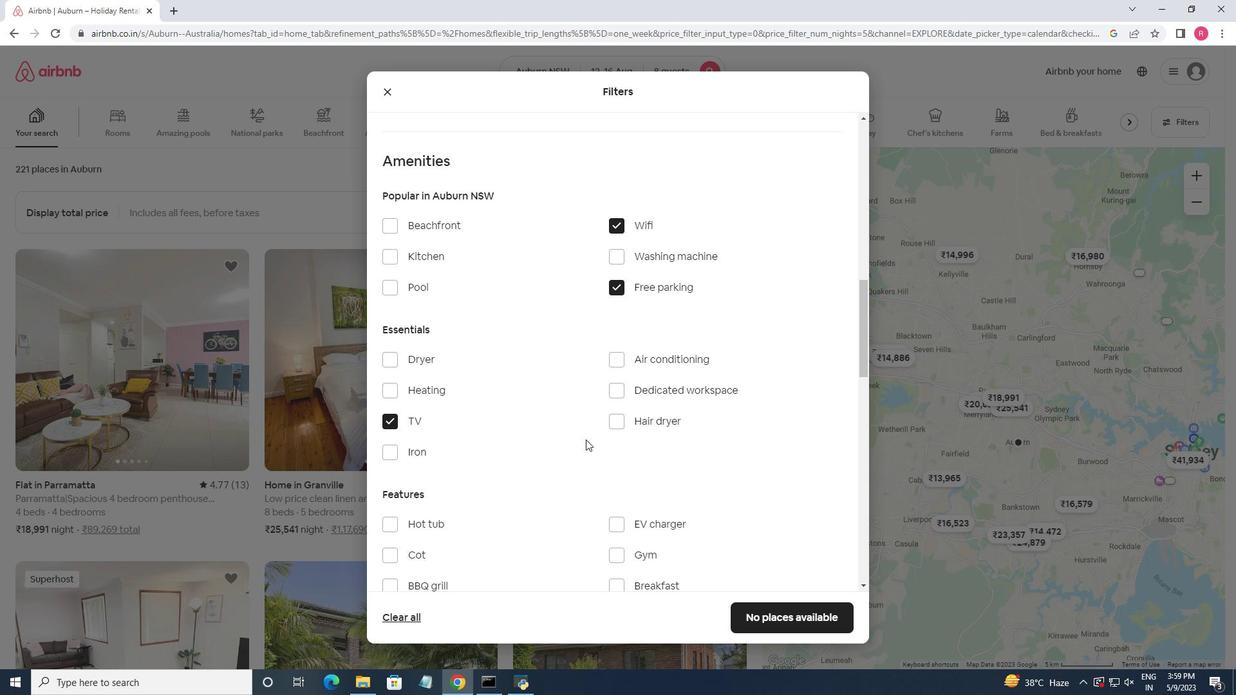 
Action: Mouse moved to (586, 451)
Screenshot: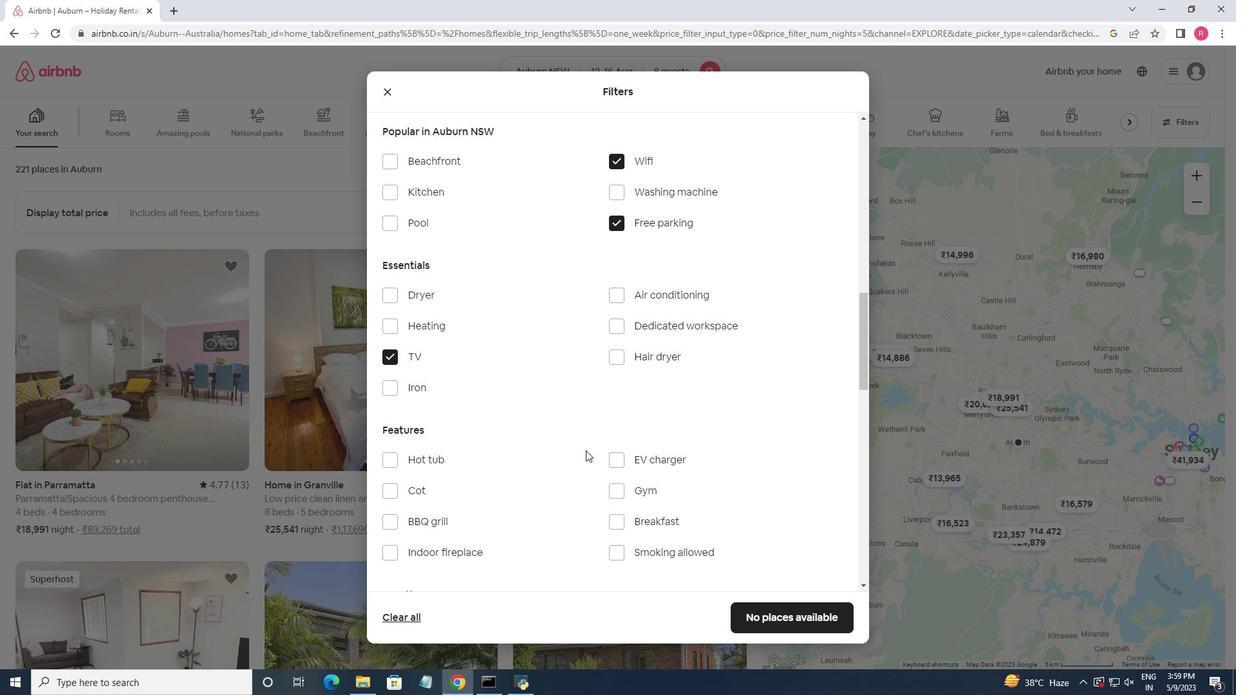 
Action: Mouse scrolled (586, 450) with delta (0, 0)
Screenshot: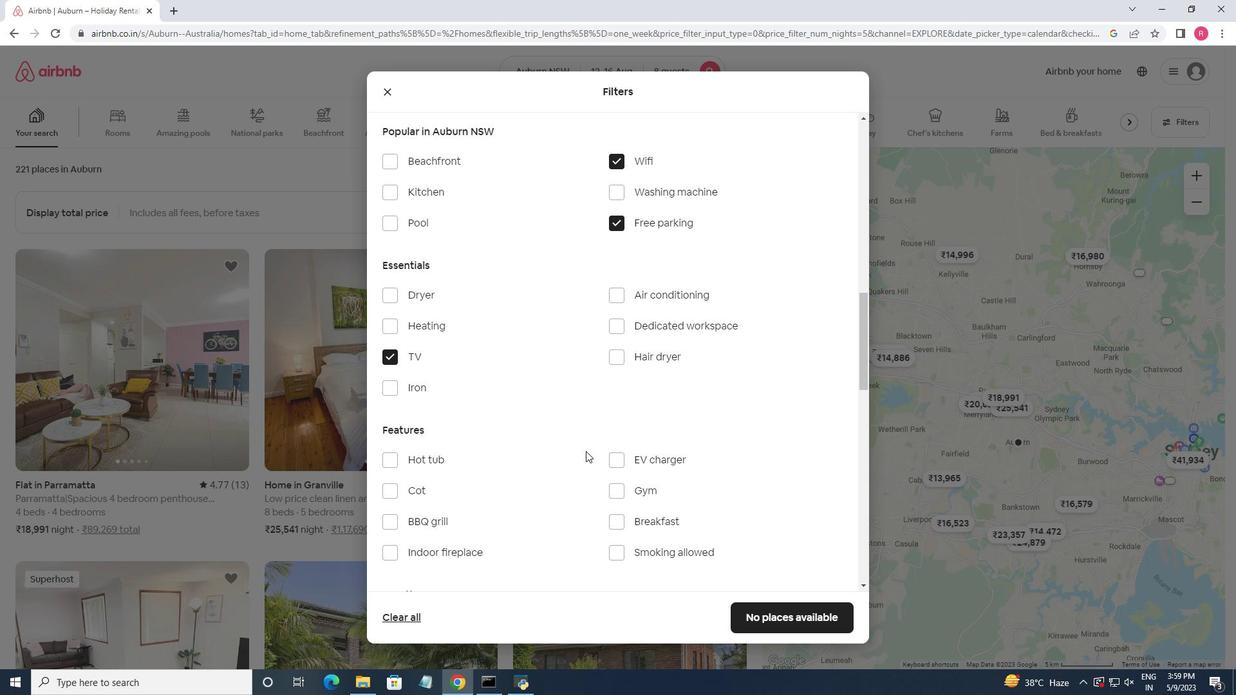 
Action: Mouse moved to (557, 459)
Screenshot: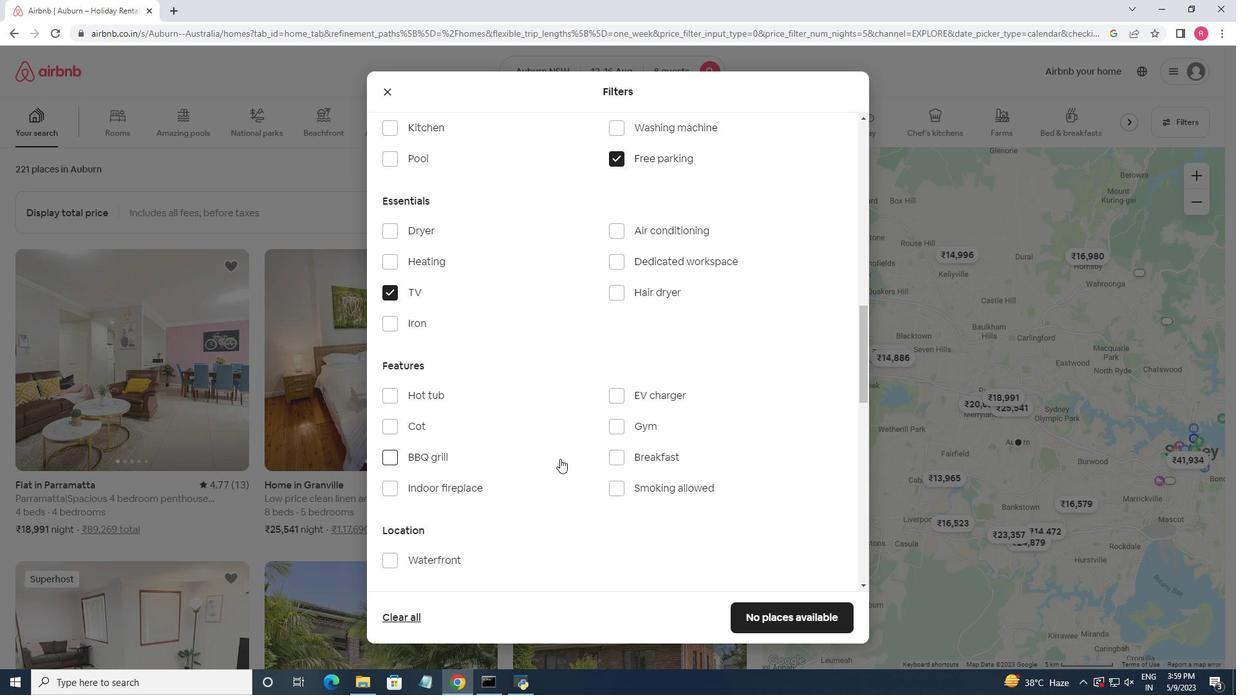 
Action: Mouse scrolled (557, 458) with delta (0, 0)
Screenshot: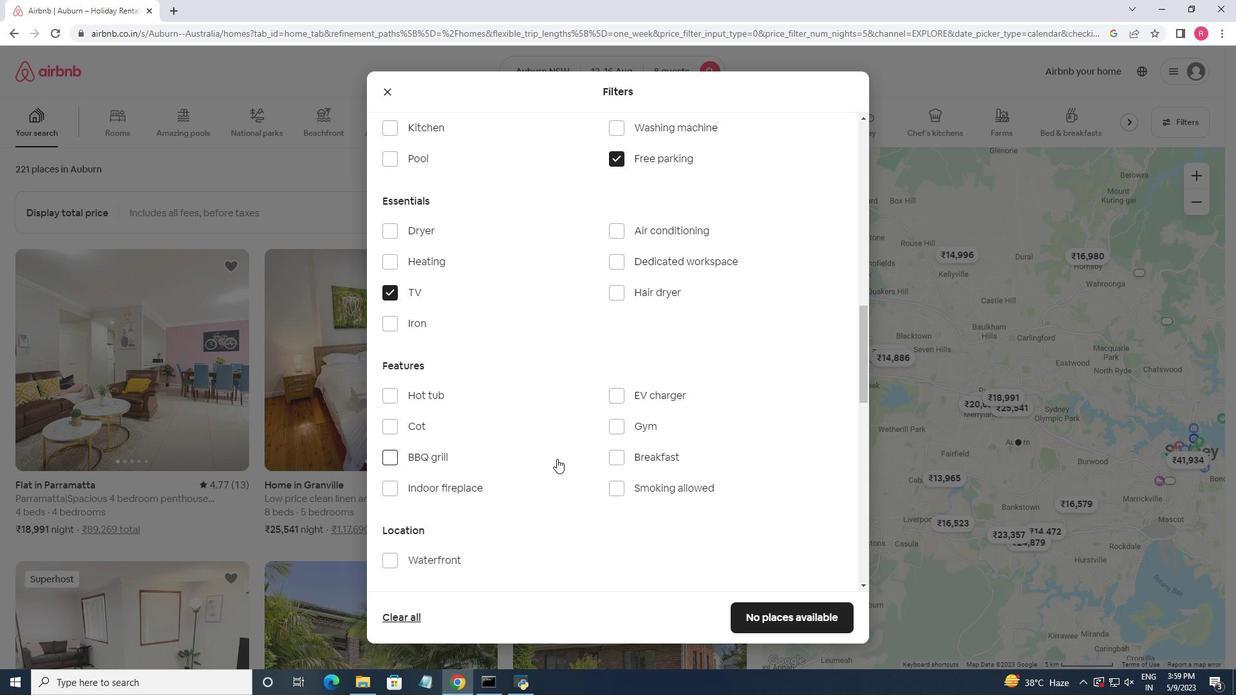 
Action: Mouse moved to (622, 423)
Screenshot: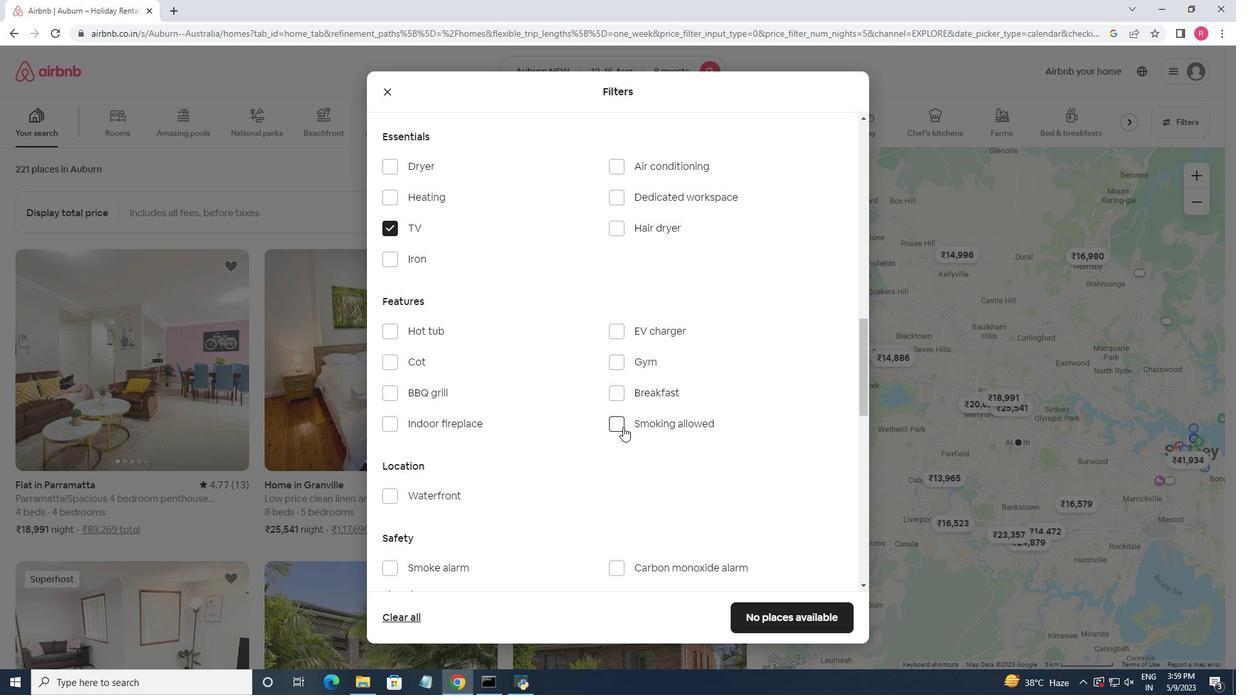 
Action: Mouse pressed left at (622, 423)
Screenshot: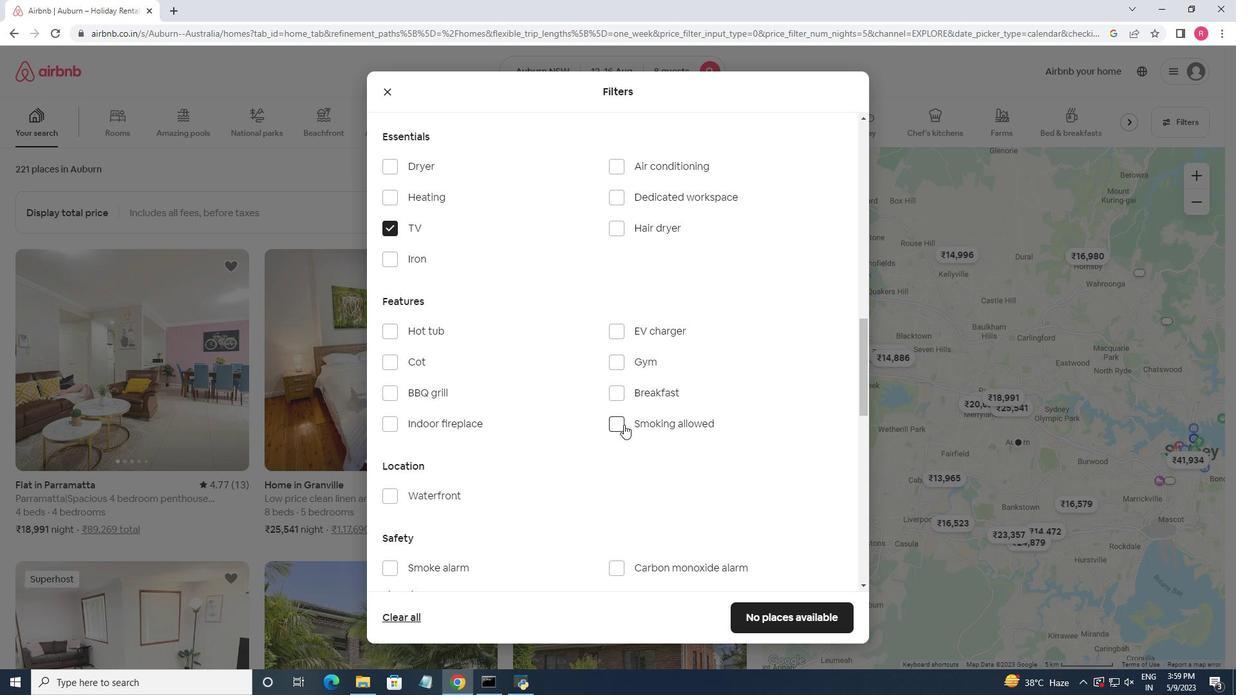 
Action: Mouse moved to (553, 448)
Screenshot: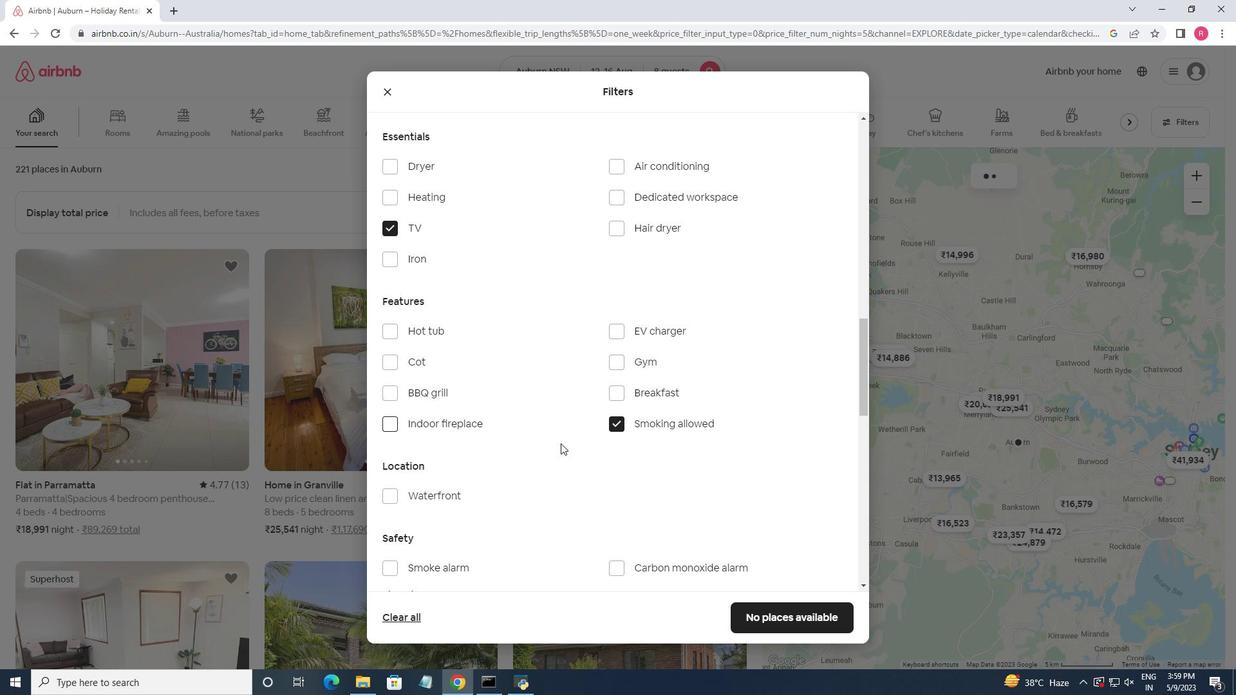 
Action: Mouse scrolled (553, 448) with delta (0, 0)
Screenshot: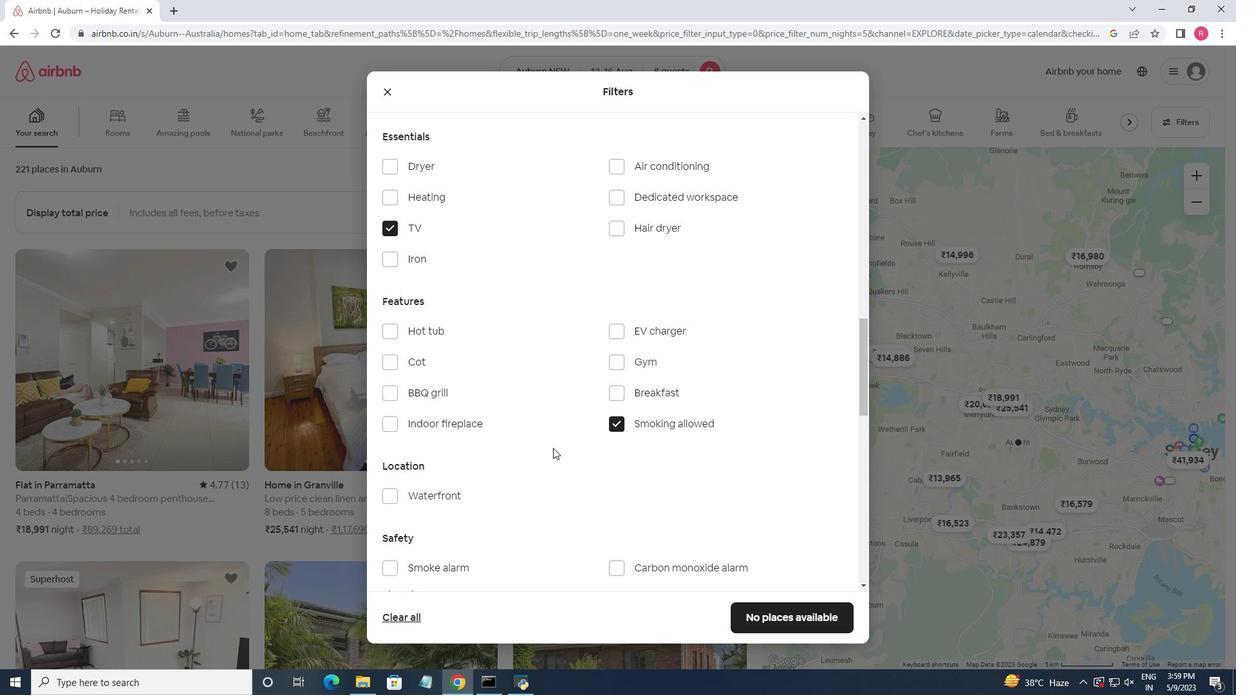 
Action: Mouse moved to (389, 391)
Screenshot: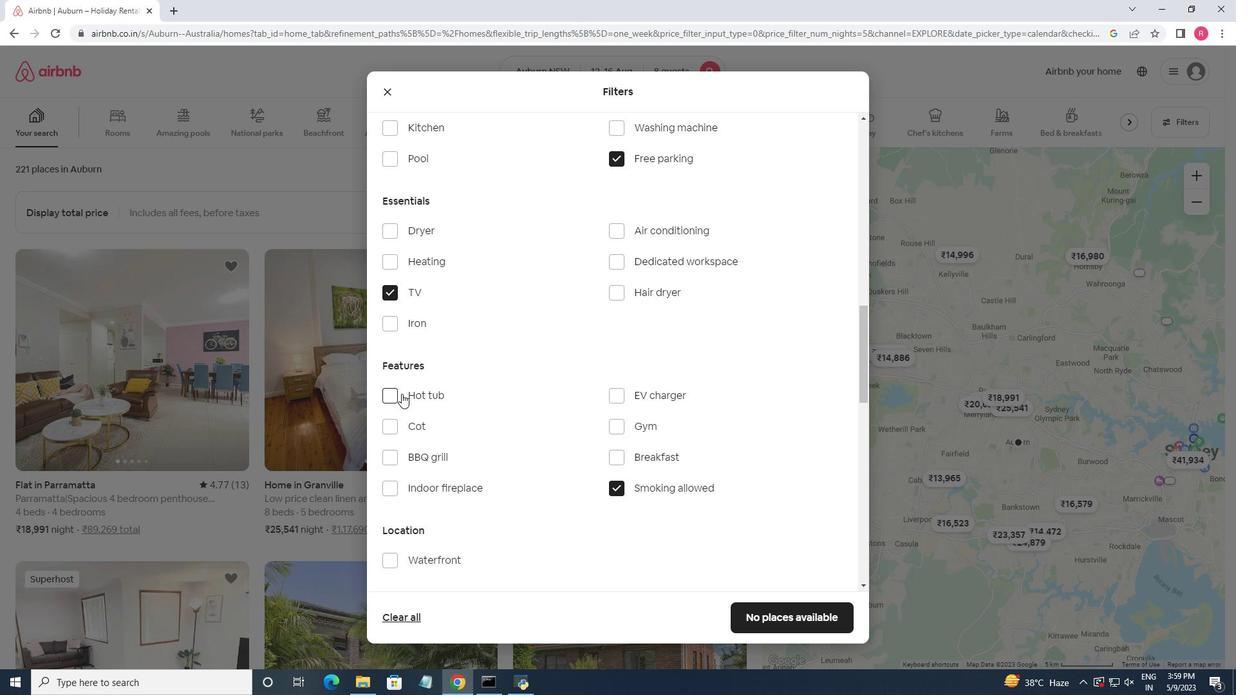 
Action: Mouse pressed left at (389, 391)
Screenshot: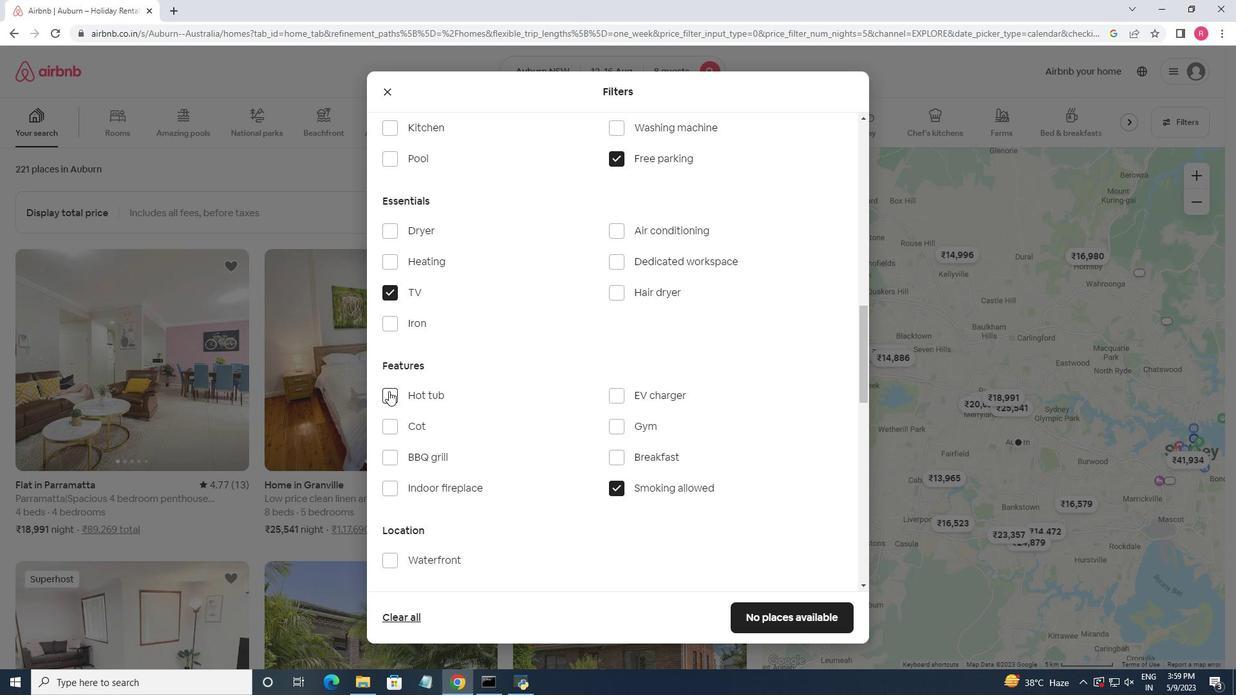 
Action: Mouse moved to (496, 392)
Screenshot: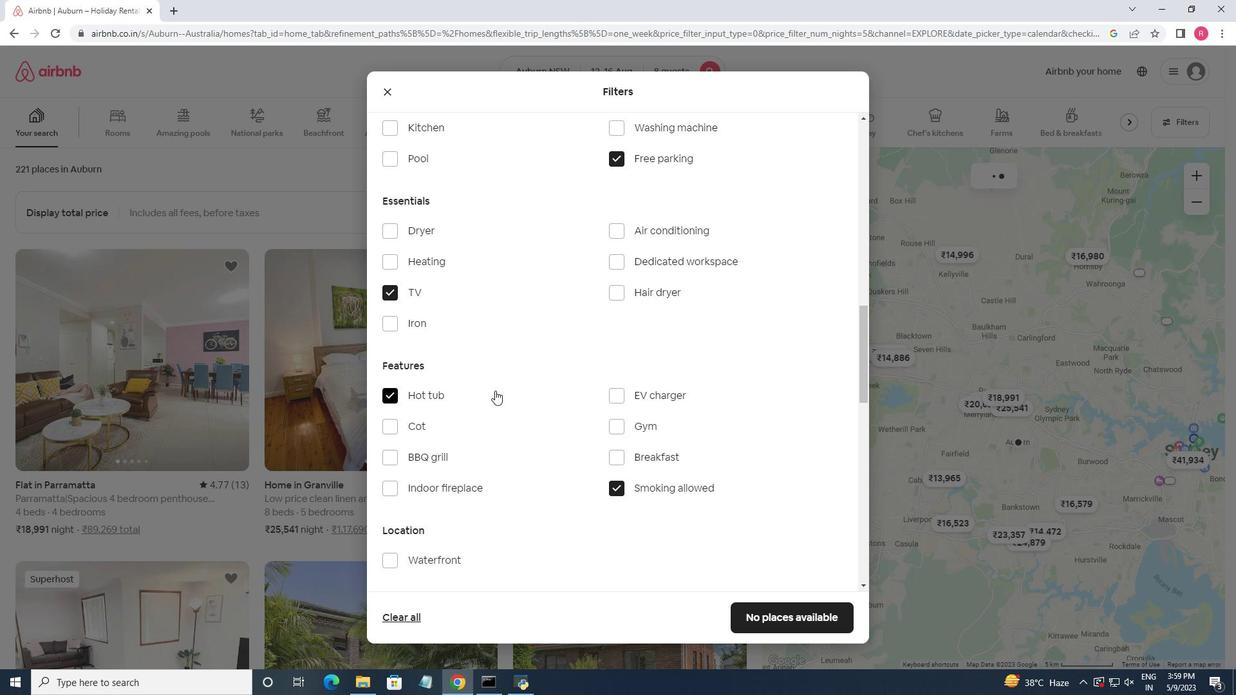 
Action: Mouse scrolled (496, 391) with delta (0, 0)
Screenshot: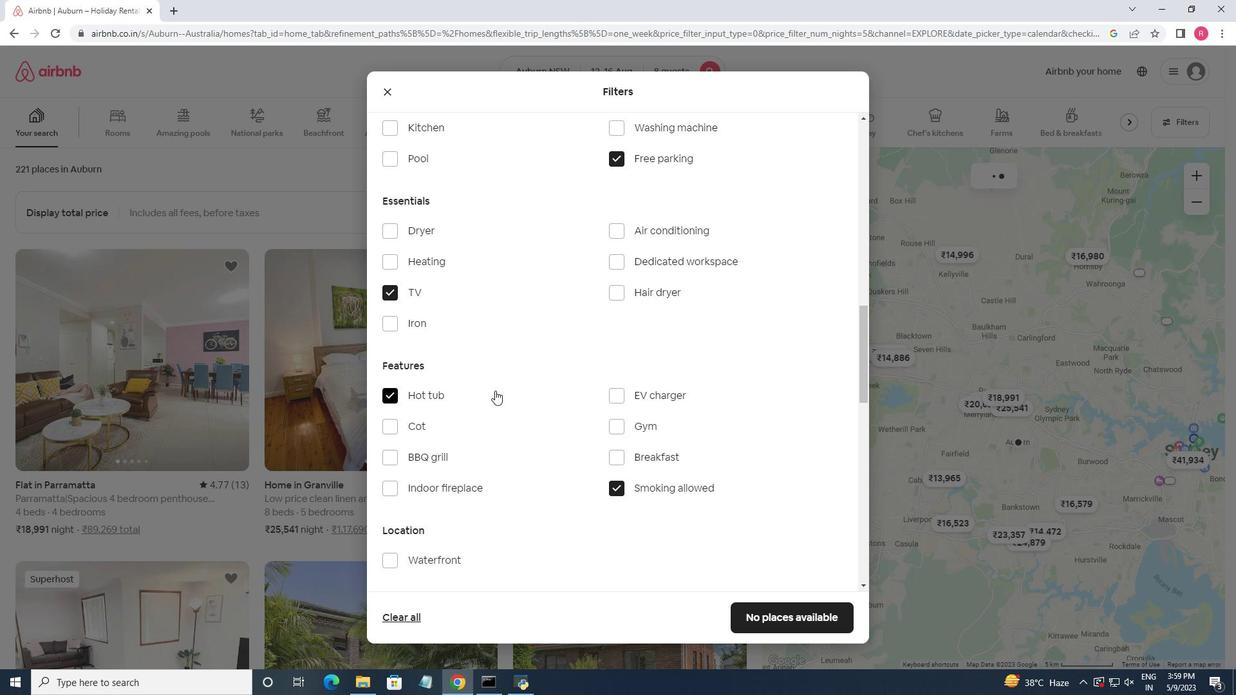 
Action: Mouse moved to (496, 393)
Screenshot: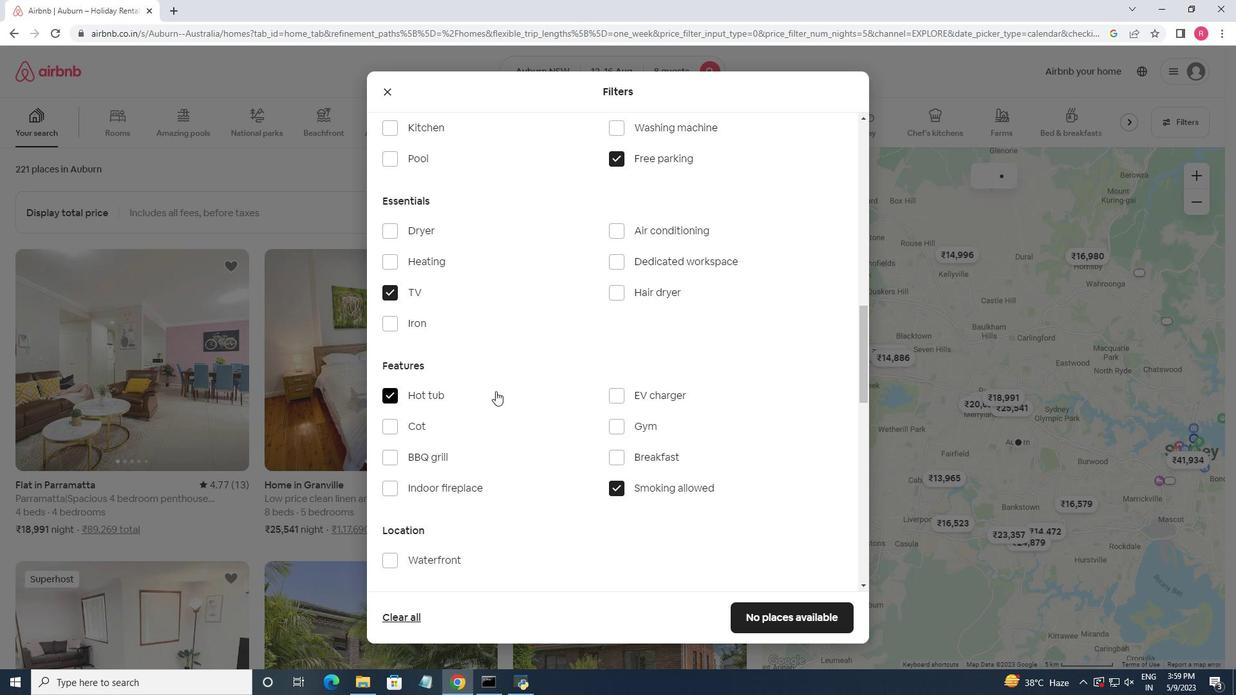 
Action: Mouse scrolled (496, 392) with delta (0, 0)
Screenshot: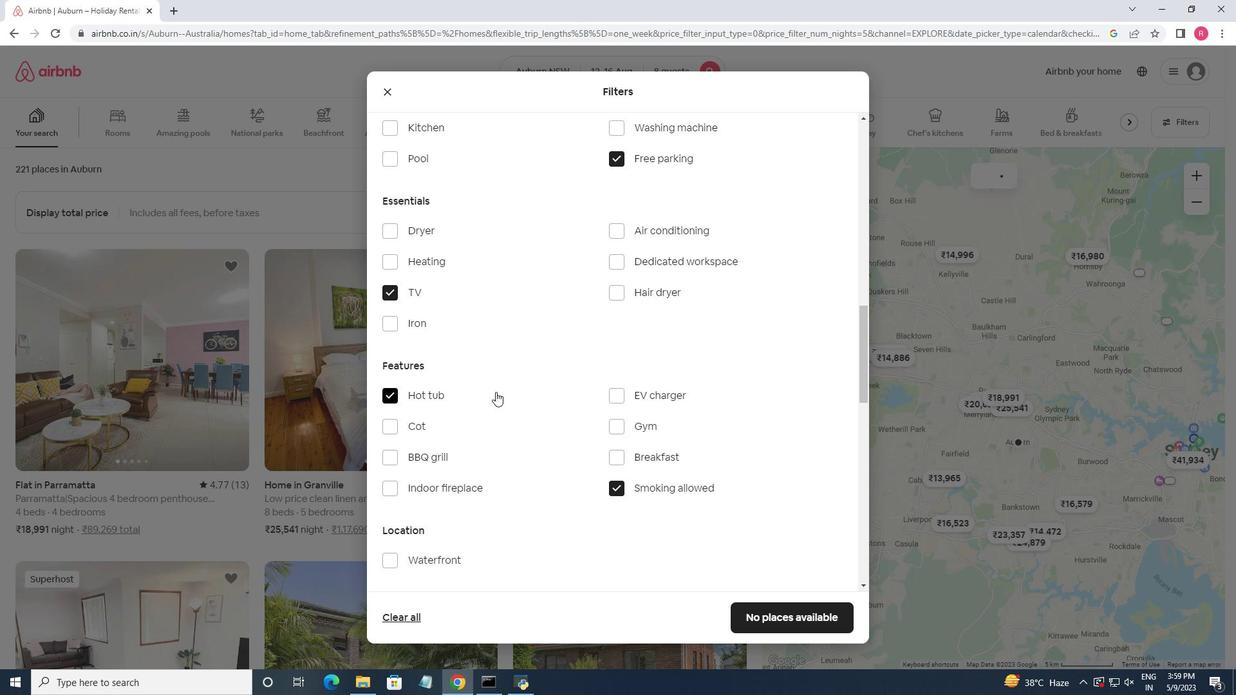 
Action: Mouse moved to (497, 395)
Screenshot: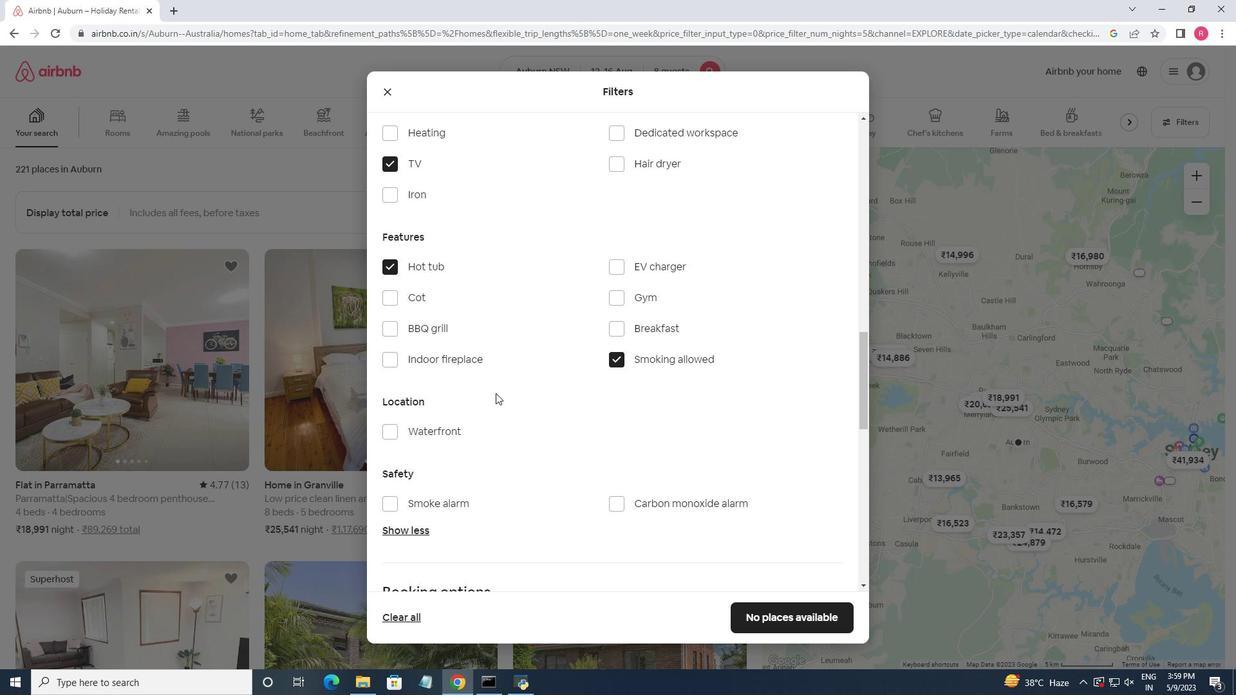 
Action: Mouse scrolled (497, 396) with delta (0, 0)
Screenshot: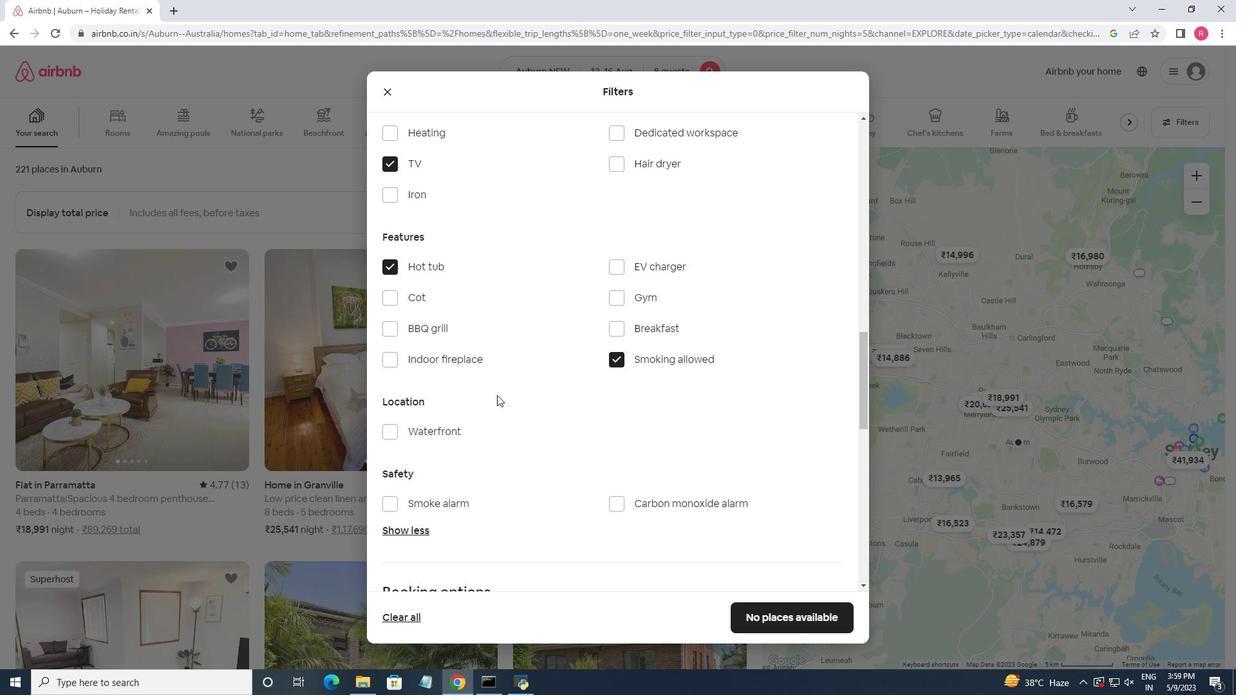 
Action: Mouse scrolled (497, 396) with delta (0, 0)
Screenshot: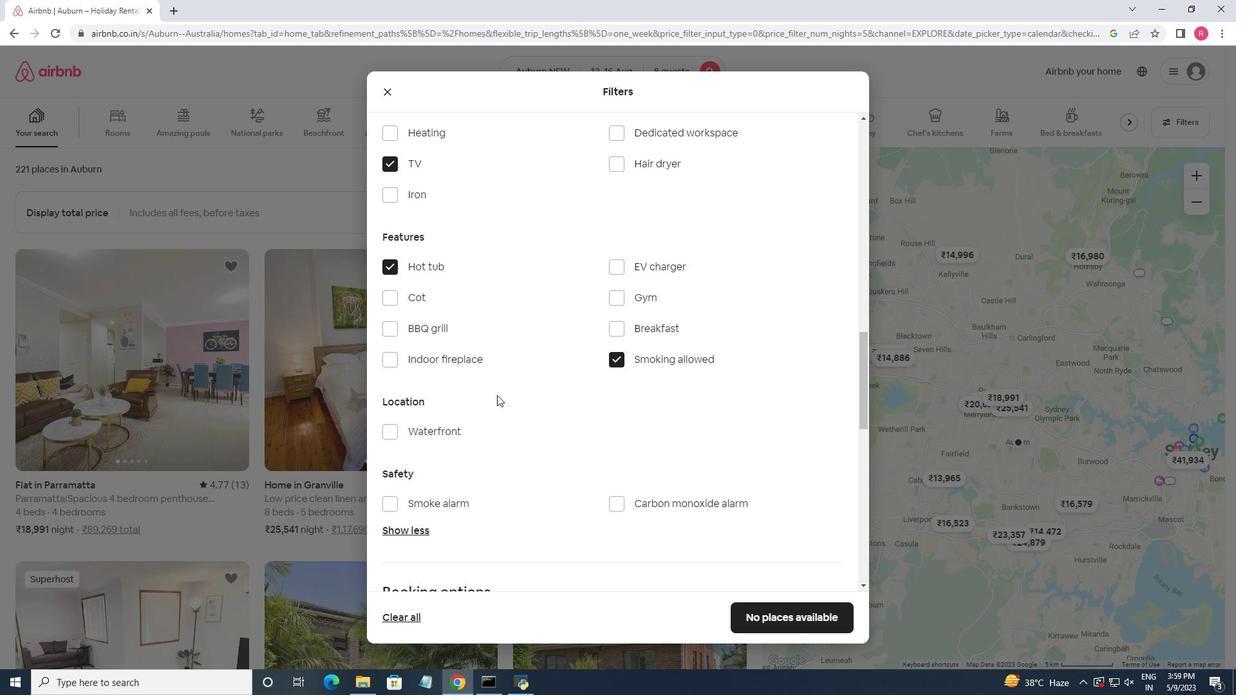 
Action: Mouse moved to (616, 355)
Screenshot: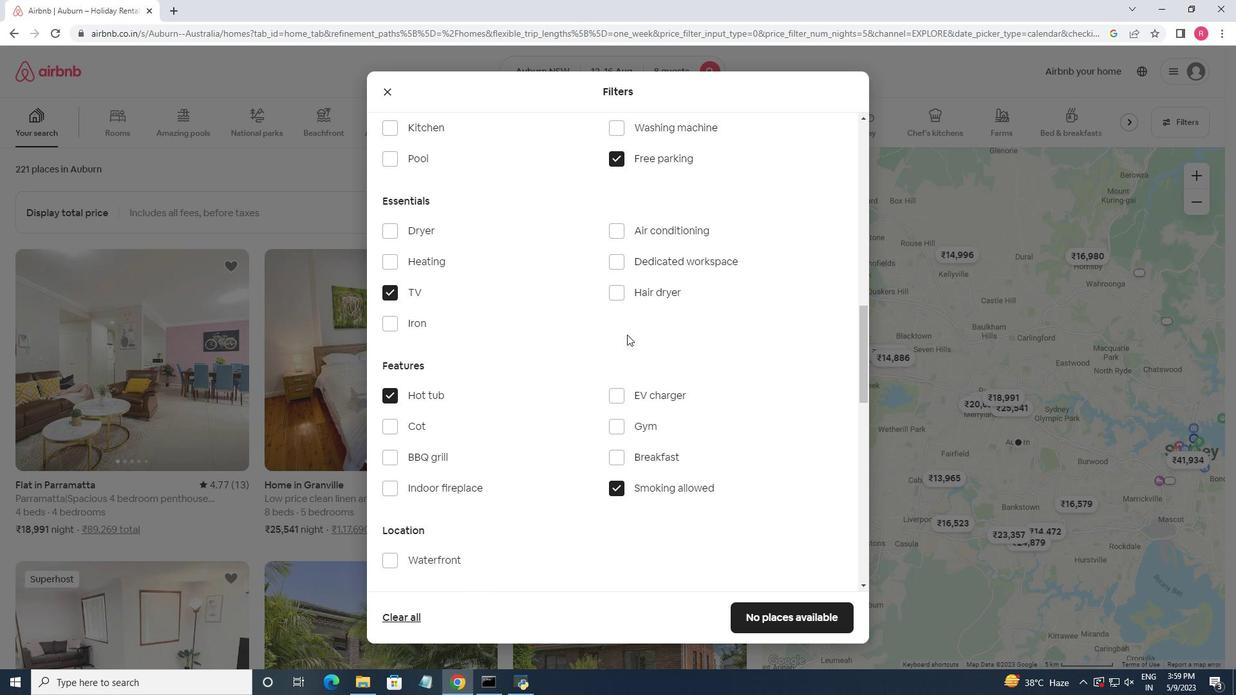 
Action: Mouse scrolled (616, 356) with delta (0, 0)
Screenshot: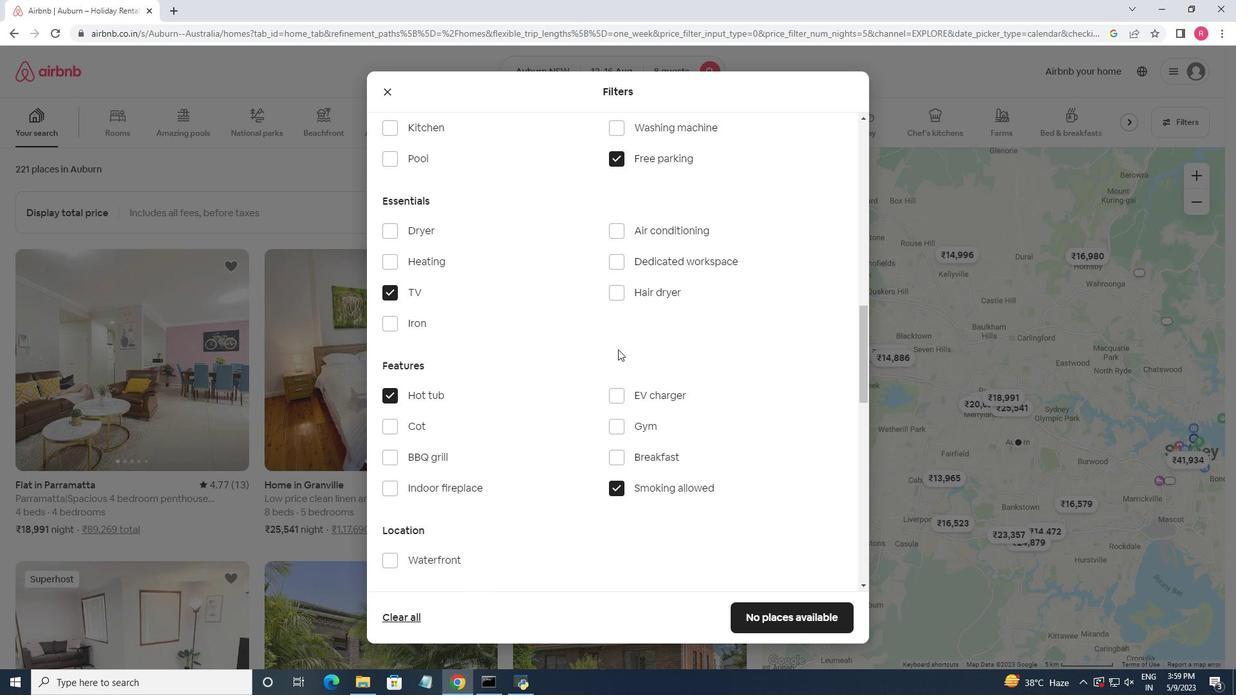 
Action: Mouse moved to (614, 360)
Screenshot: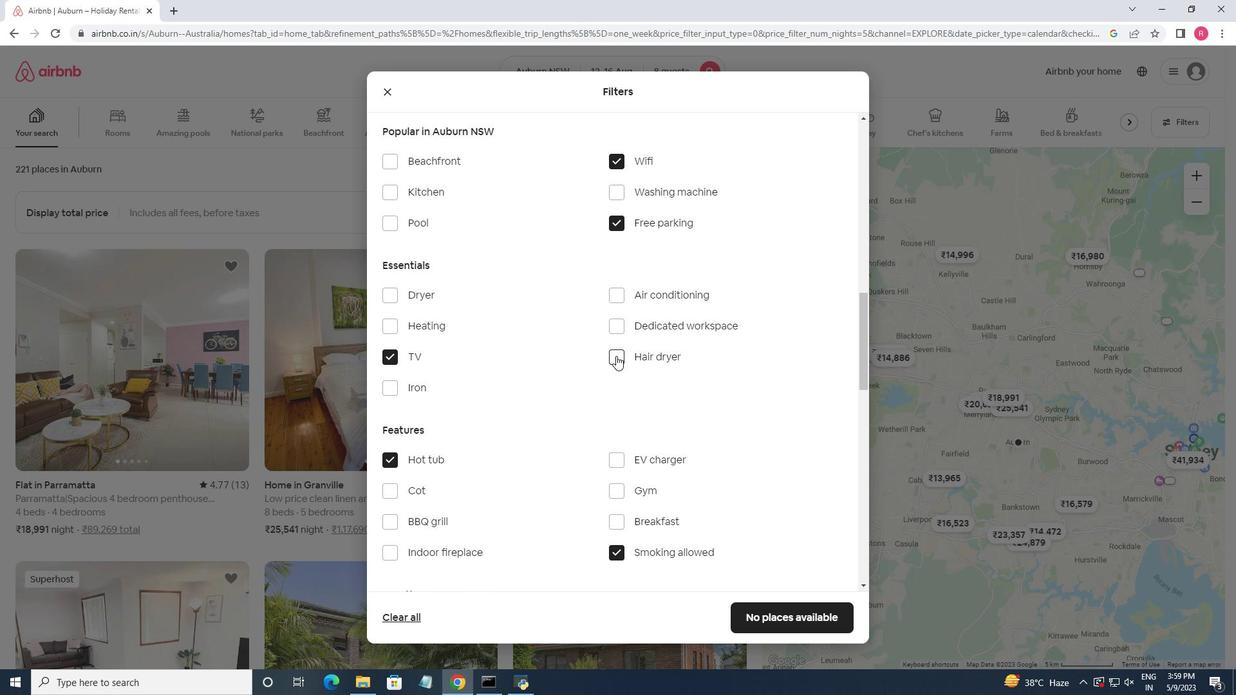 
Action: Mouse scrolled (614, 359) with delta (0, 0)
Screenshot: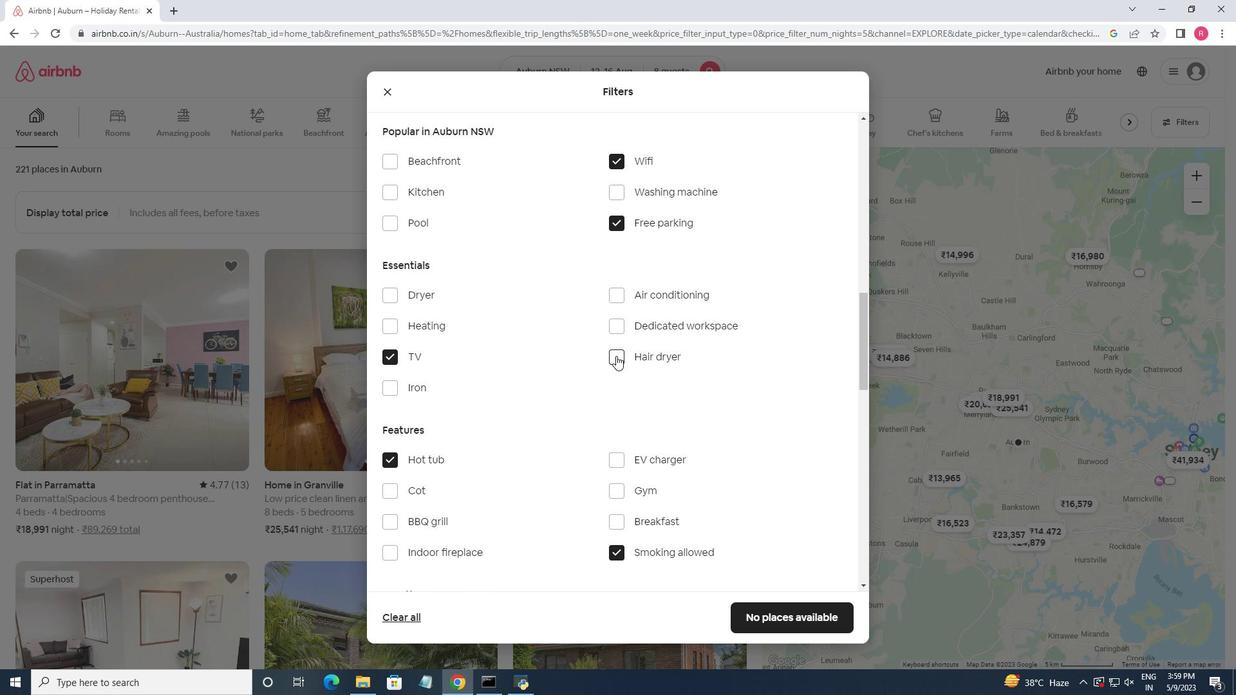 
Action: Mouse moved to (613, 362)
Screenshot: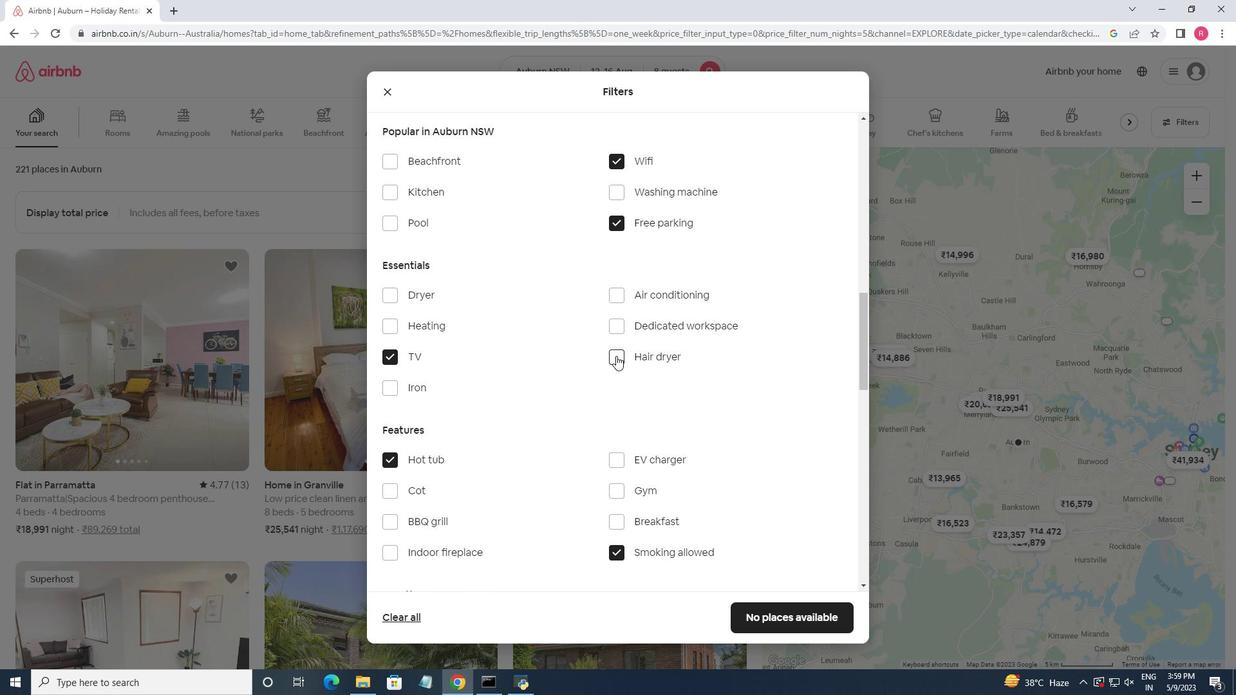 
Action: Mouse scrolled (613, 362) with delta (0, 0)
Screenshot: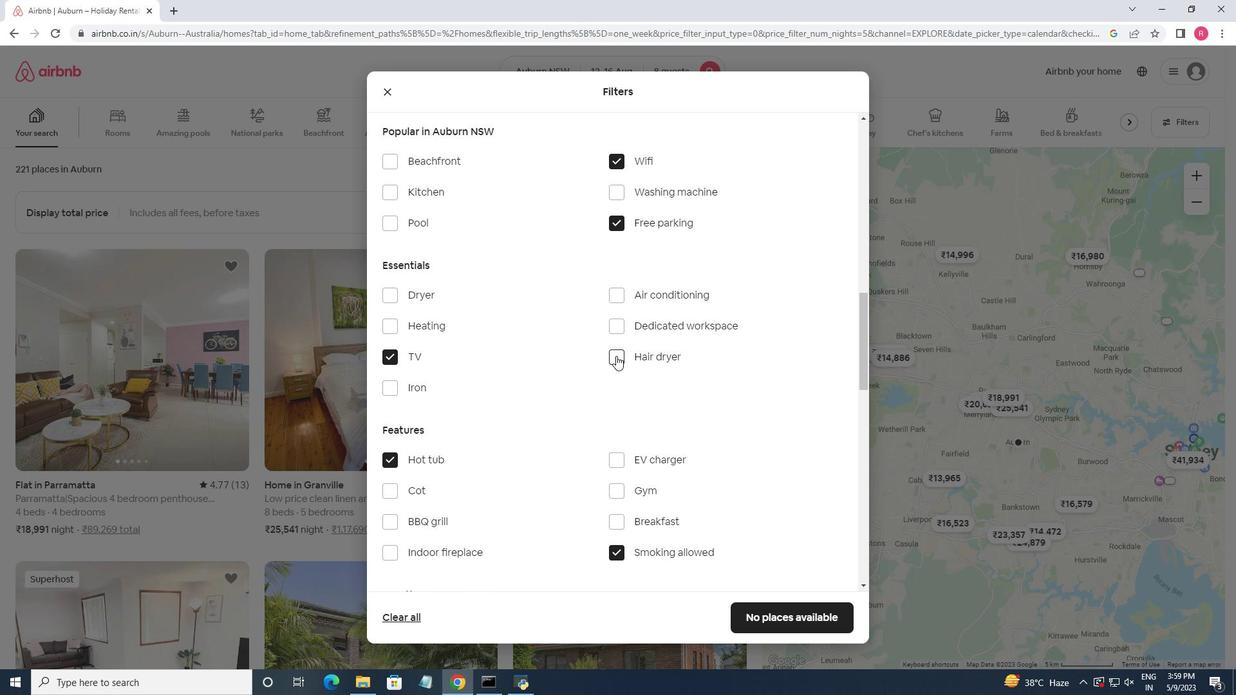 
Action: Mouse moved to (613, 365)
Screenshot: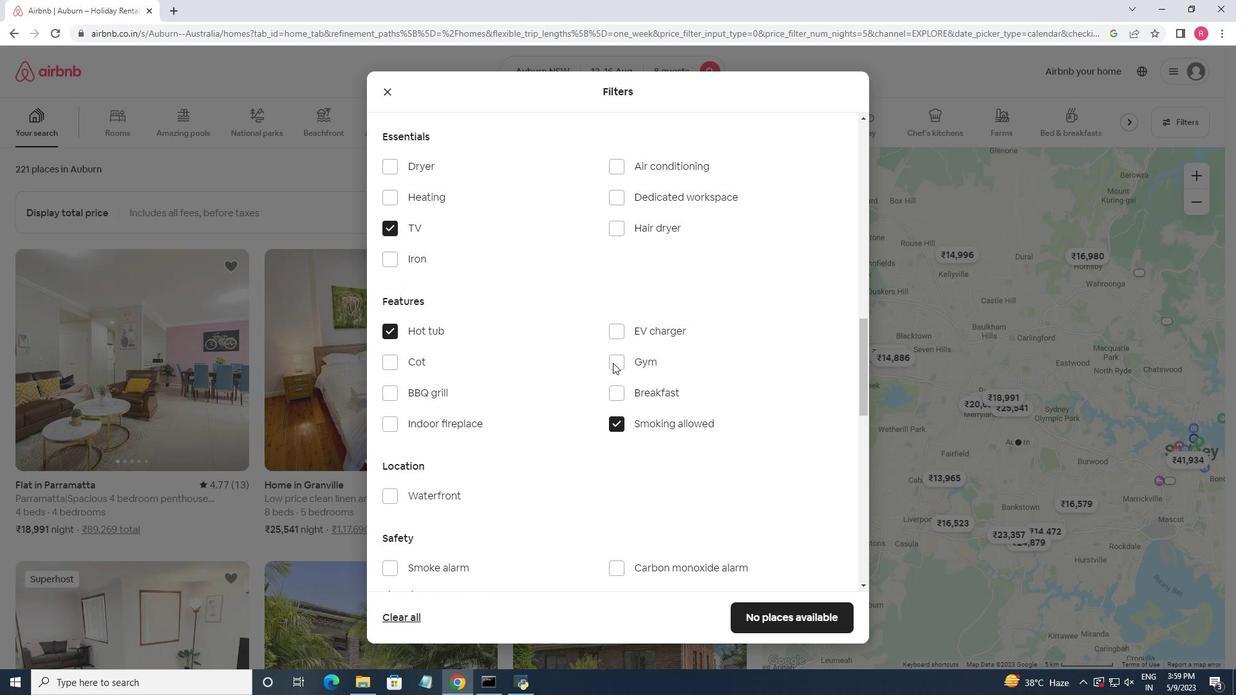 
Action: Mouse scrolled (613, 363) with delta (0, 0)
Screenshot: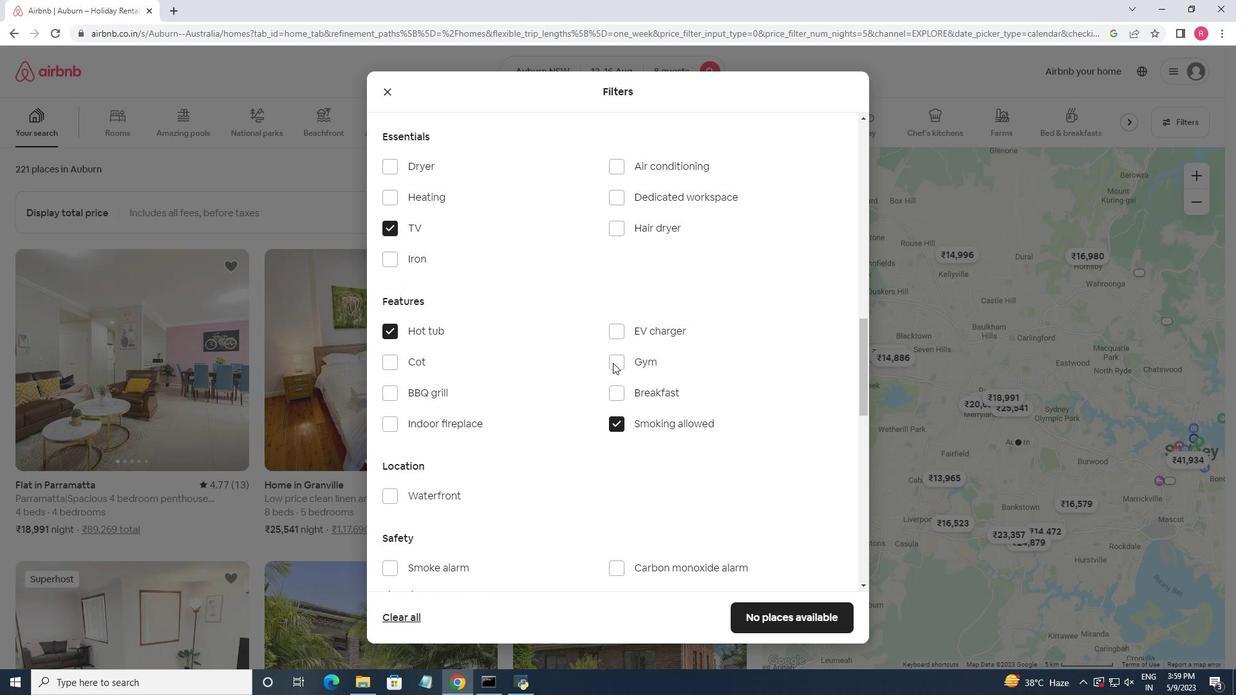 
Action: Mouse moved to (612, 365)
Screenshot: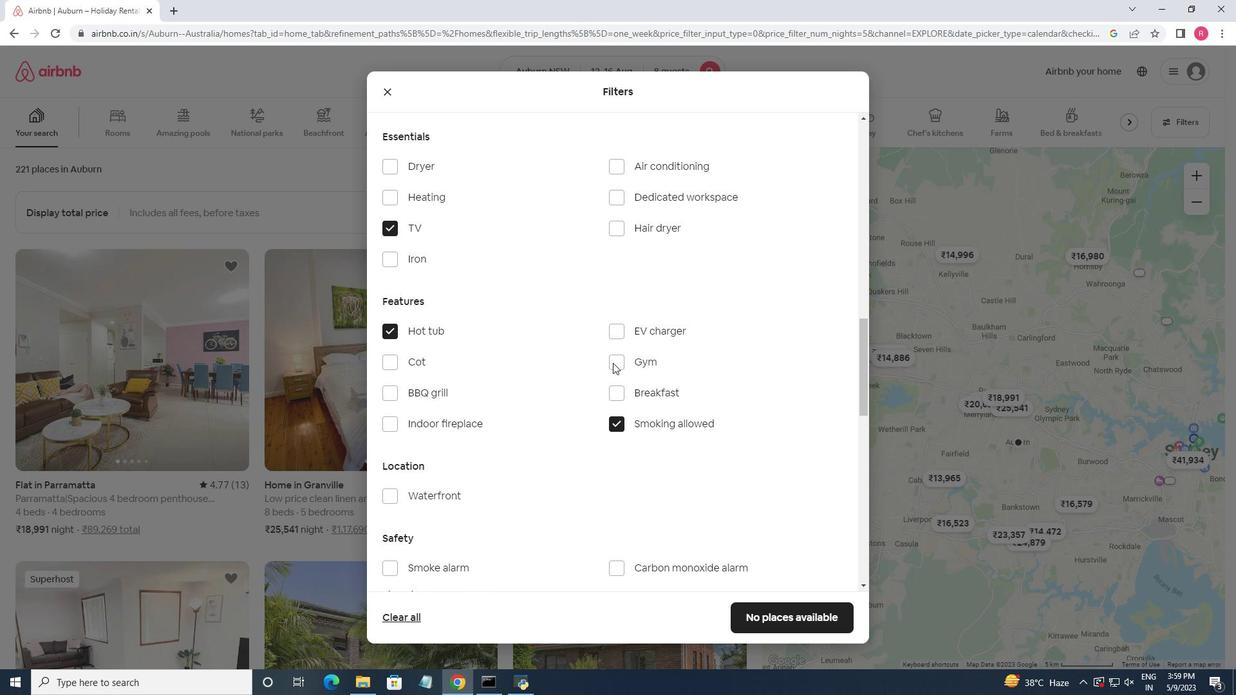 
Action: Mouse scrolled (613, 364) with delta (0, 0)
Screenshot: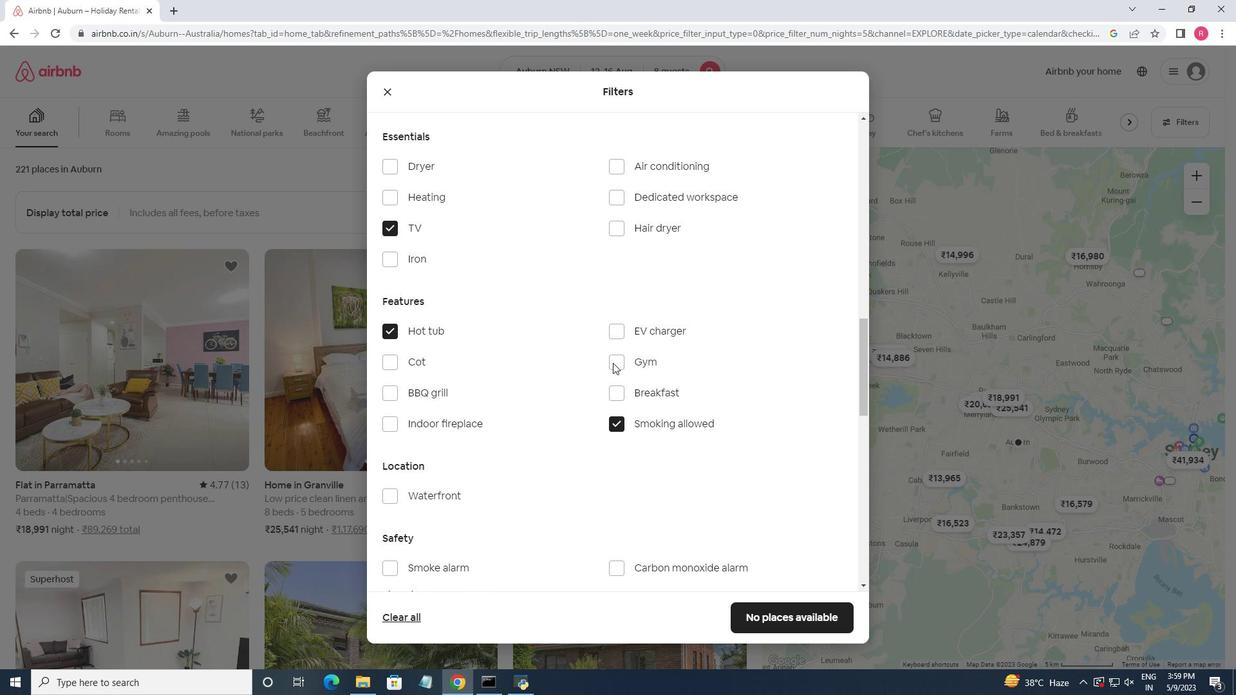 
Action: Mouse scrolled (612, 365) with delta (0, 0)
Screenshot: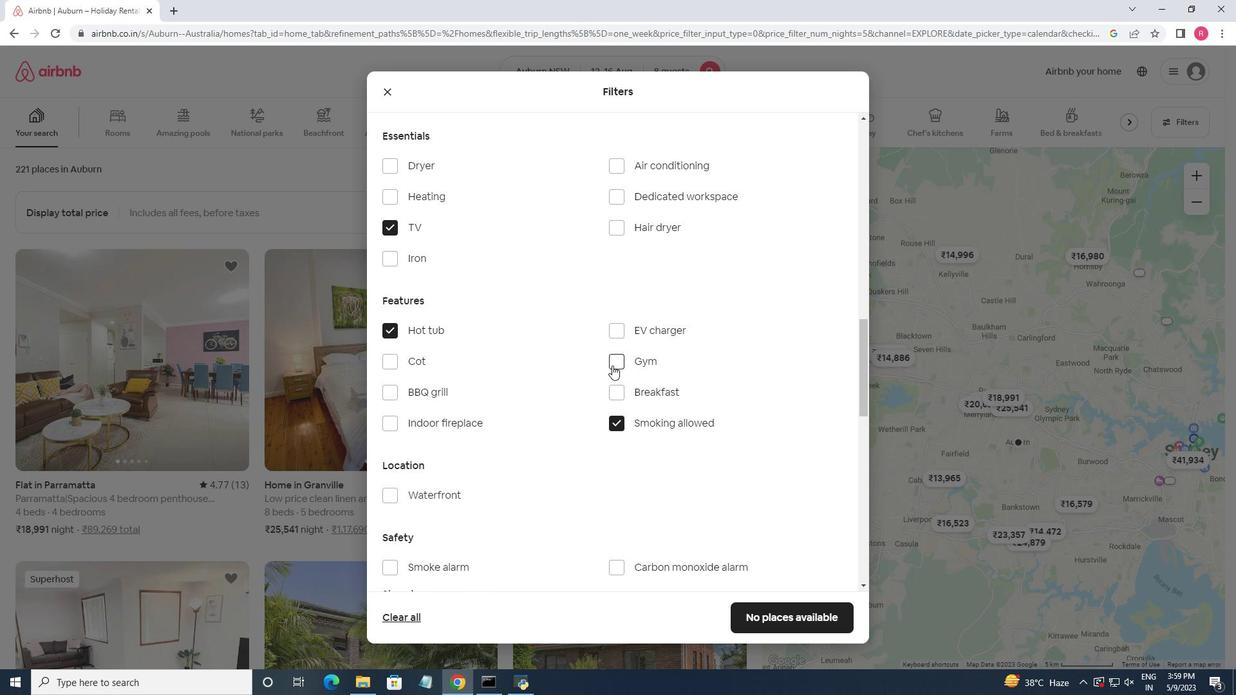 
Action: Mouse moved to (612, 371)
Screenshot: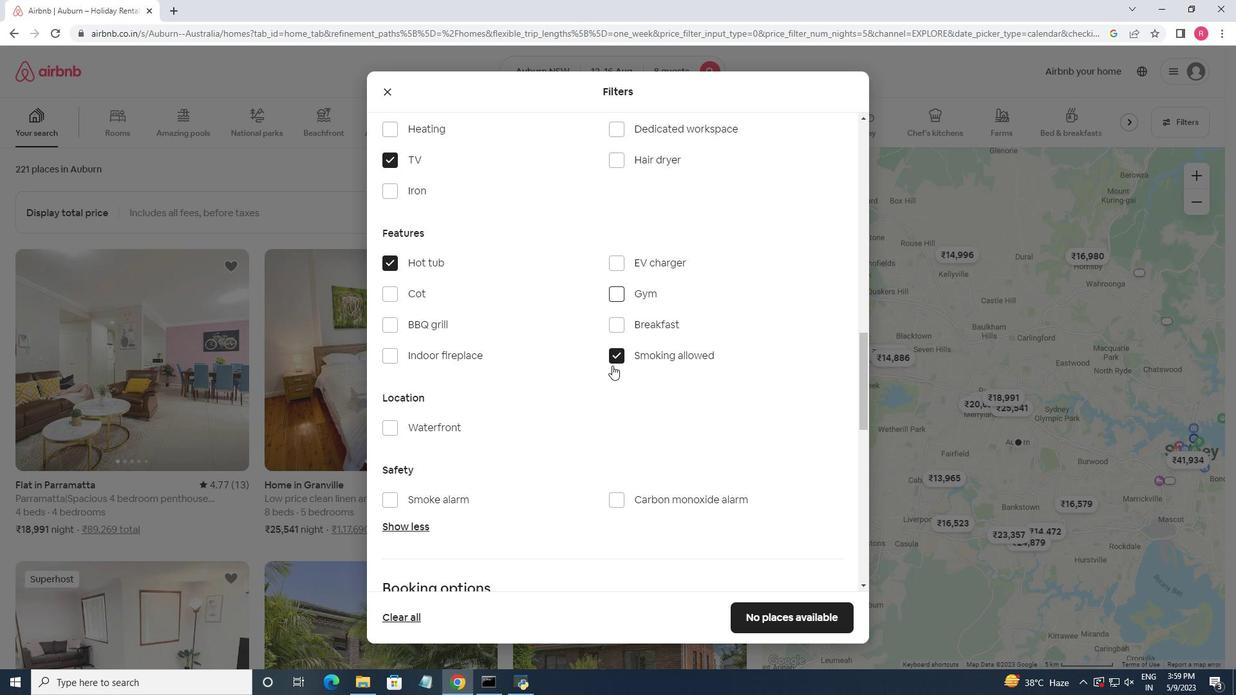 
Action: Mouse scrolled (612, 371) with delta (0, 0)
Screenshot: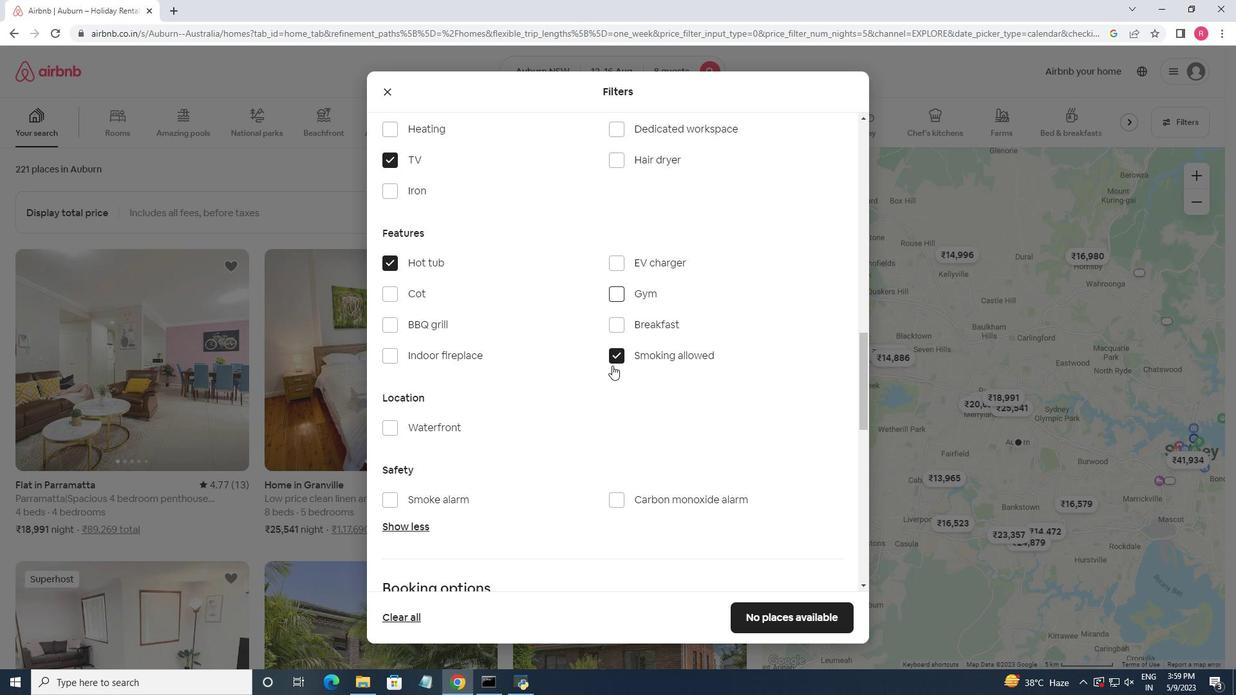 
Action: Mouse moved to (609, 399)
Screenshot: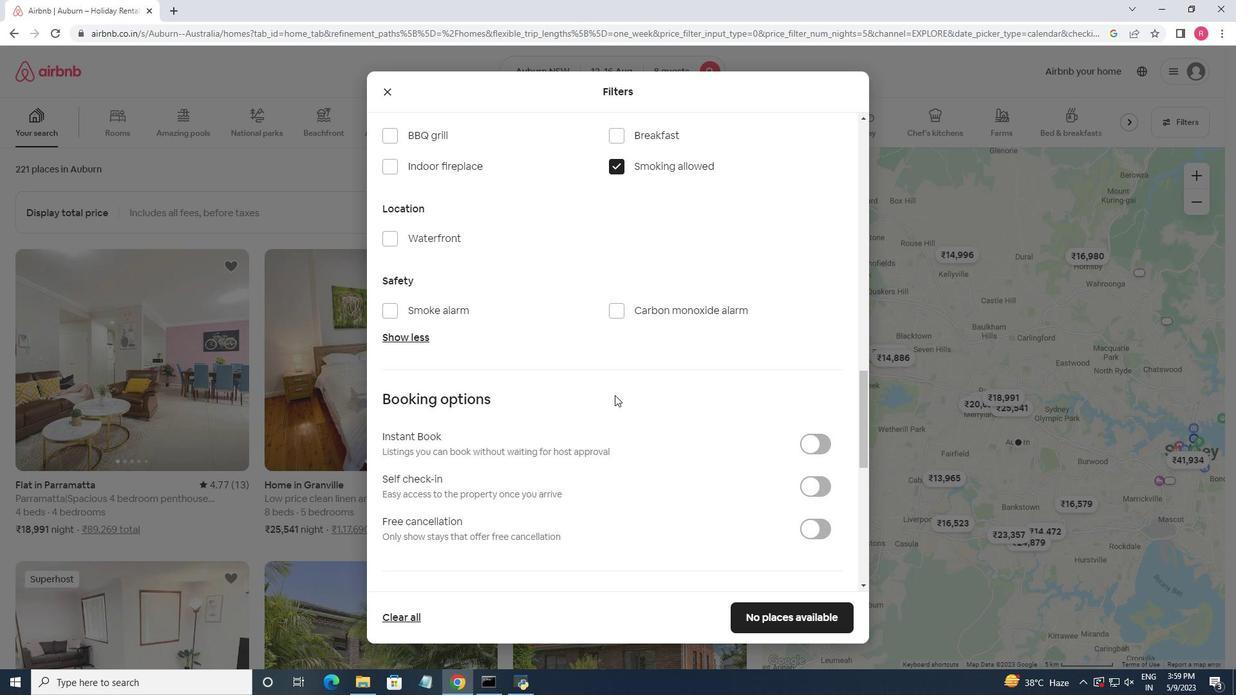 
Action: Mouse scrolled (609, 398) with delta (0, 0)
Screenshot: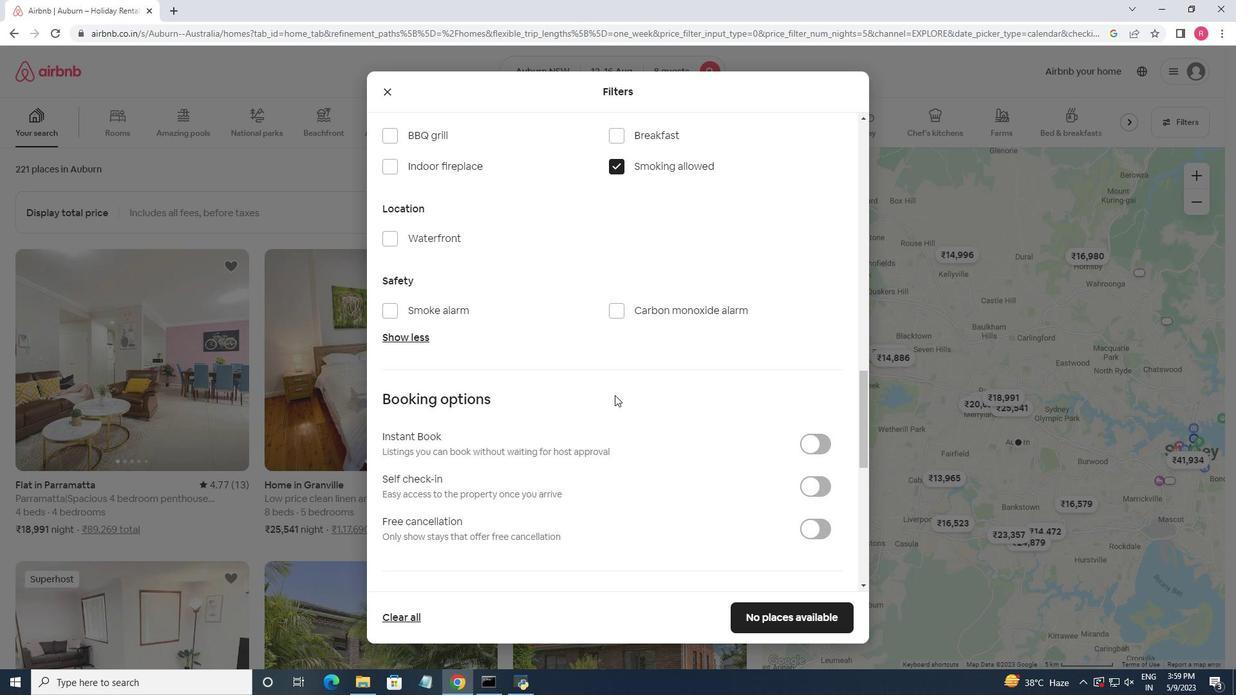 
Action: Mouse moved to (609, 399)
Screenshot: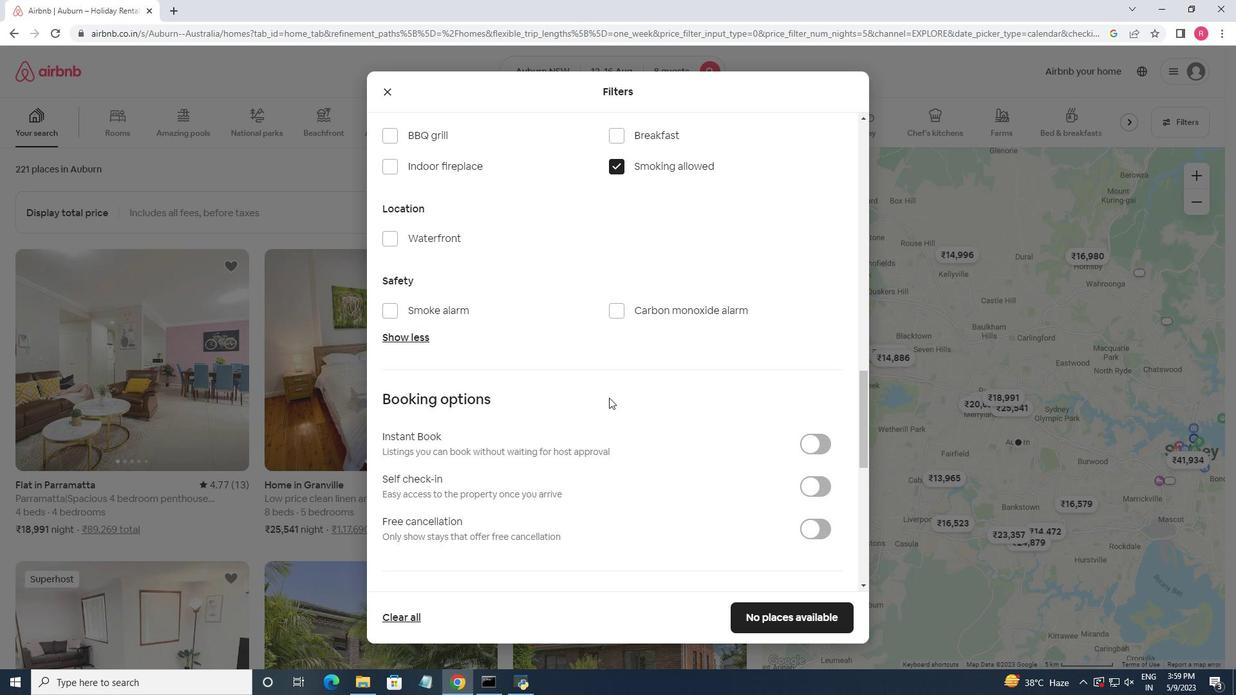
Action: Mouse scrolled (609, 398) with delta (0, 0)
Screenshot: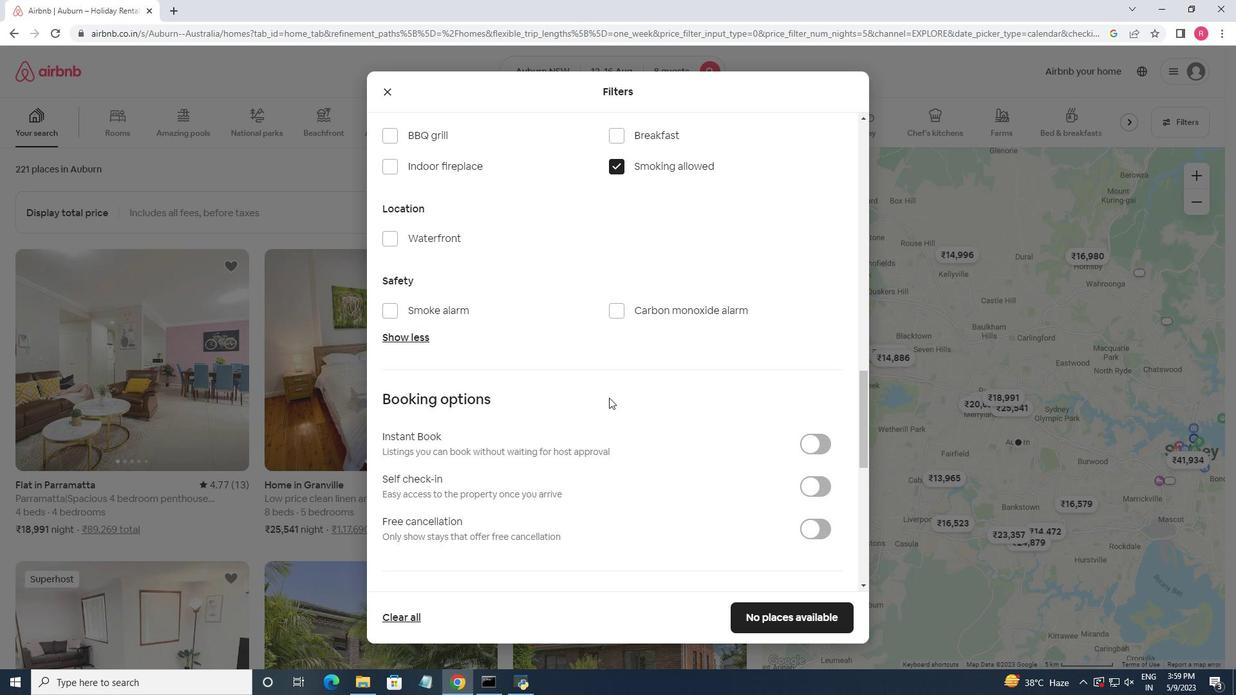 
Action: Mouse moved to (821, 360)
Screenshot: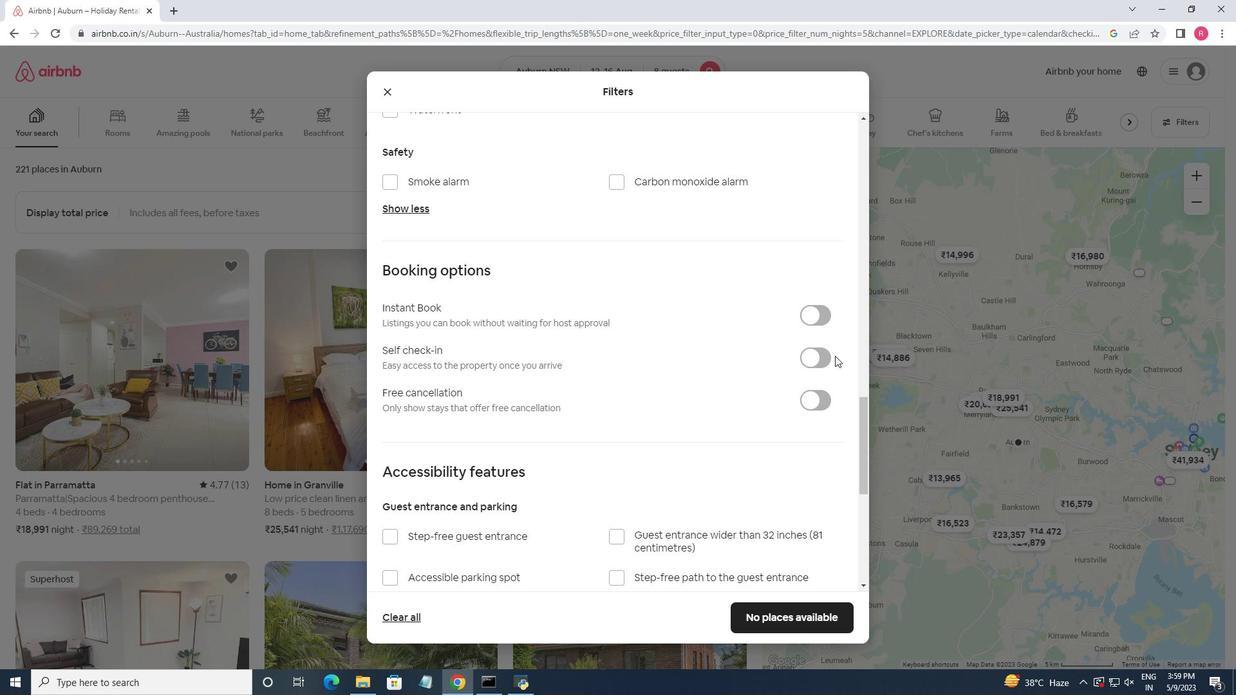 
Action: Mouse pressed left at (821, 360)
Screenshot: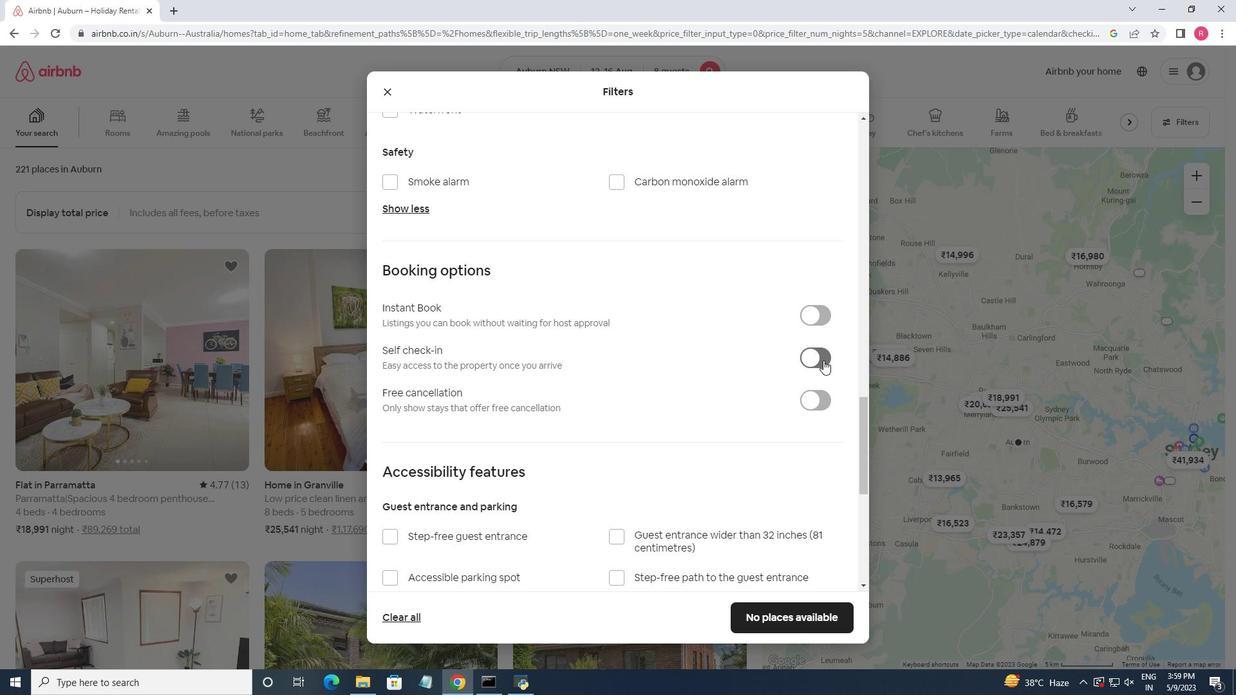 
Action: Mouse moved to (624, 383)
Screenshot: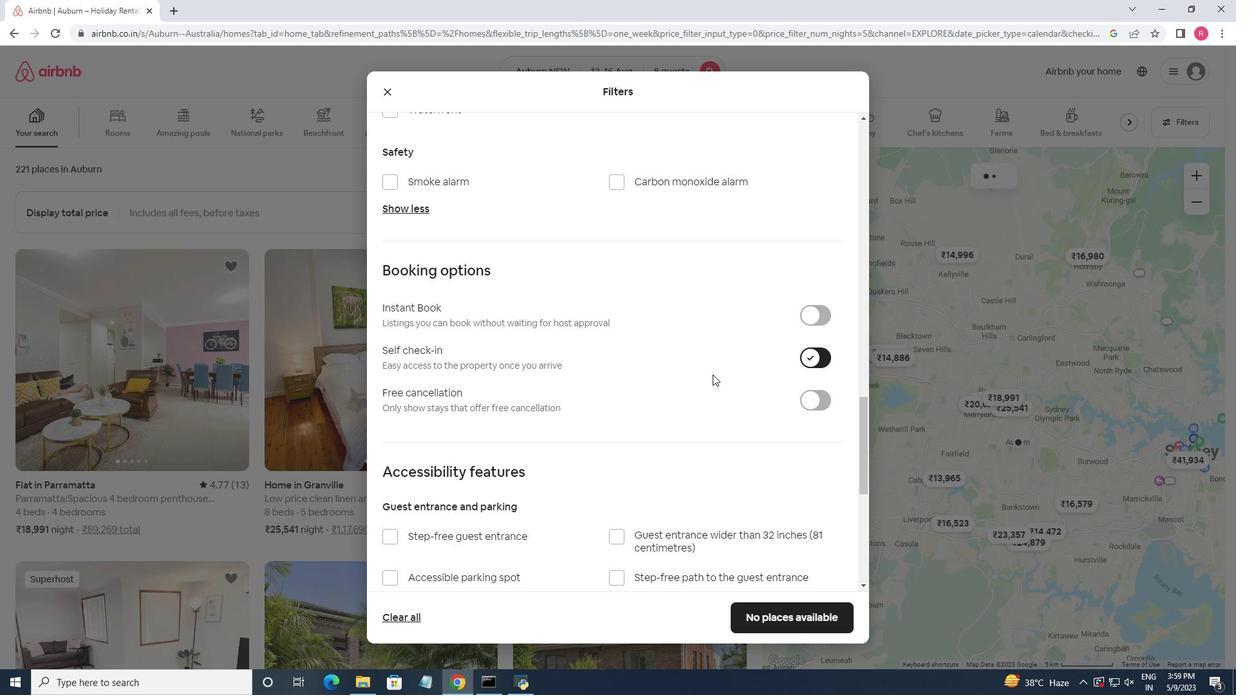 
Action: Mouse scrolled (624, 383) with delta (0, 0)
Screenshot: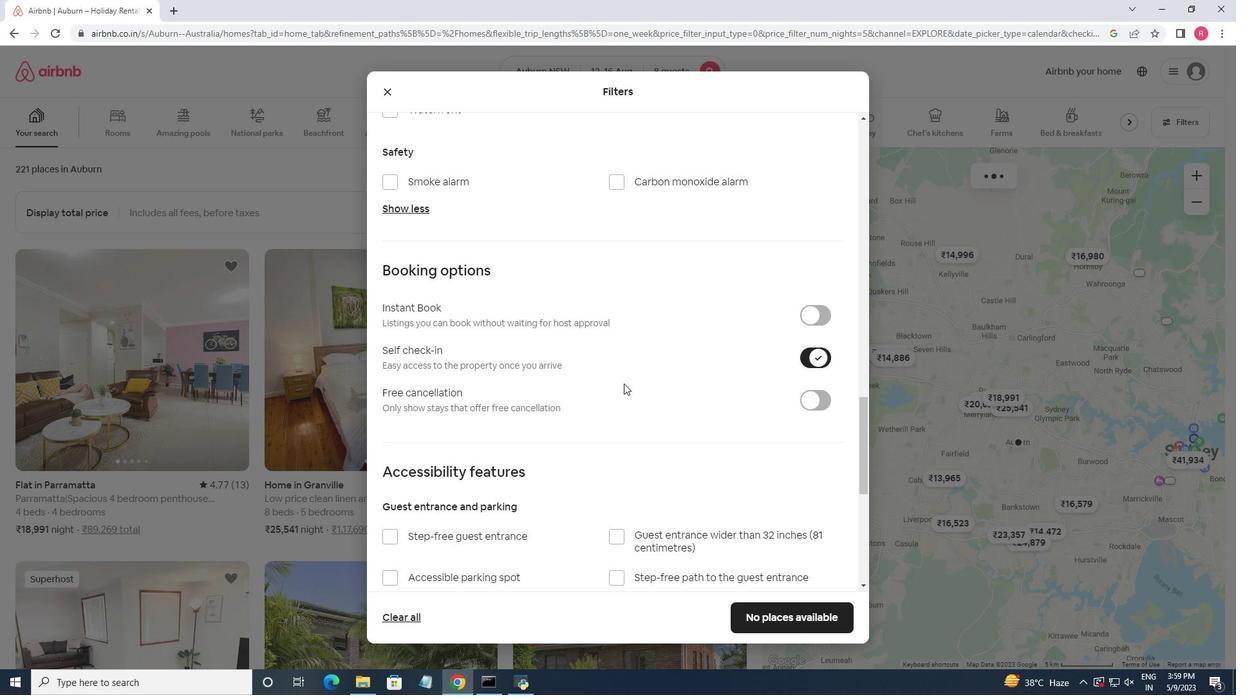 
Action: Mouse scrolled (624, 383) with delta (0, 0)
Screenshot: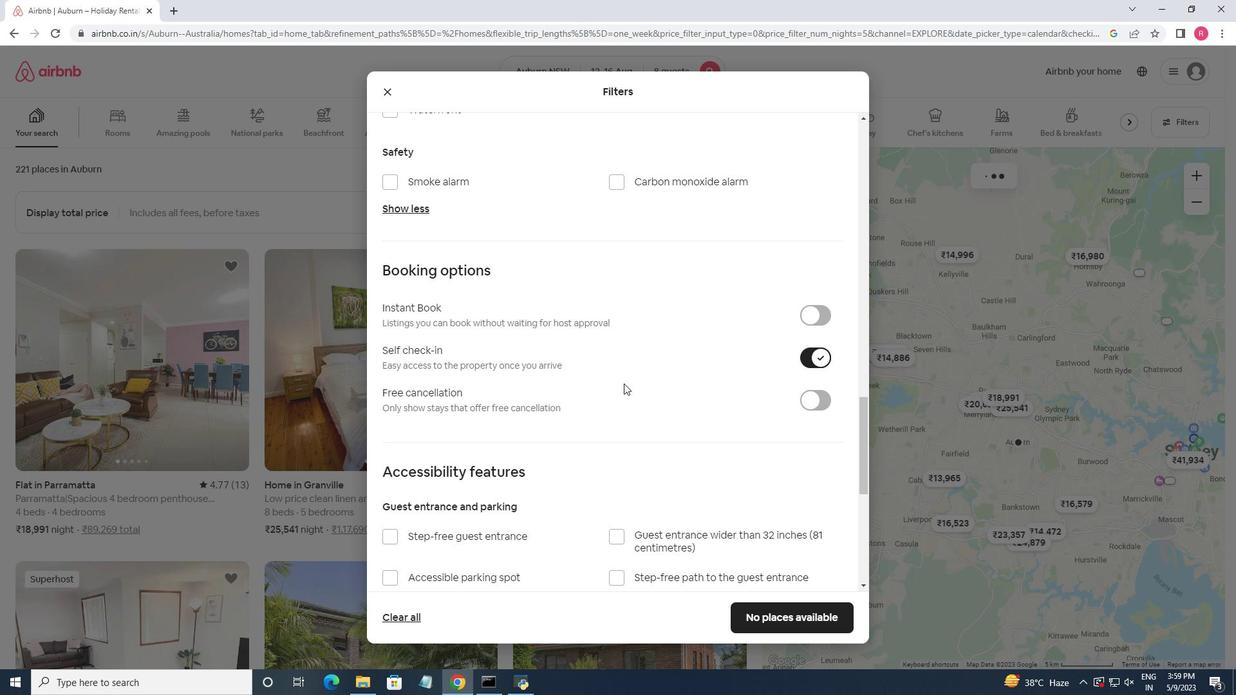 
Action: Mouse scrolled (624, 383) with delta (0, 0)
Screenshot: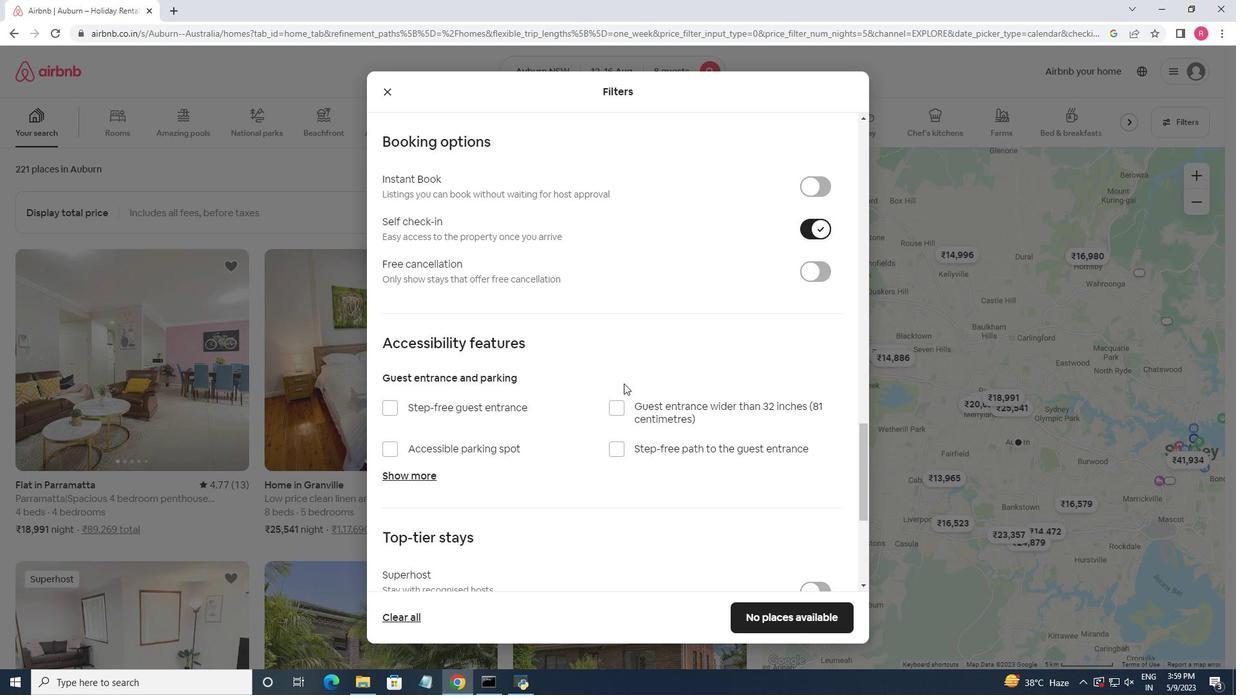 
Action: Mouse moved to (616, 399)
Screenshot: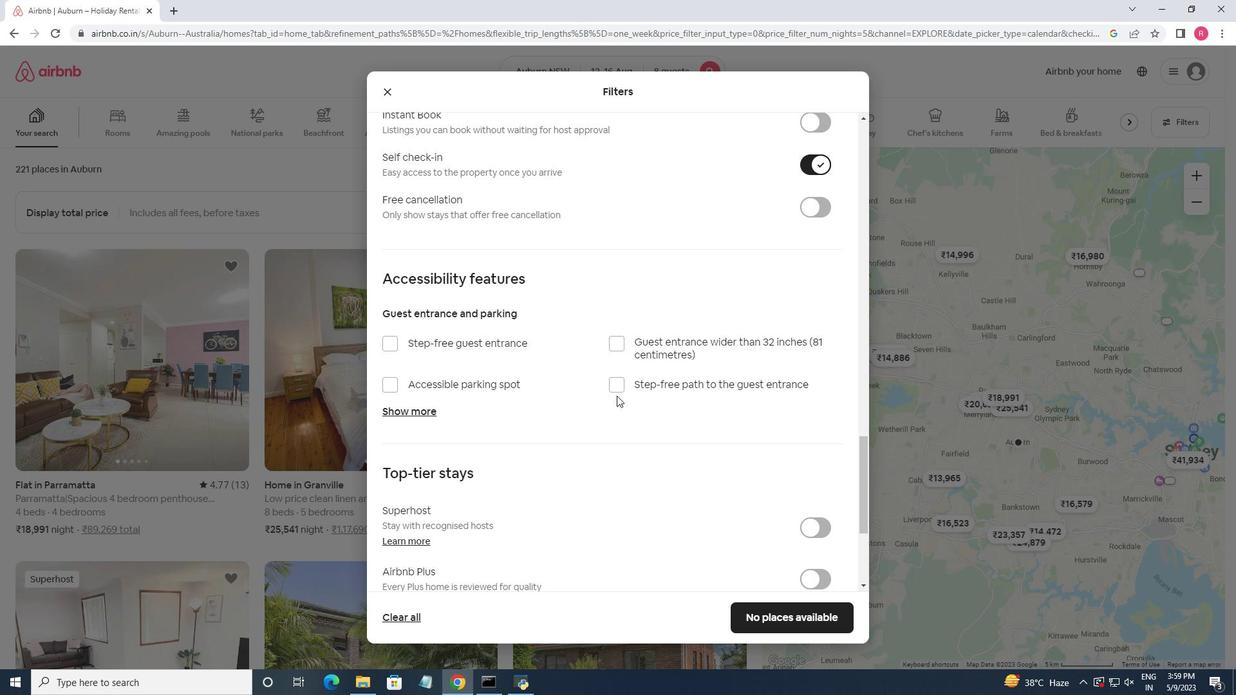 
Action: Mouse scrolled (616, 398) with delta (0, 0)
Screenshot: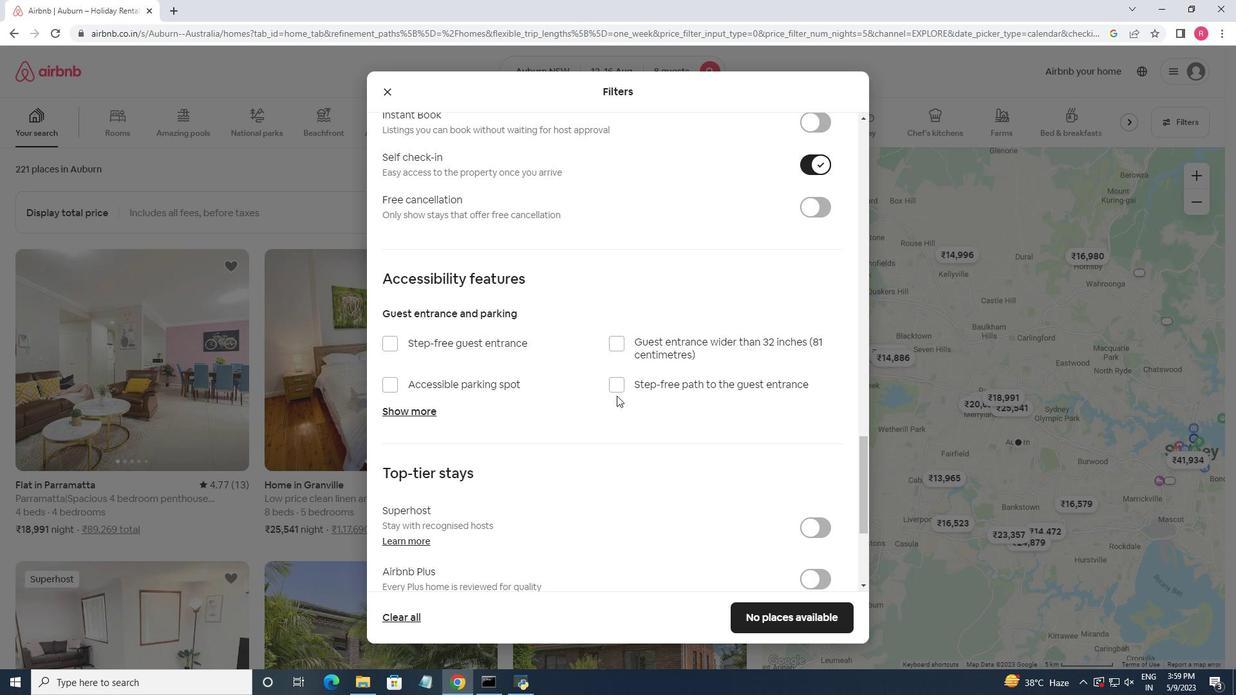 
Action: Mouse moved to (616, 400)
Screenshot: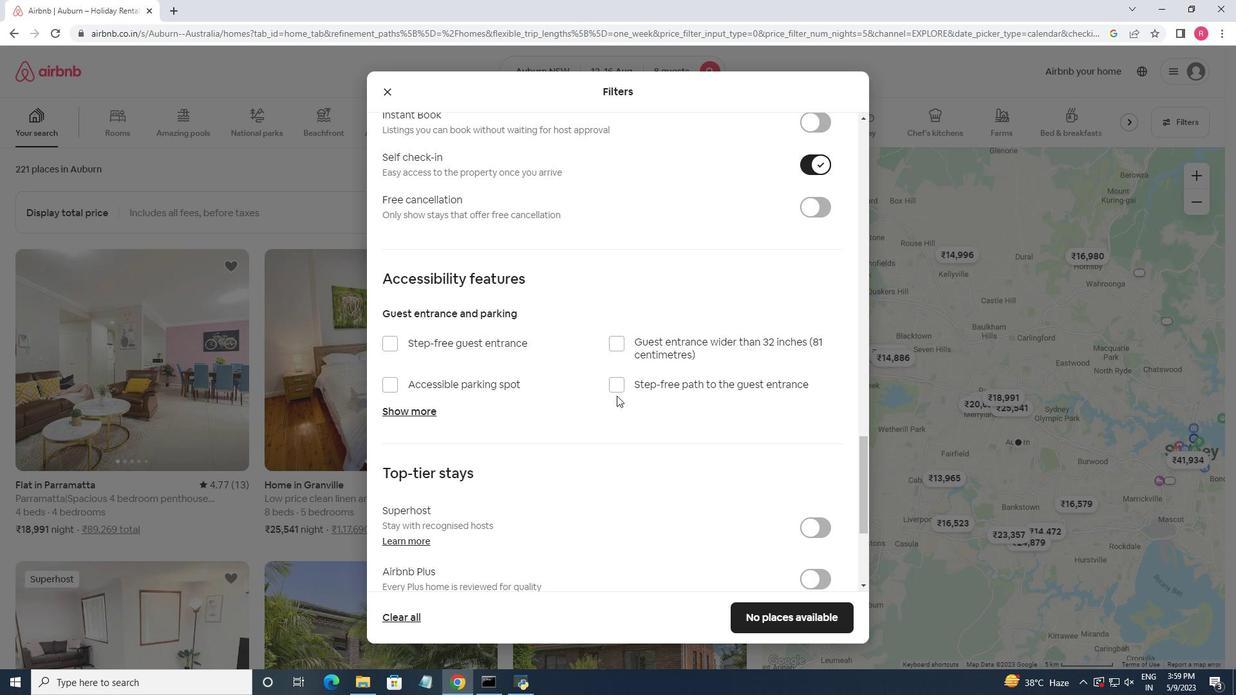 
Action: Mouse scrolled (616, 400) with delta (0, 0)
Screenshot: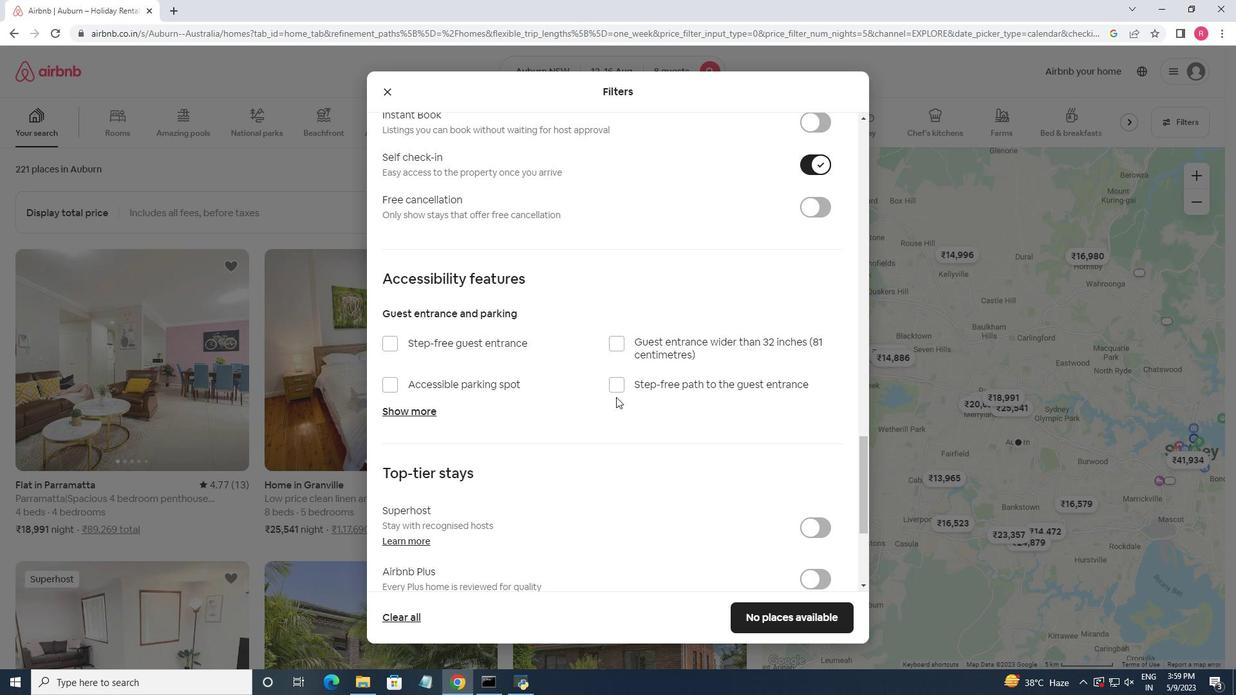 
Action: Mouse moved to (615, 401)
Screenshot: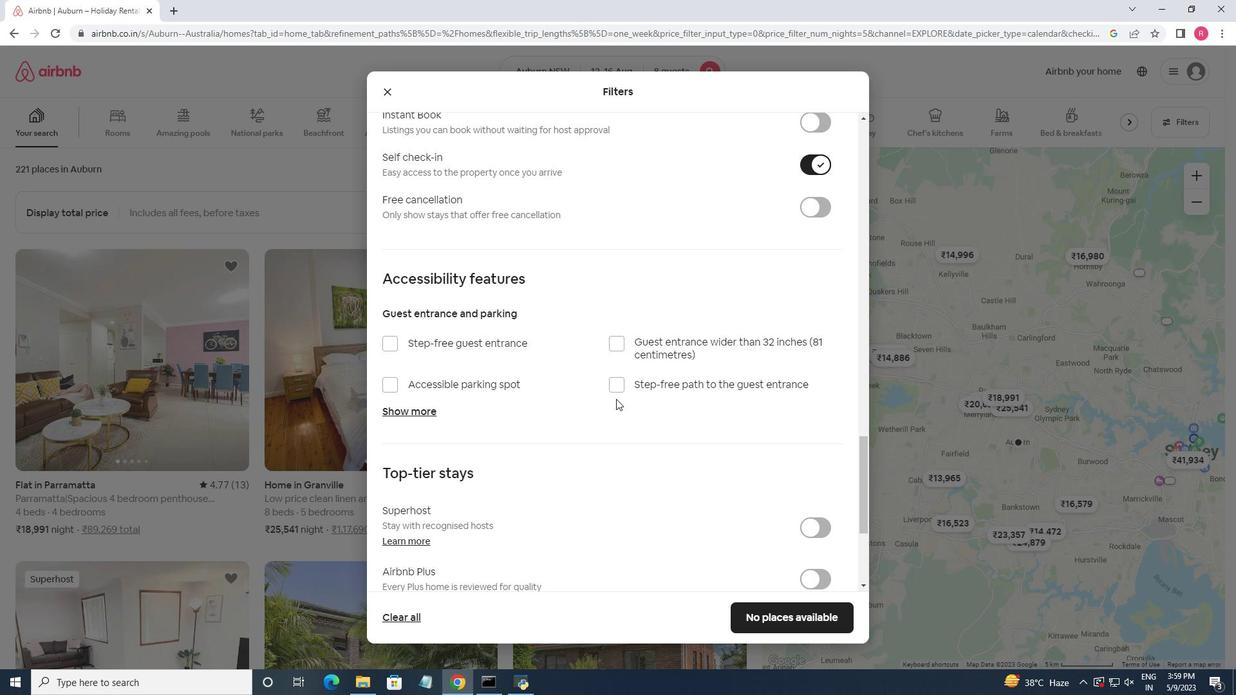 
Action: Mouse scrolled (615, 401) with delta (0, 0)
Screenshot: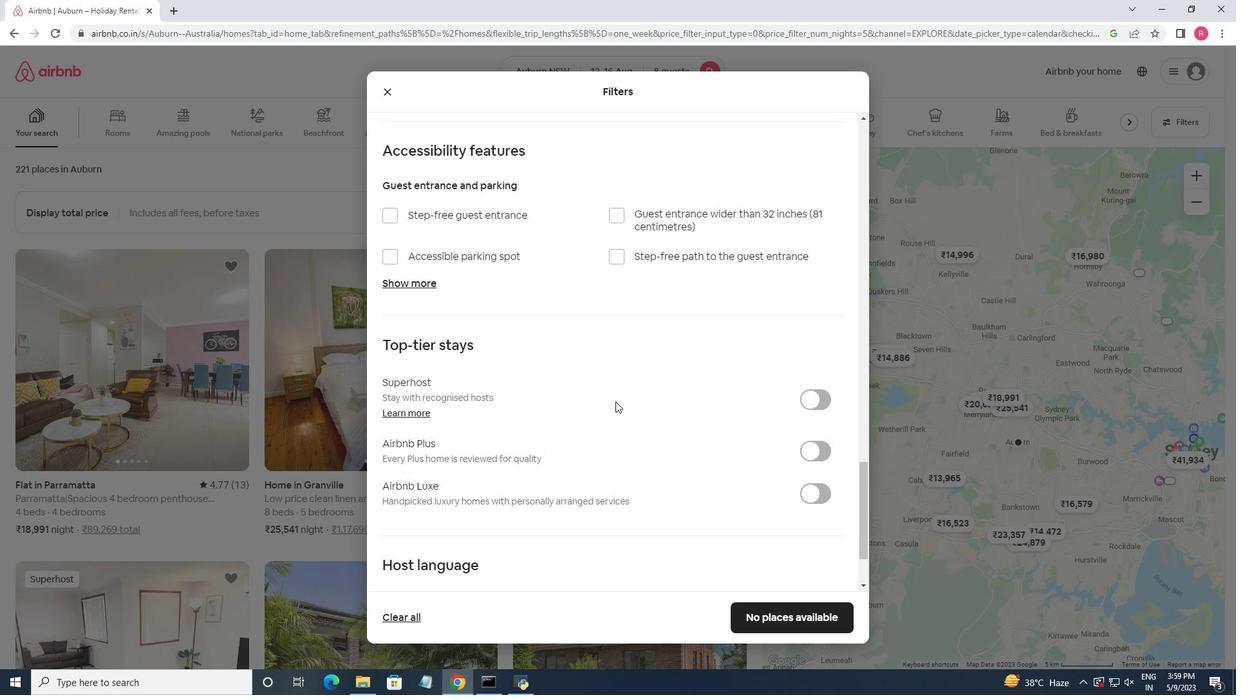 
Action: Mouse moved to (402, 540)
Screenshot: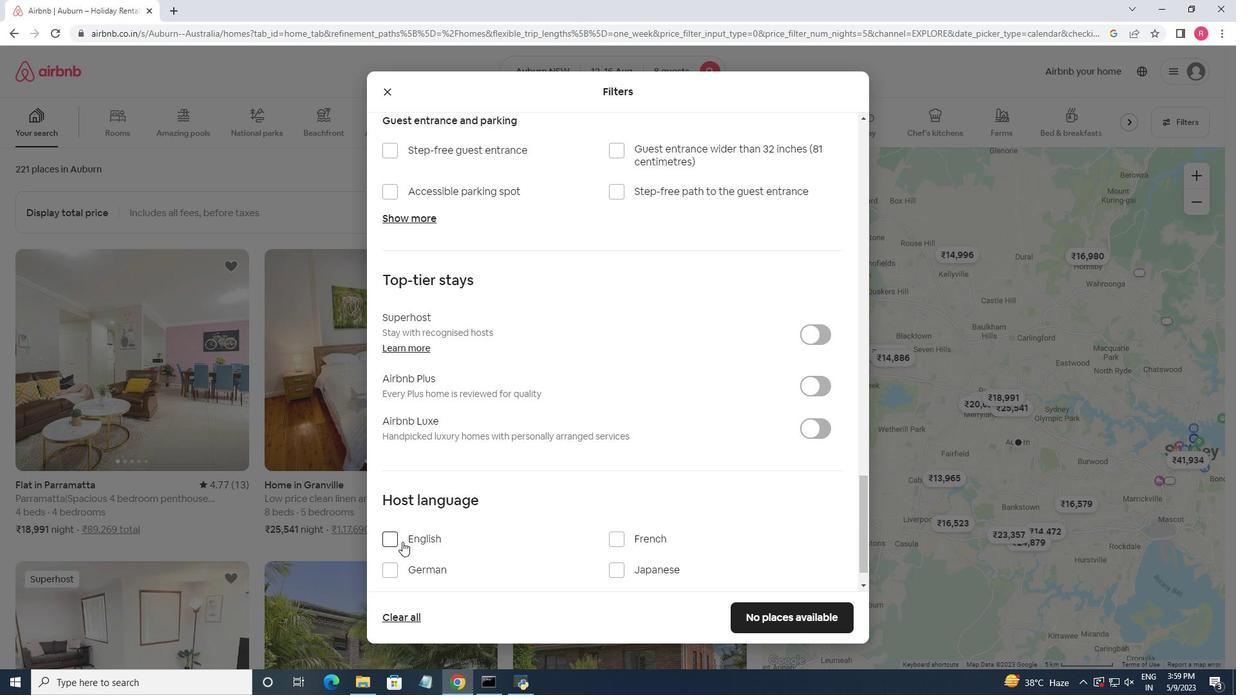 
Action: Mouse pressed left at (402, 540)
Screenshot: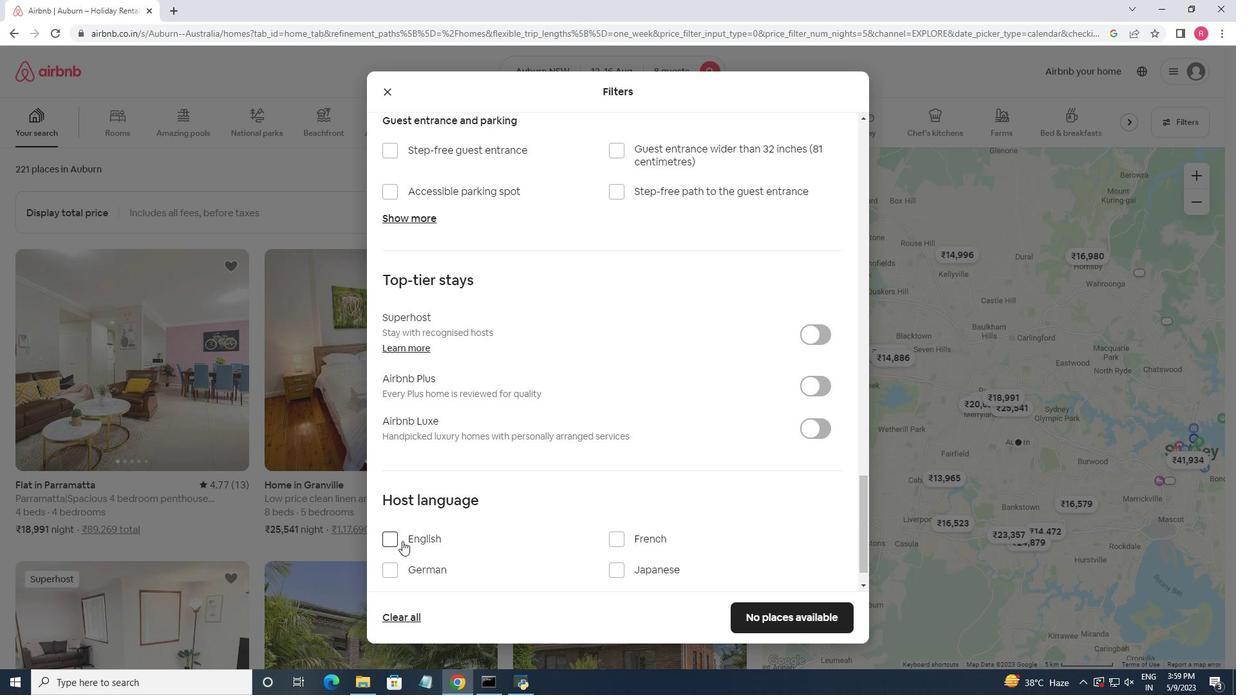 
Action: Mouse moved to (798, 613)
Screenshot: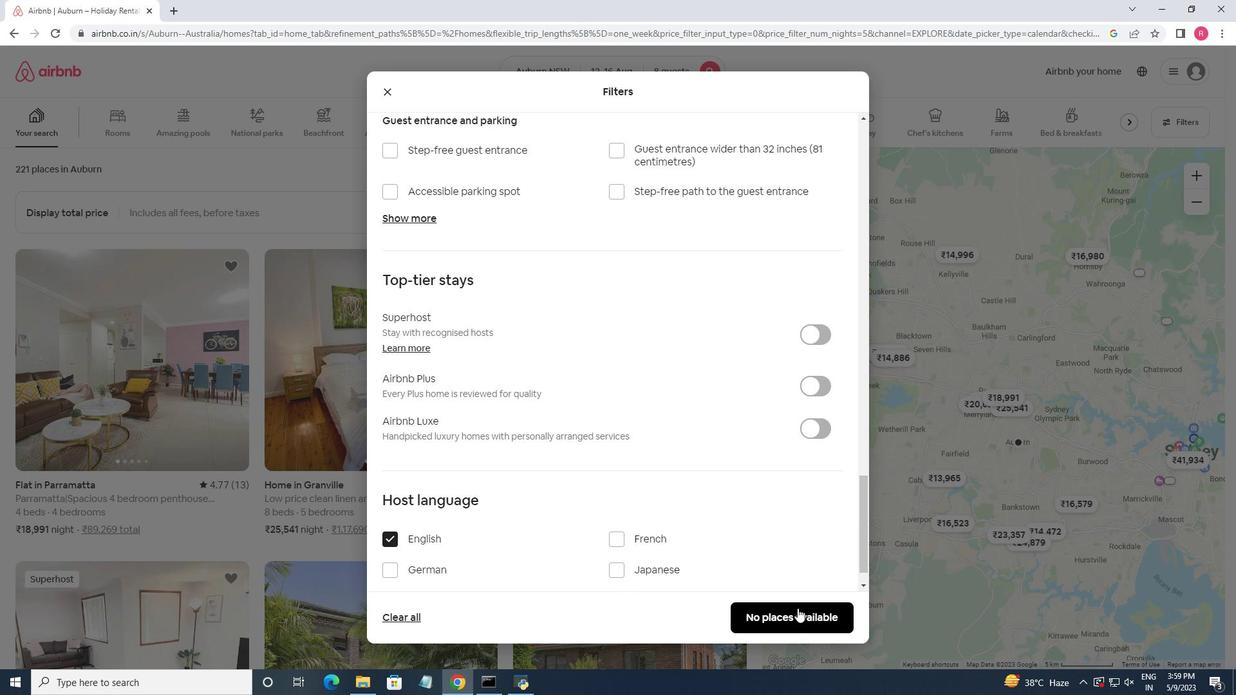 
Action: Mouse pressed left at (798, 613)
Screenshot: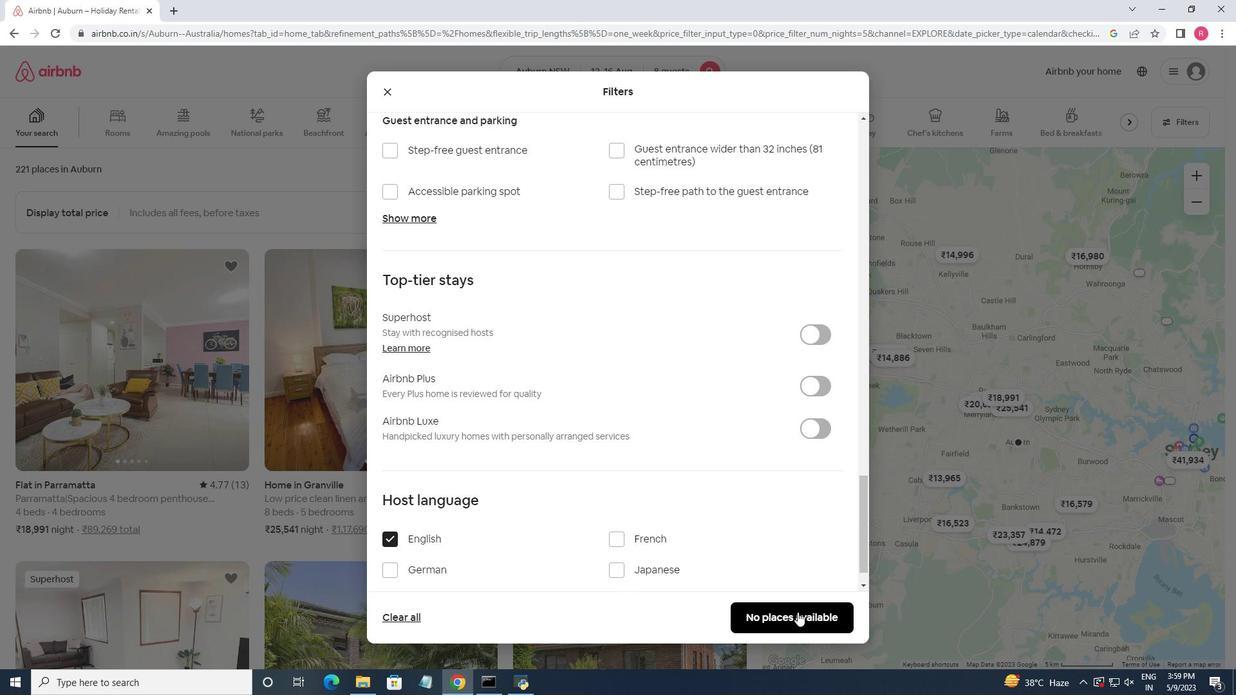 
Action: Mouse moved to (523, 316)
Screenshot: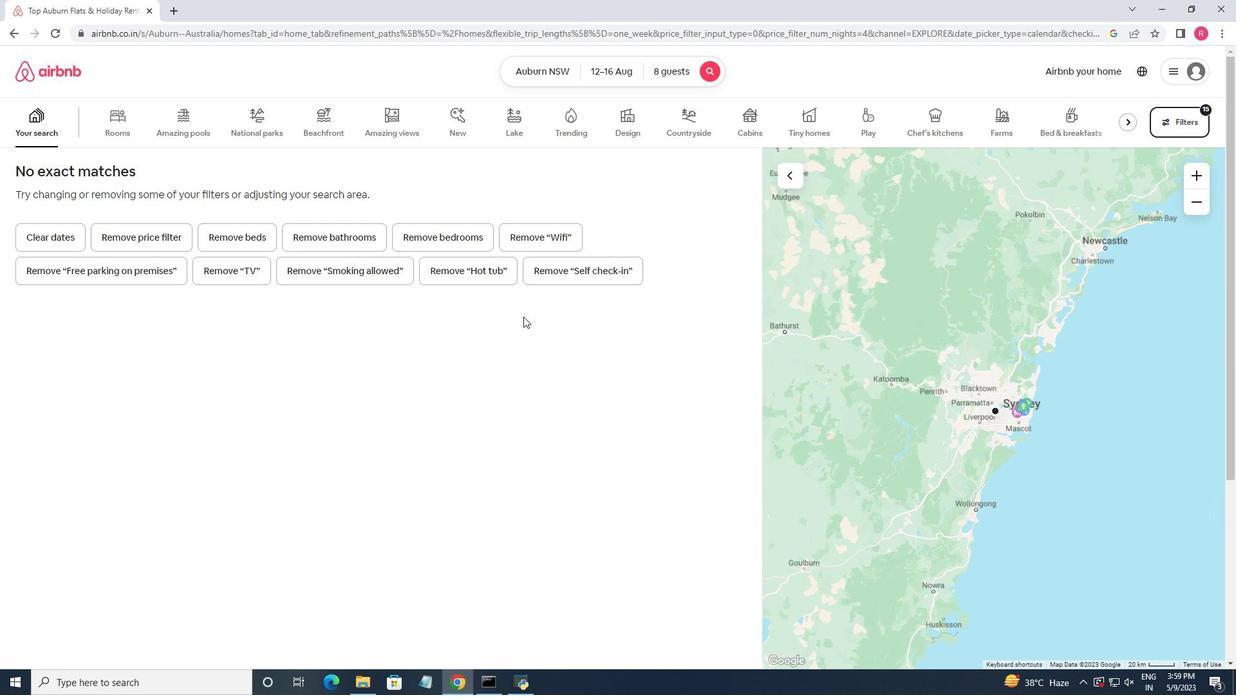 
